 Task: Look for Airbnb options in Tianfu, China from 15th December, 2023 to 16th December, 2023 for 2 adults. Place can be entire room with 1  bedroom having 1 bed and 1 bathroom. Property type can be hotel.
Action: Mouse moved to (559, 98)
Screenshot: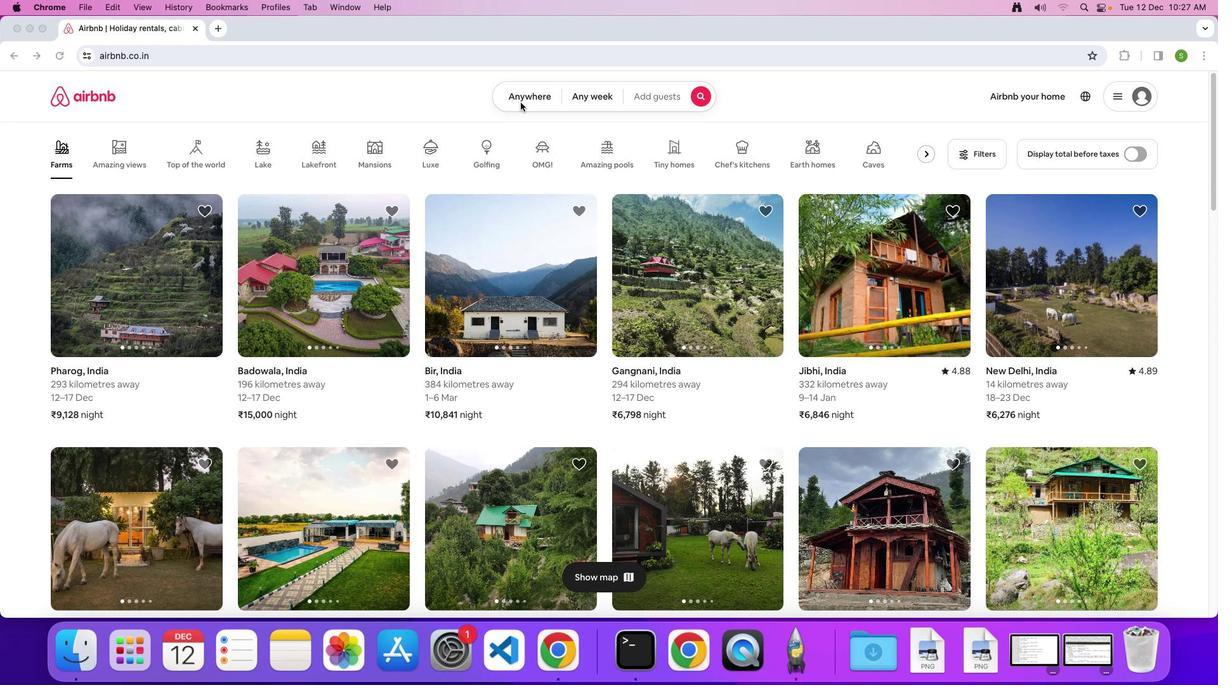 
Action: Mouse pressed left at (559, 98)
Screenshot: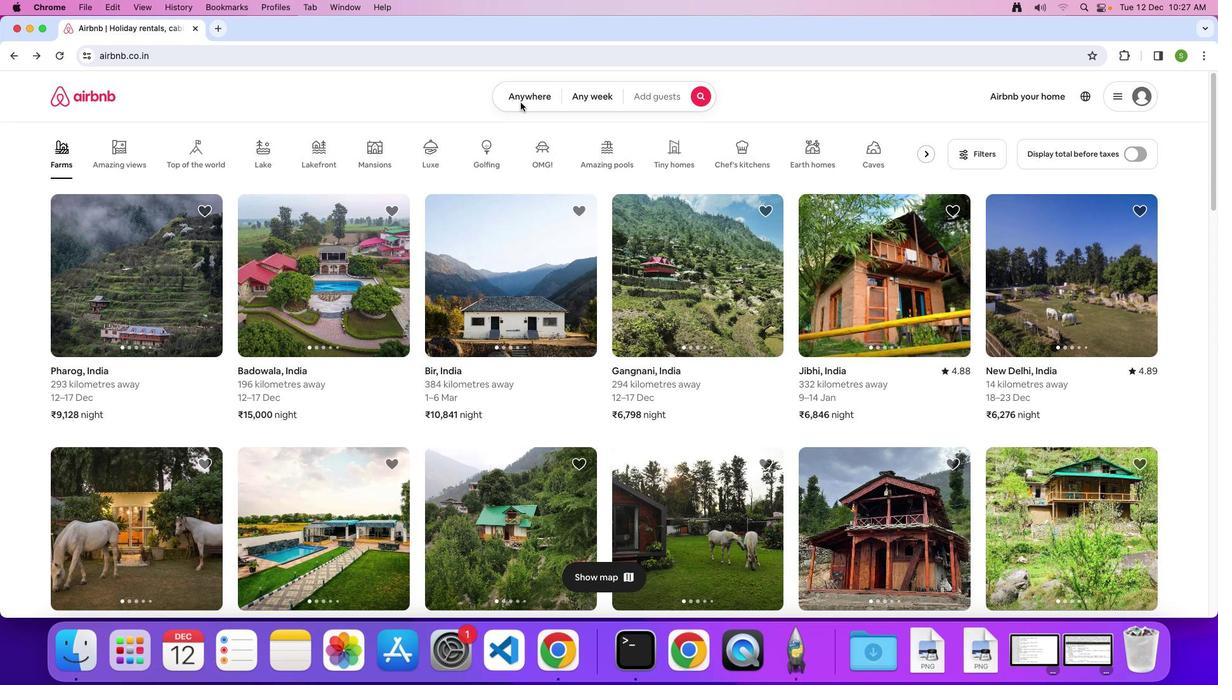 
Action: Mouse moved to (559, 98)
Screenshot: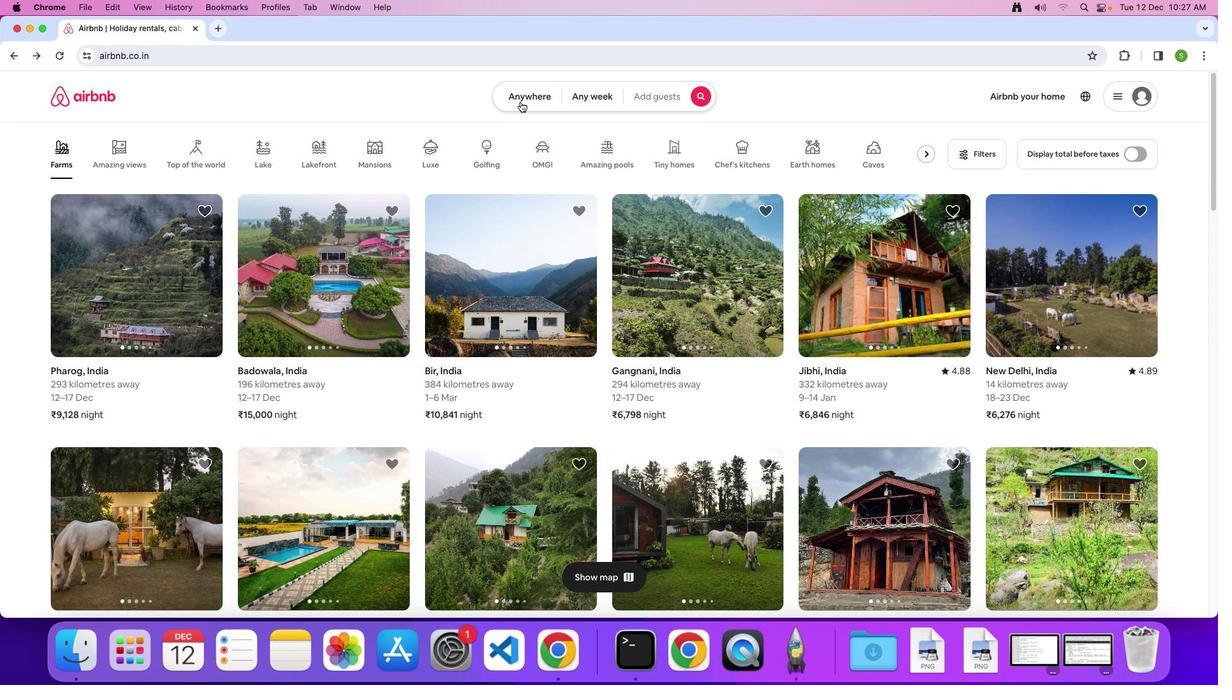 
Action: Mouse pressed left at (559, 98)
Screenshot: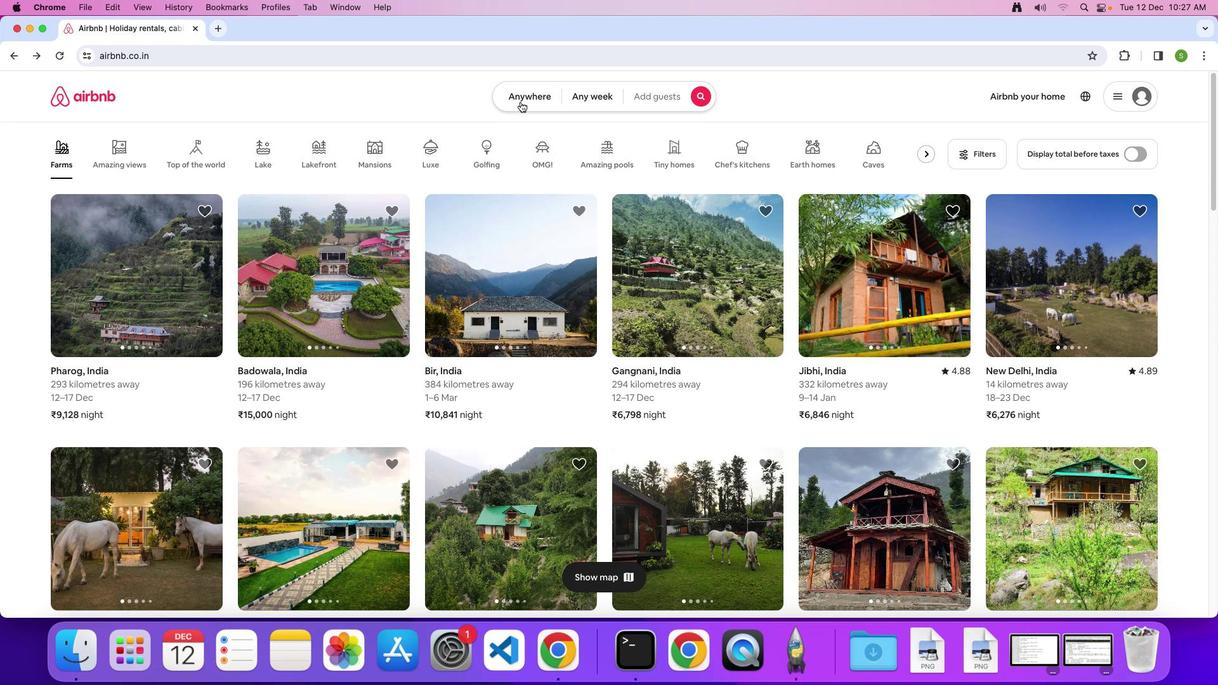 
Action: Mouse moved to (488, 149)
Screenshot: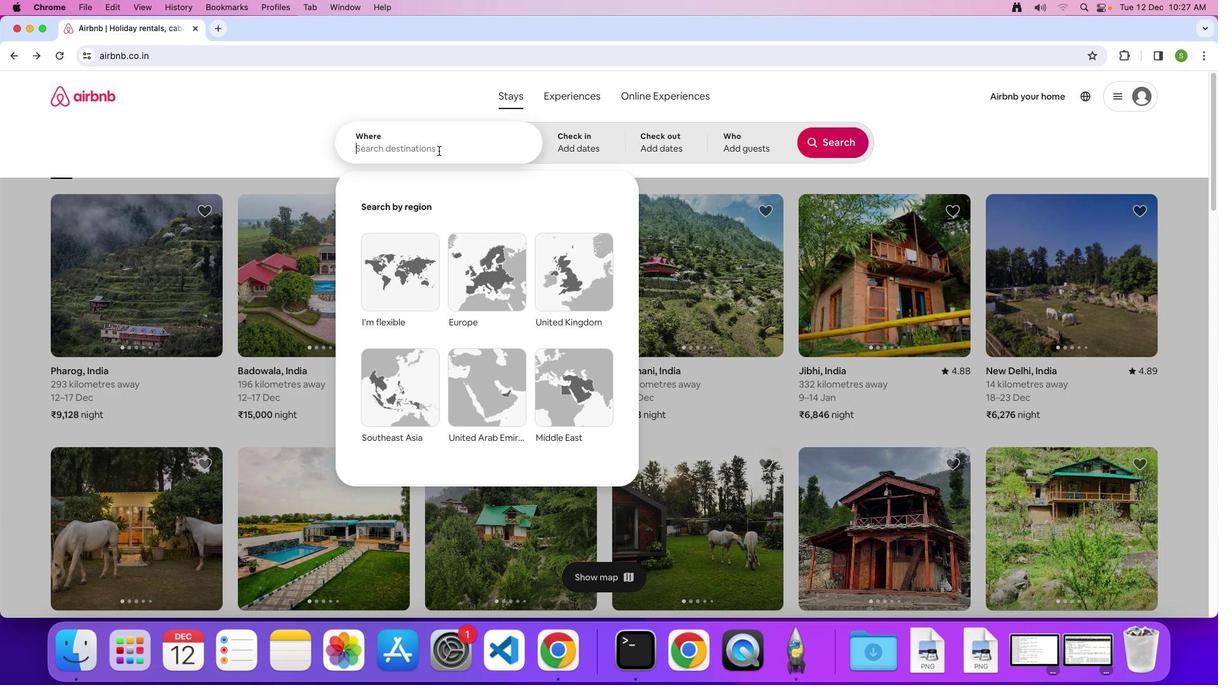 
Action: Mouse pressed left at (488, 149)
Screenshot: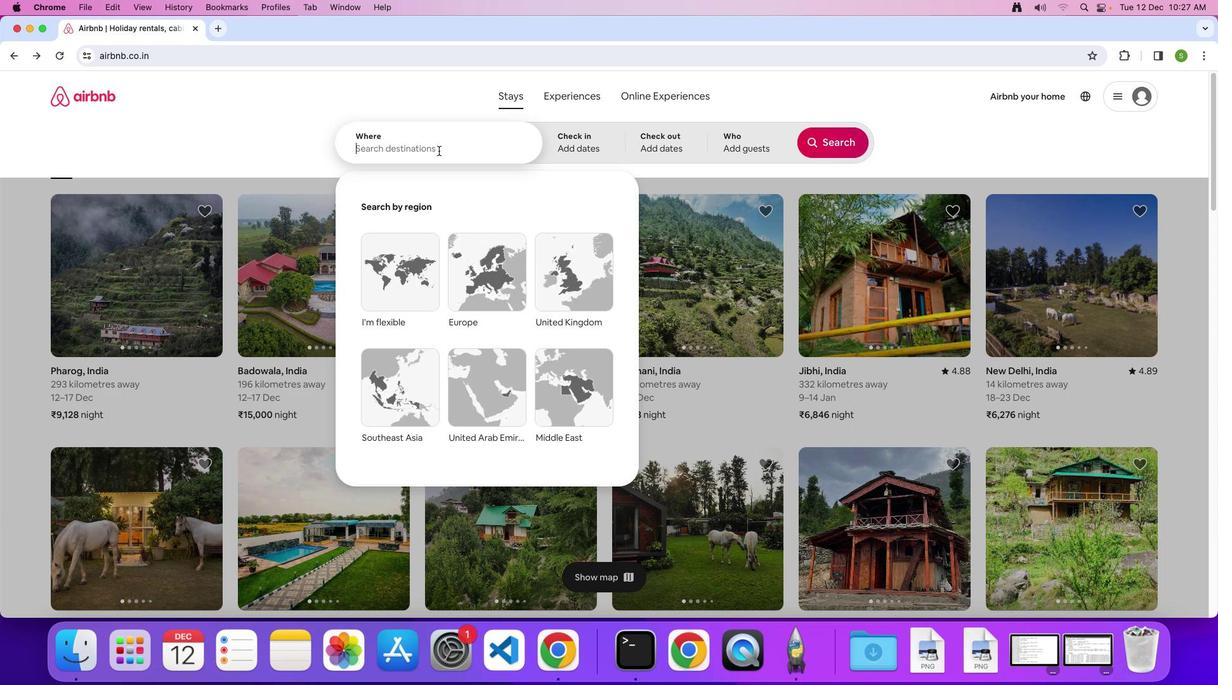 
Action: Mouse moved to (488, 149)
Screenshot: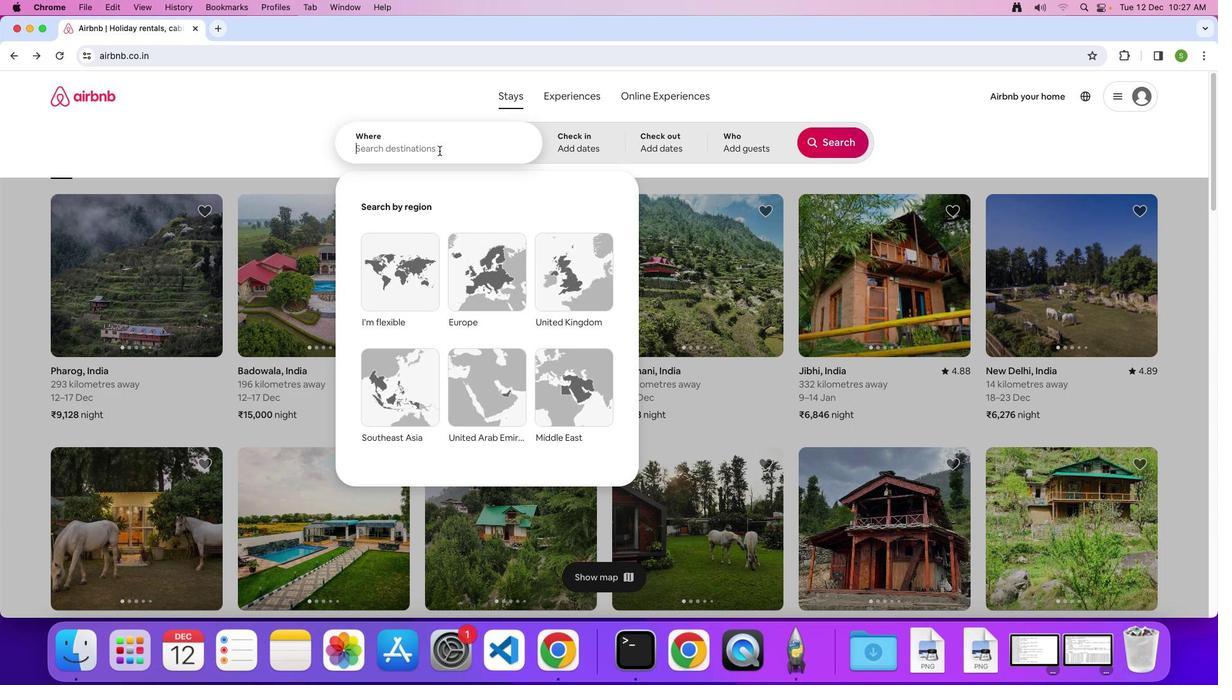 
Action: Key pressed 'T'Key.caps_lock'i''a''n''f''u'','Key.spaceKey.shift'C''h''i''n''a'Key.enter
Screenshot: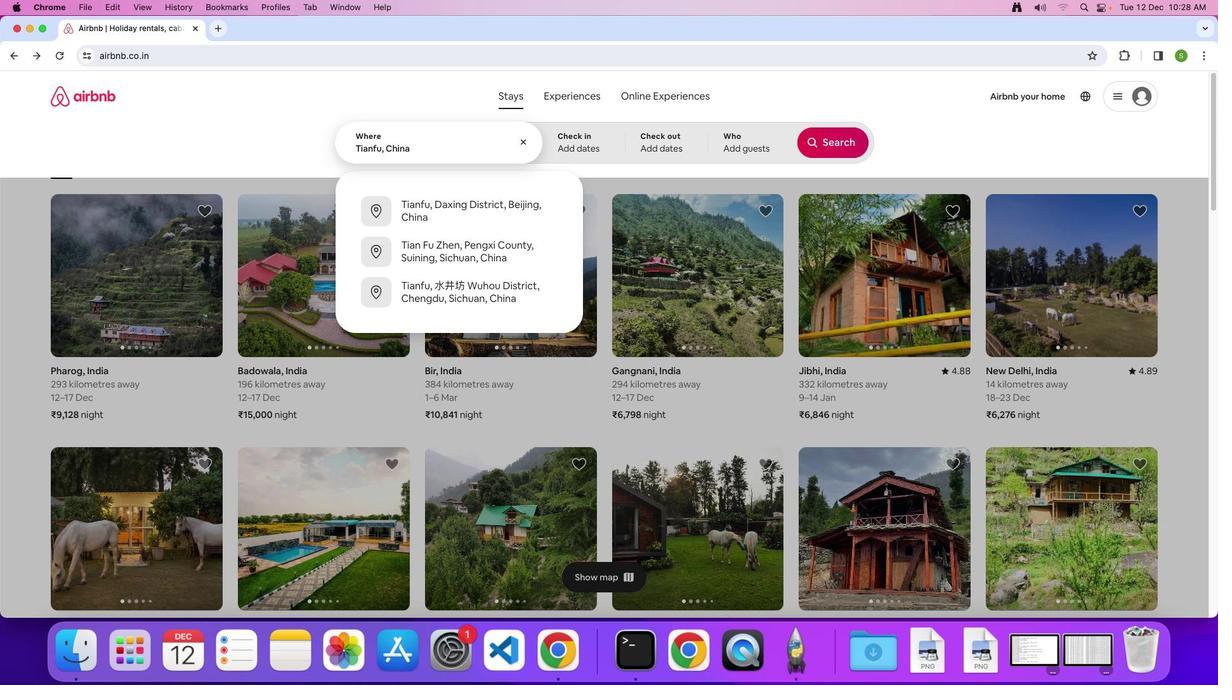 
Action: Mouse moved to (572, 377)
Screenshot: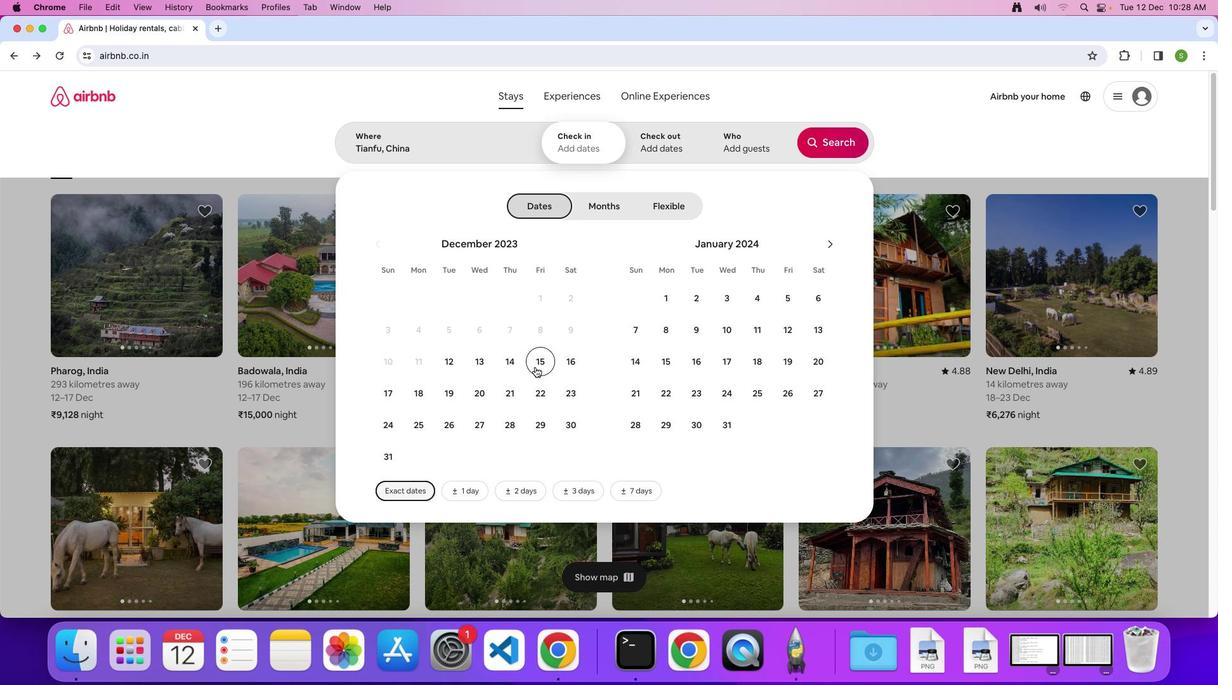 
Action: Mouse pressed left at (572, 377)
Screenshot: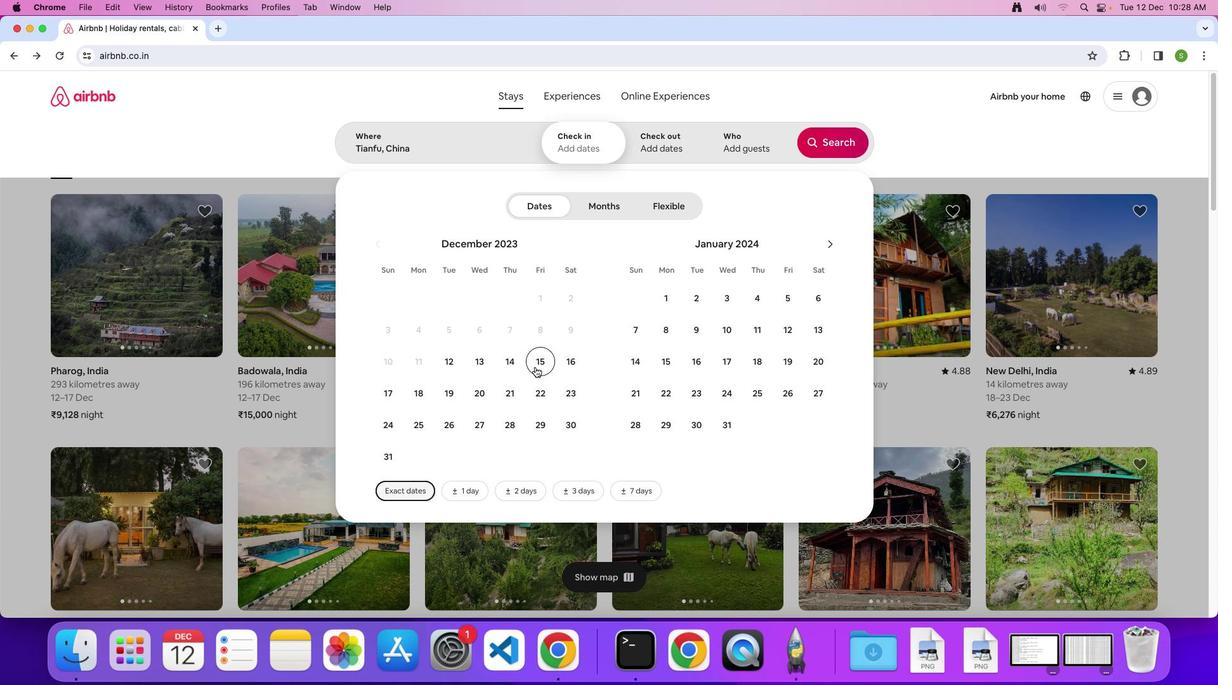
Action: Mouse moved to (604, 370)
Screenshot: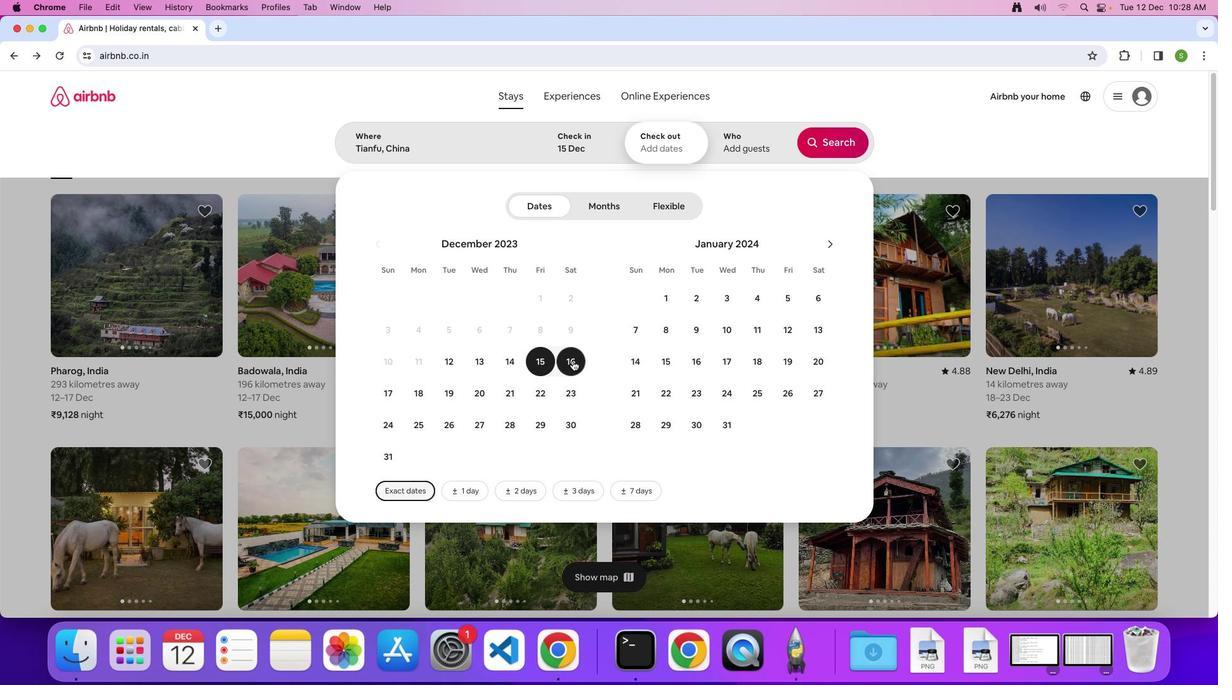 
Action: Mouse pressed left at (604, 370)
Screenshot: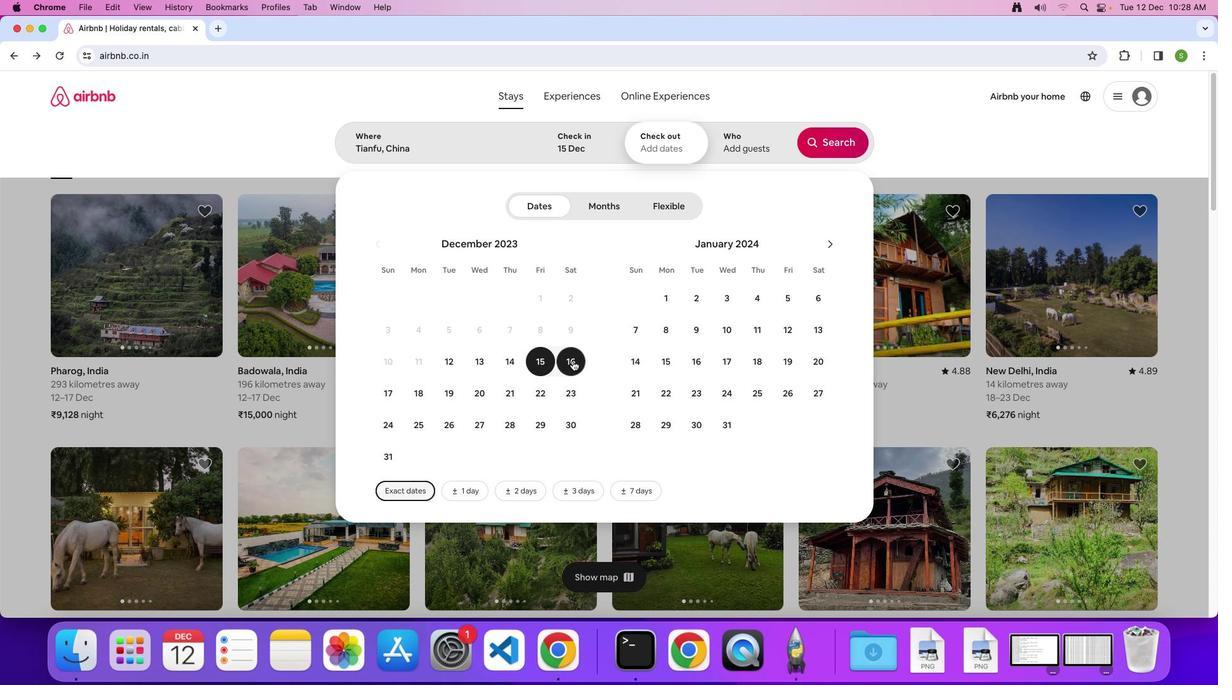 
Action: Mouse moved to (752, 146)
Screenshot: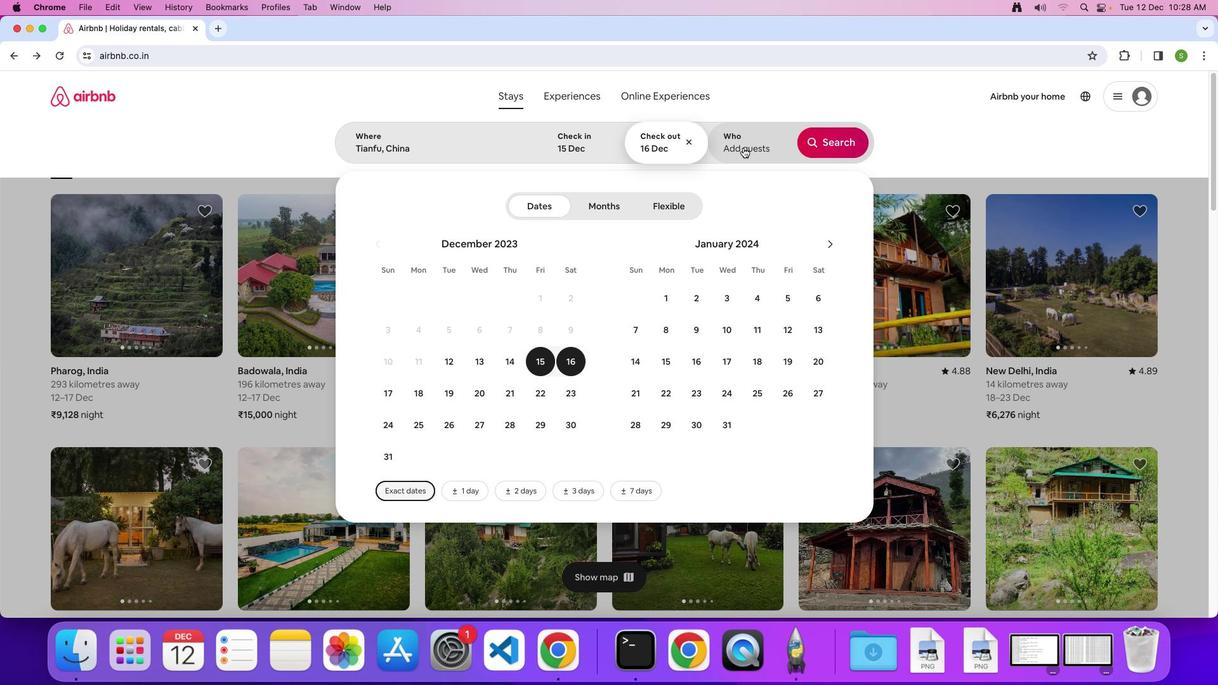 
Action: Mouse pressed left at (752, 146)
Screenshot: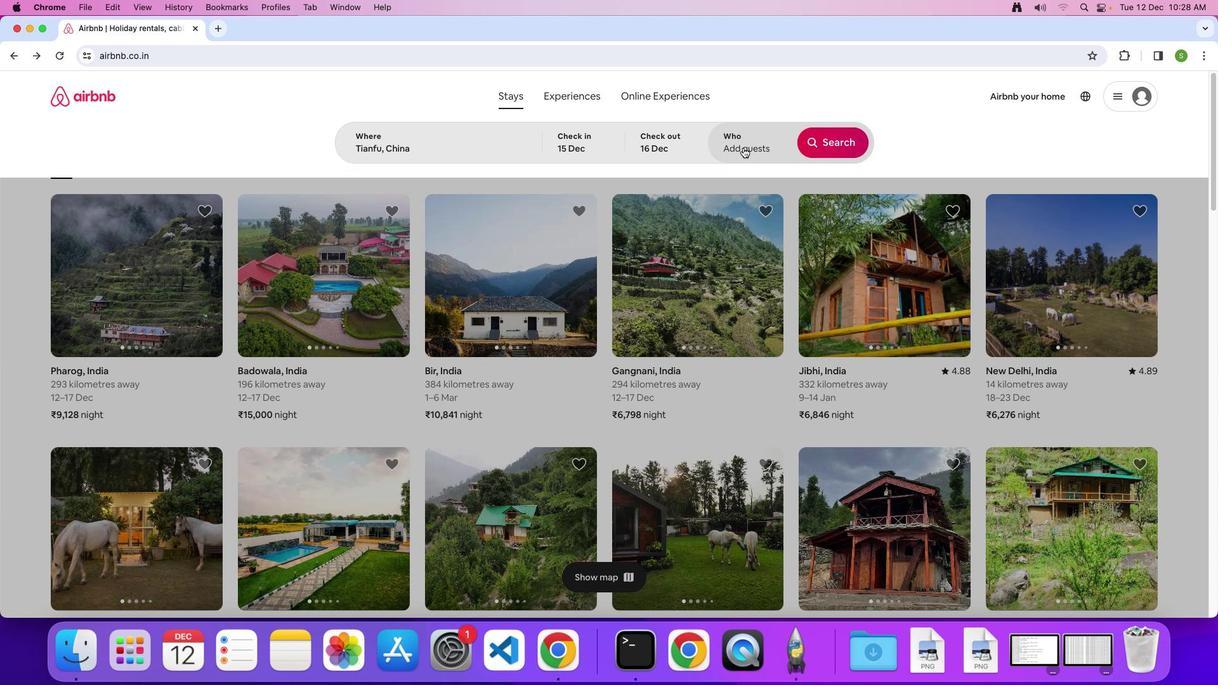 
Action: Mouse moved to (828, 210)
Screenshot: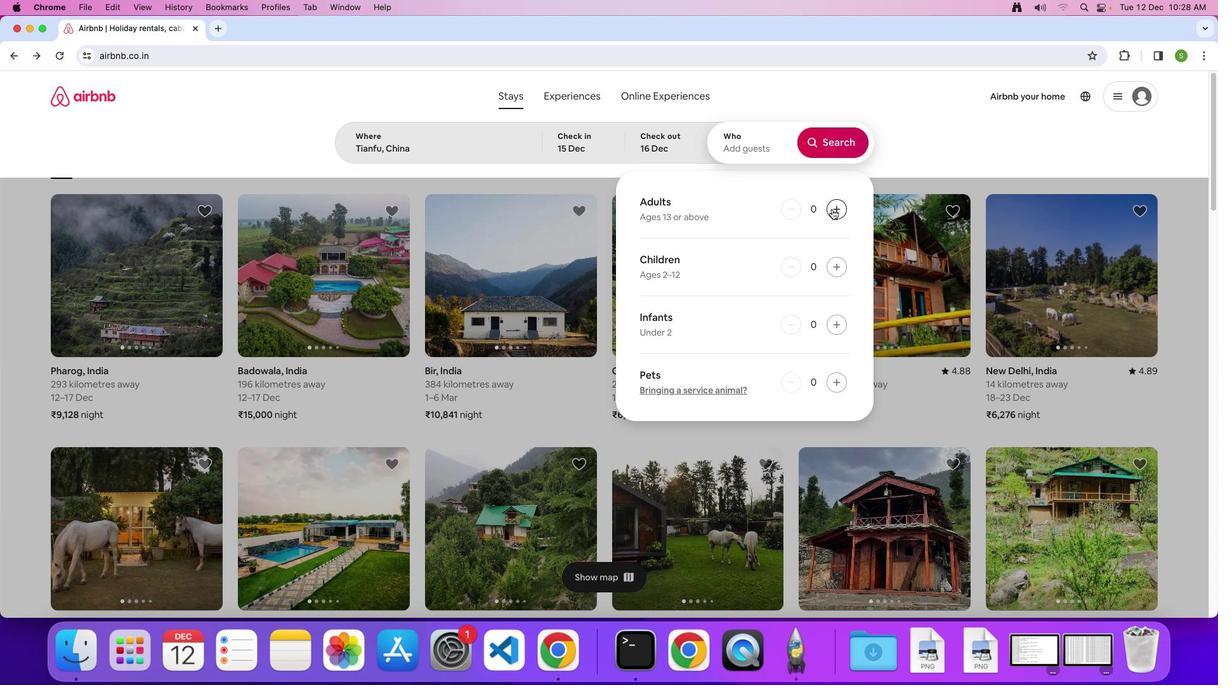 
Action: Mouse pressed left at (828, 210)
Screenshot: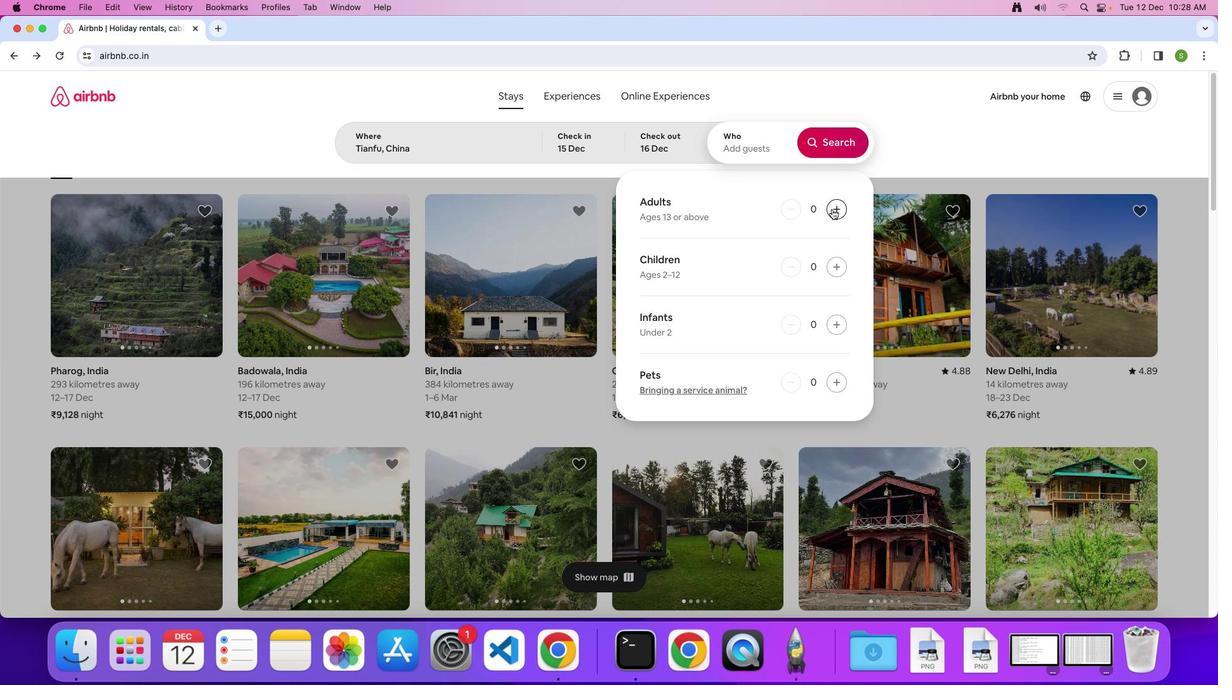 
Action: Mouse pressed left at (828, 210)
Screenshot: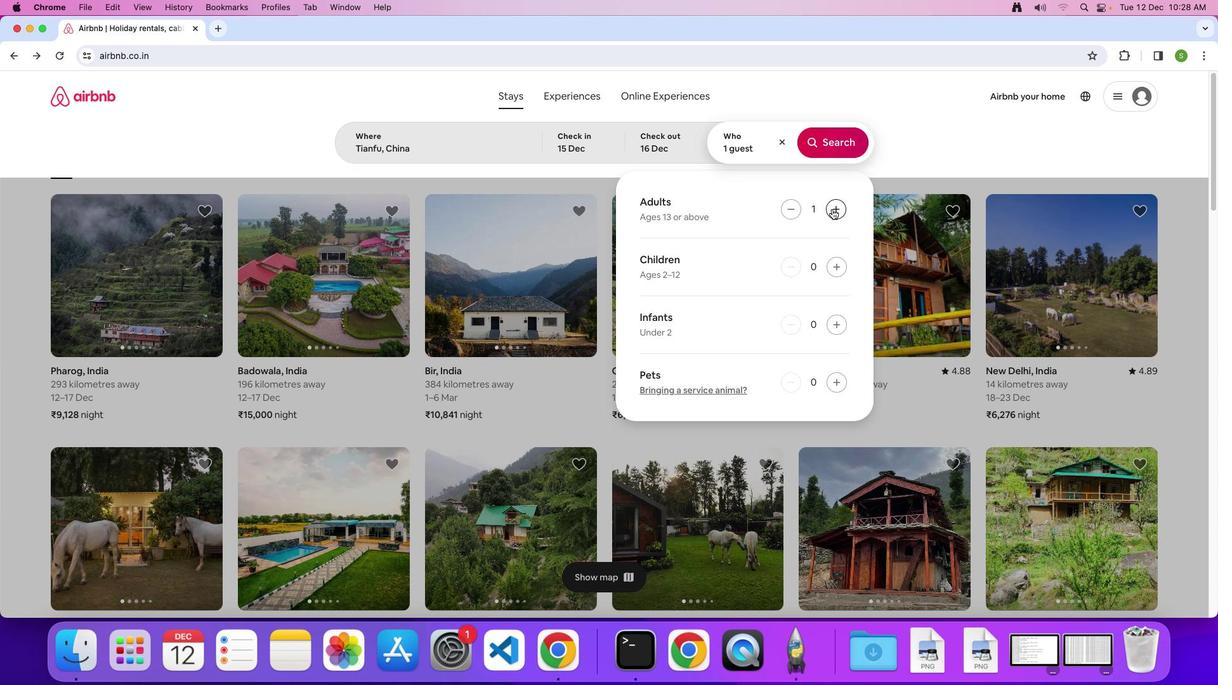 
Action: Mouse moved to (837, 146)
Screenshot: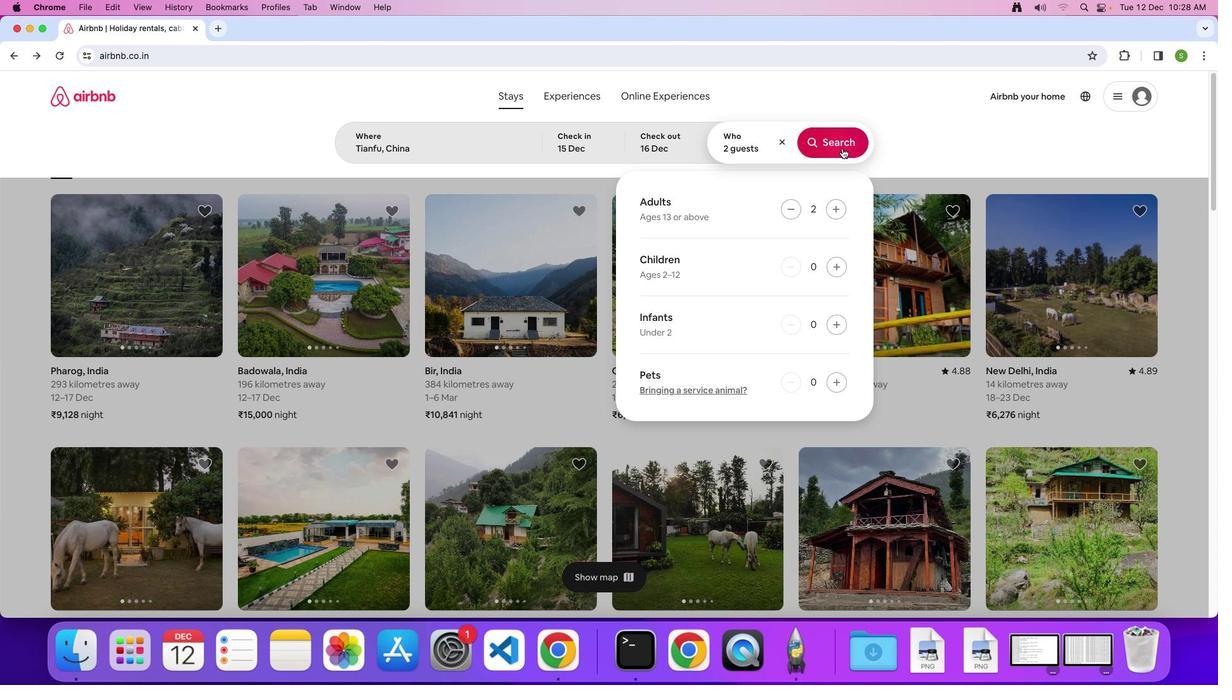 
Action: Mouse pressed left at (837, 146)
Screenshot: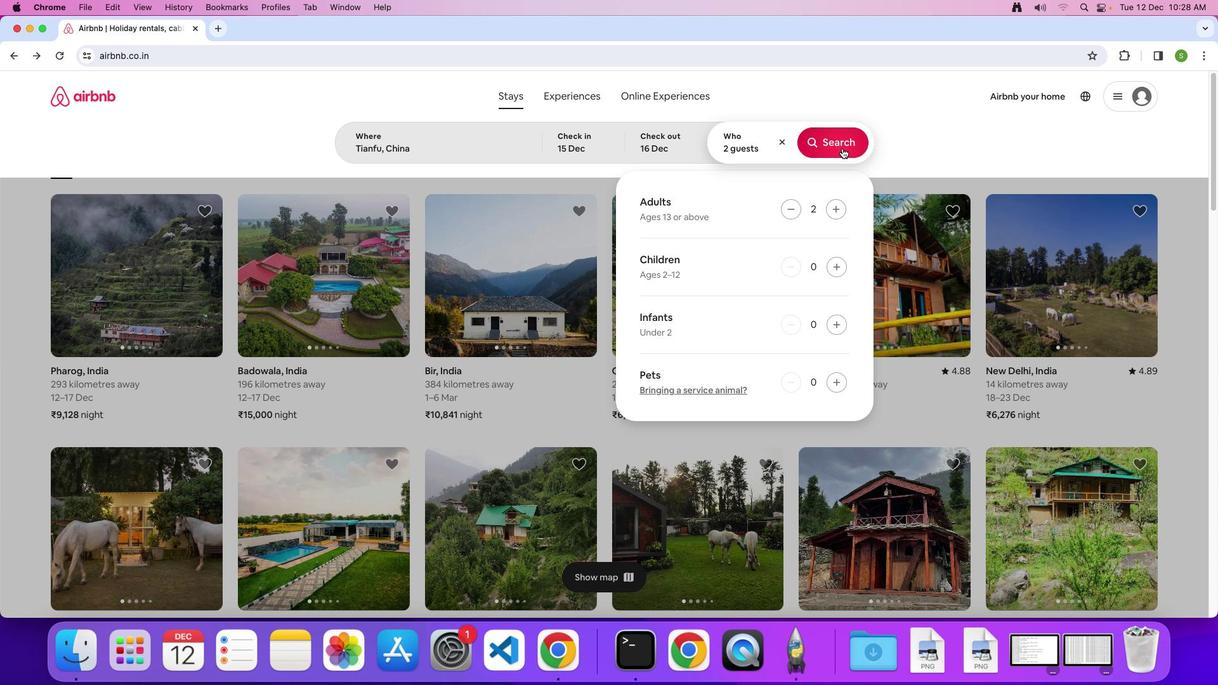 
Action: Mouse moved to (994, 151)
Screenshot: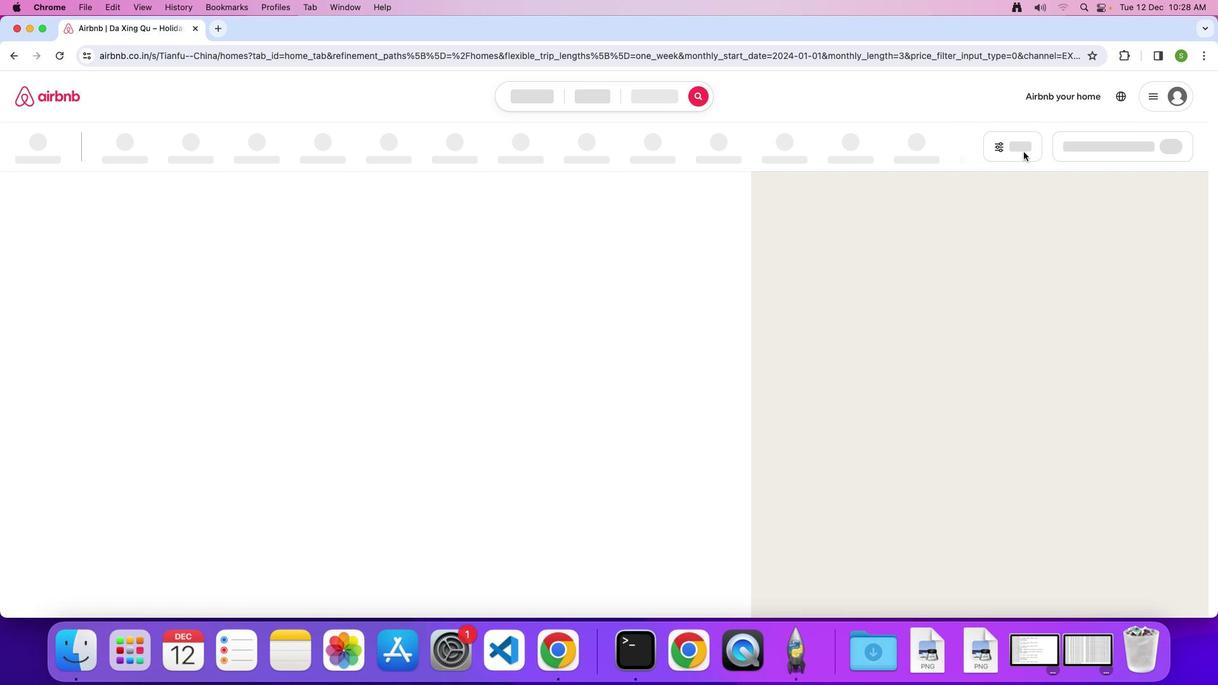 
Action: Mouse pressed left at (994, 151)
Screenshot: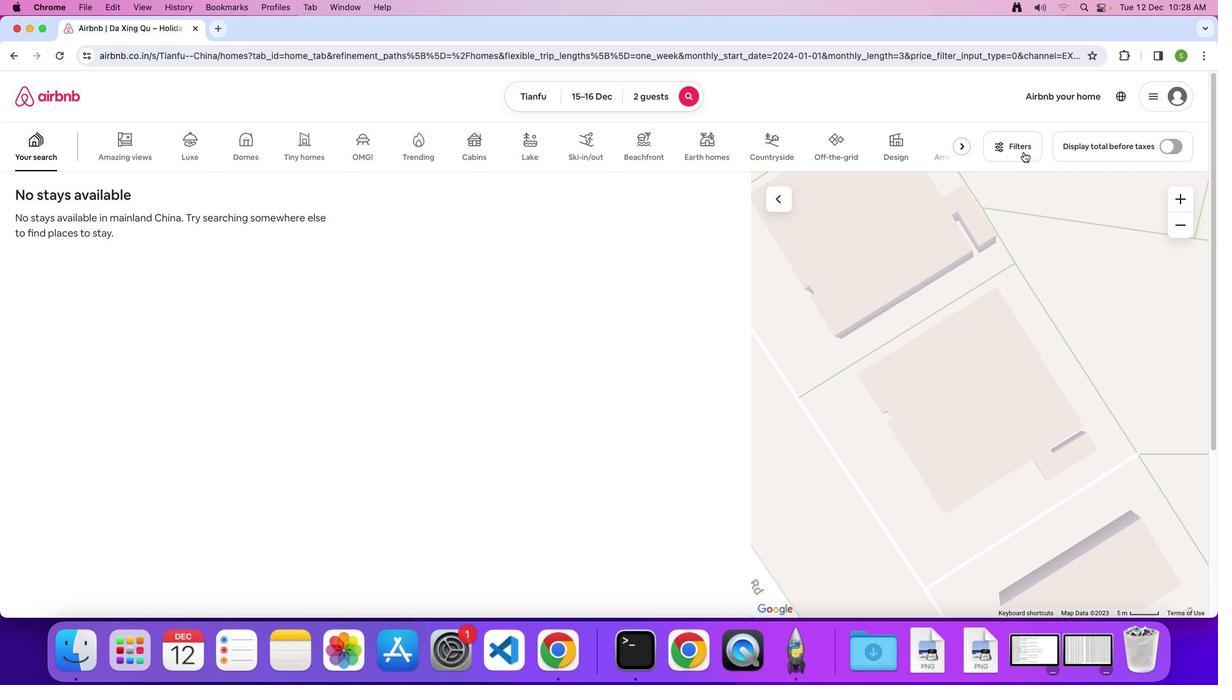 
Action: Mouse moved to (665, 363)
Screenshot: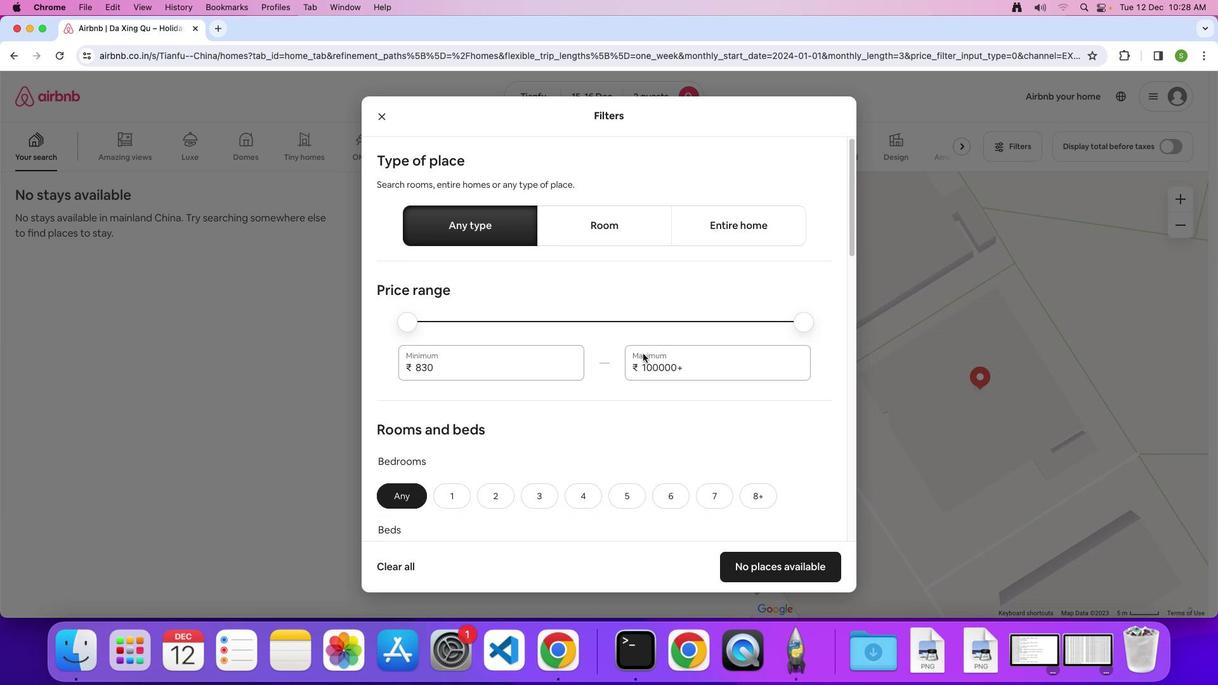 
Action: Mouse scrolled (665, 363) with delta (109, -8)
Screenshot: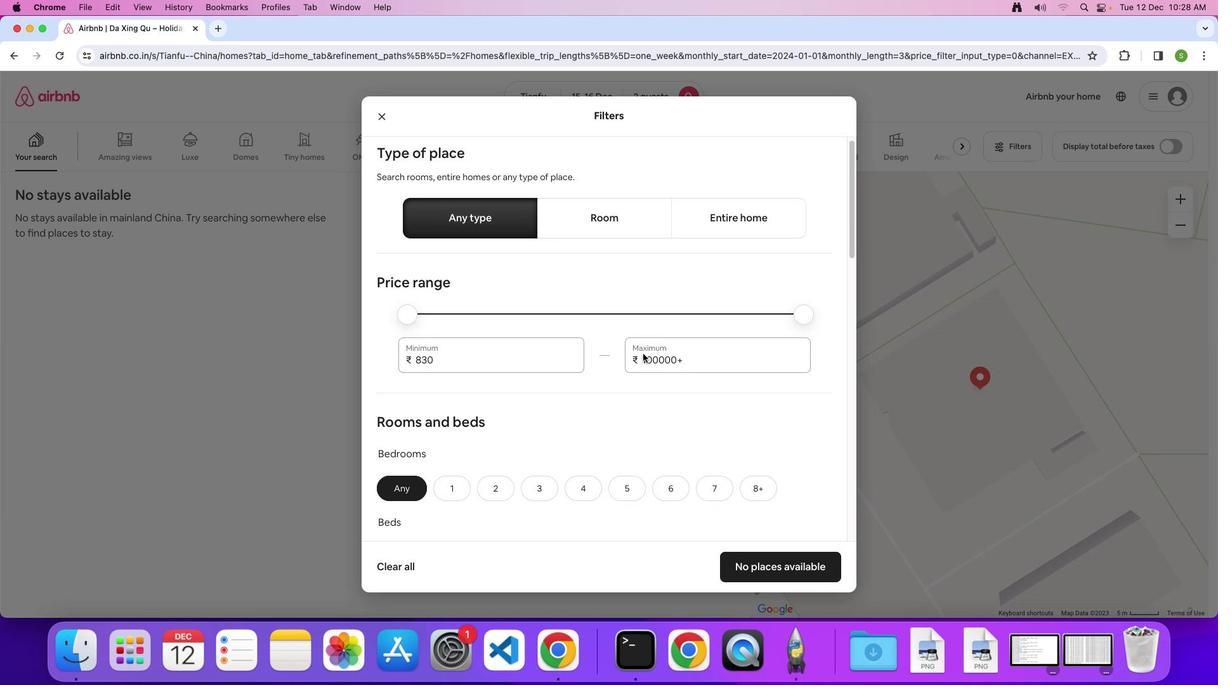 
Action: Mouse scrolled (665, 363) with delta (109, -8)
Screenshot: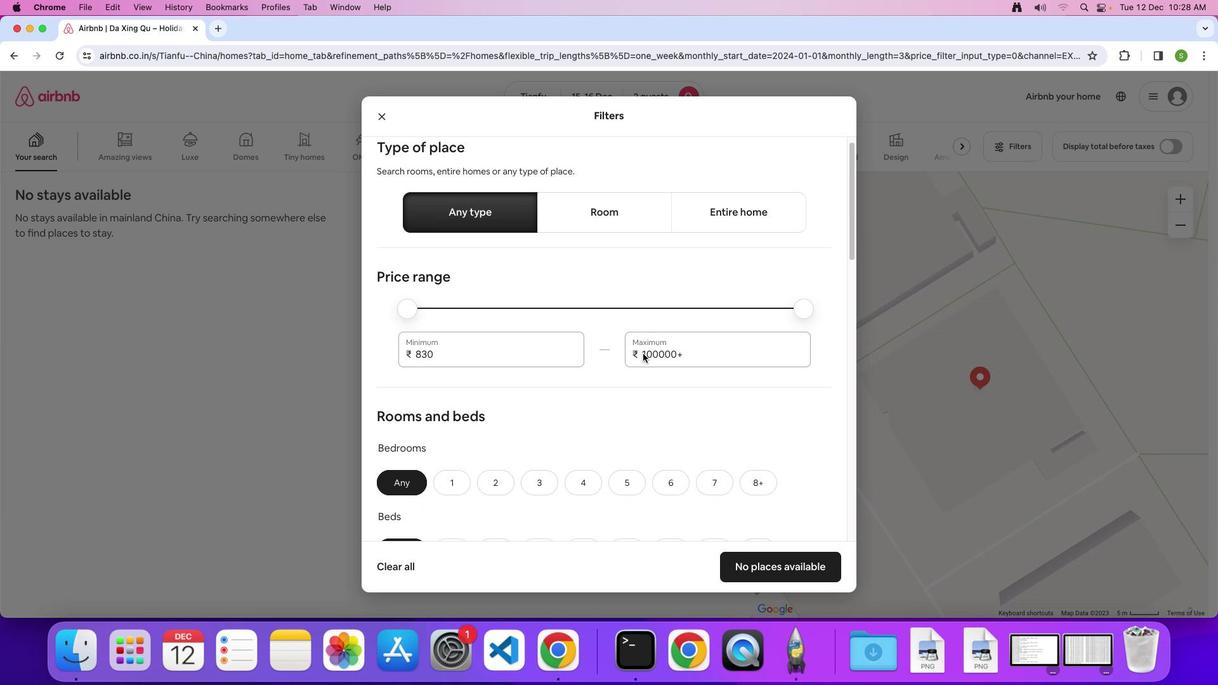
Action: Mouse scrolled (665, 363) with delta (109, -8)
Screenshot: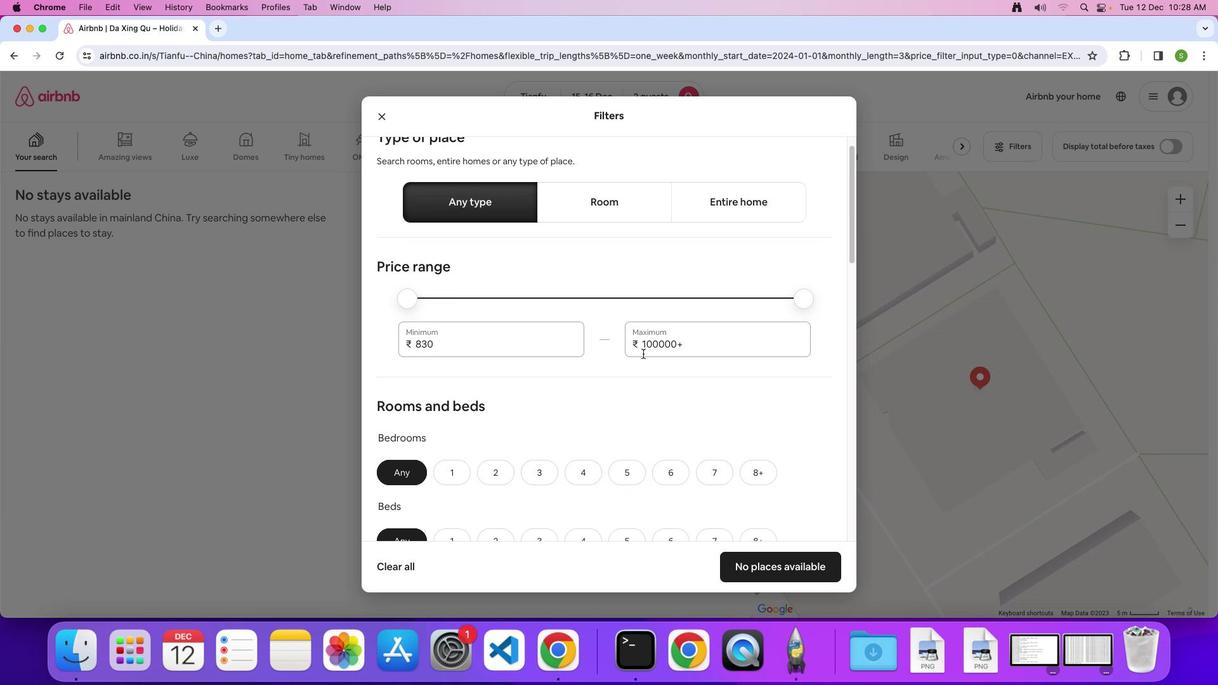 
Action: Mouse scrolled (665, 363) with delta (109, -8)
Screenshot: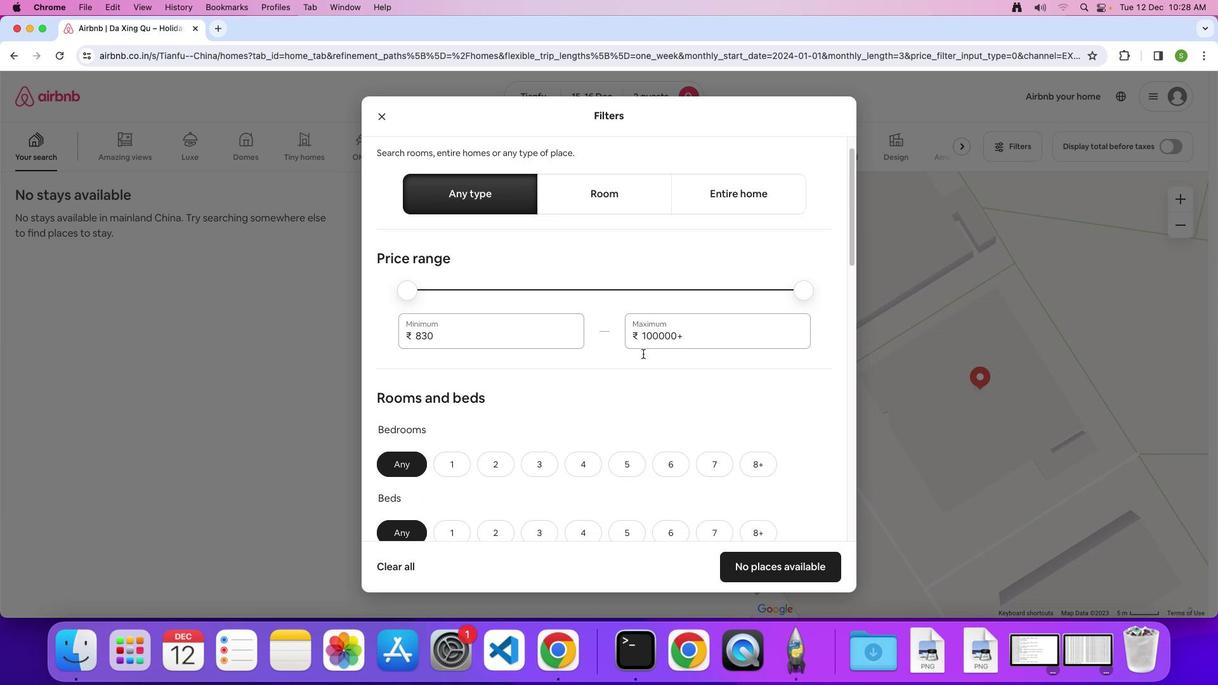 
Action: Mouse scrolled (665, 363) with delta (109, -8)
Screenshot: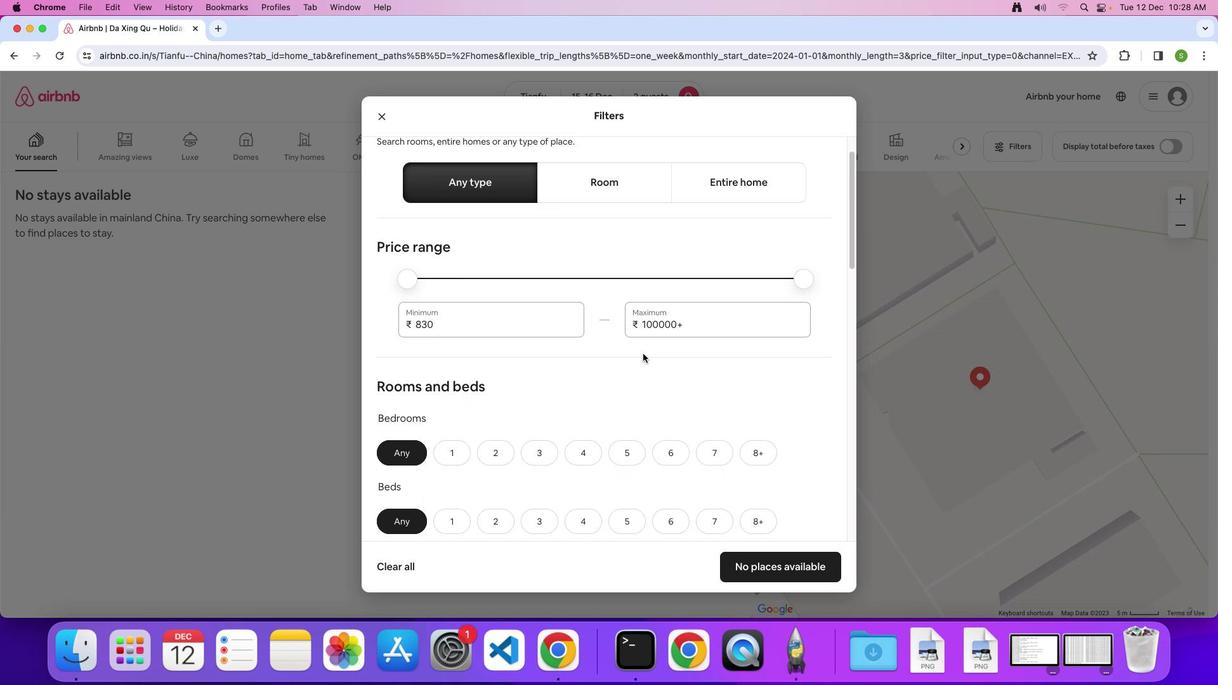 
Action: Mouse scrolled (665, 363) with delta (109, -8)
Screenshot: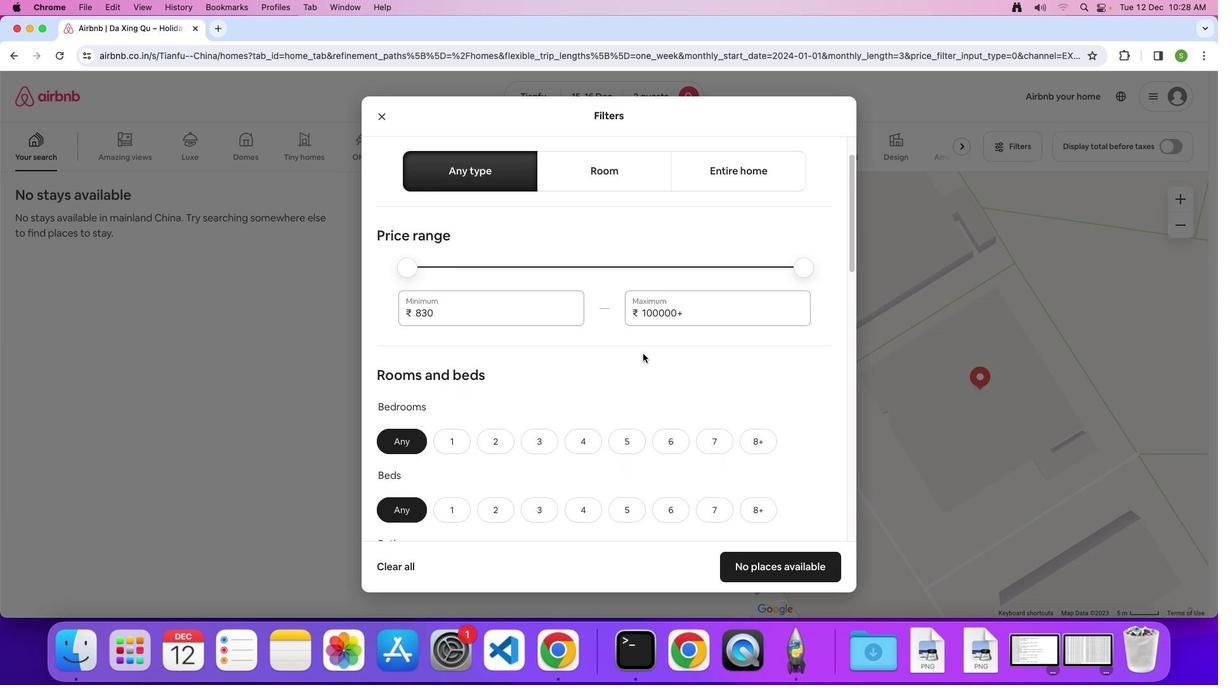 
Action: Mouse scrolled (665, 363) with delta (109, -8)
Screenshot: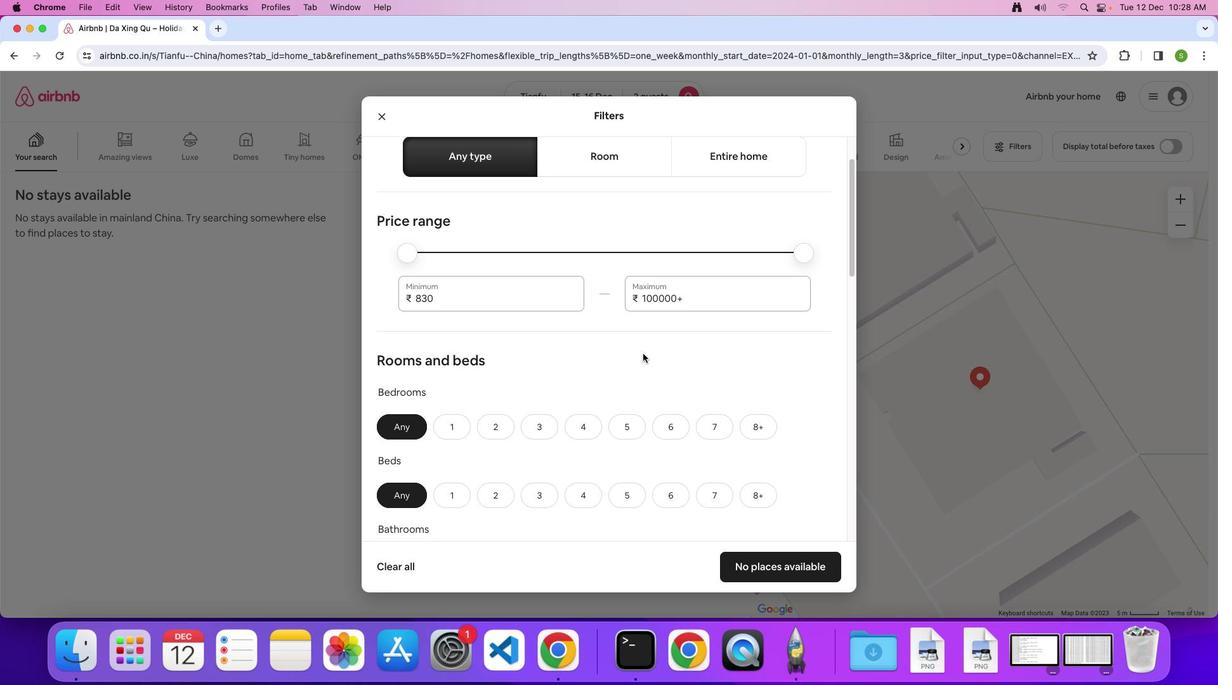 
Action: Mouse scrolled (665, 363) with delta (109, -8)
Screenshot: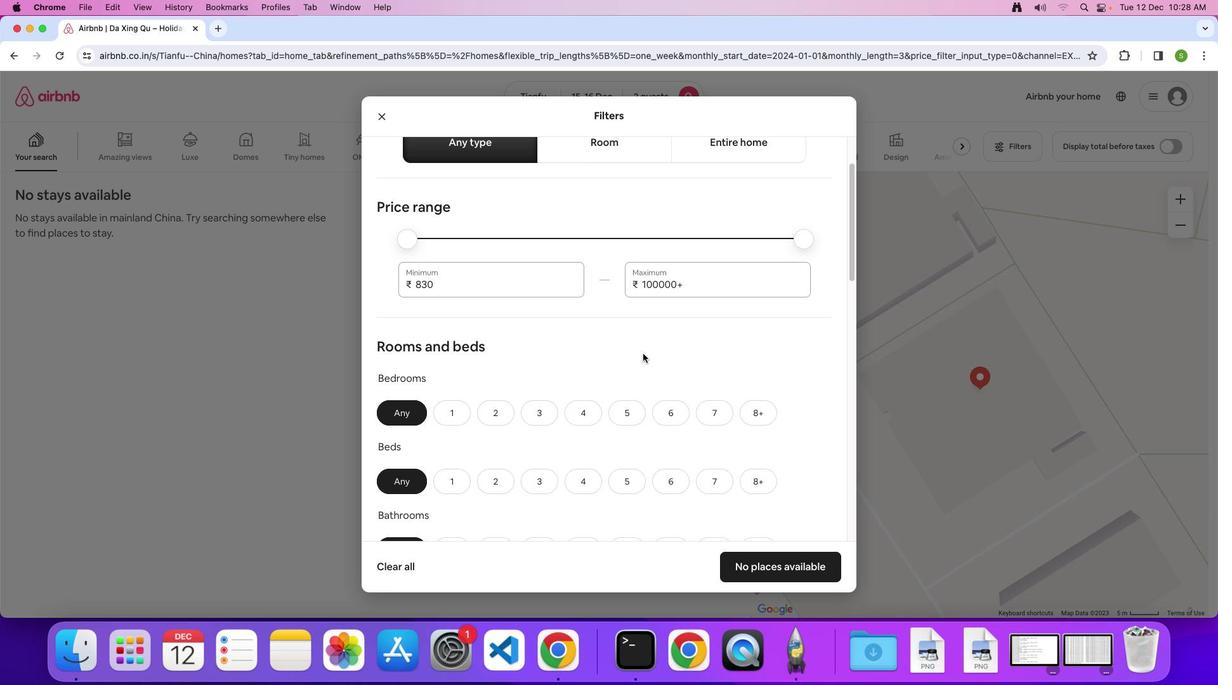 
Action: Mouse scrolled (665, 363) with delta (109, -8)
Screenshot: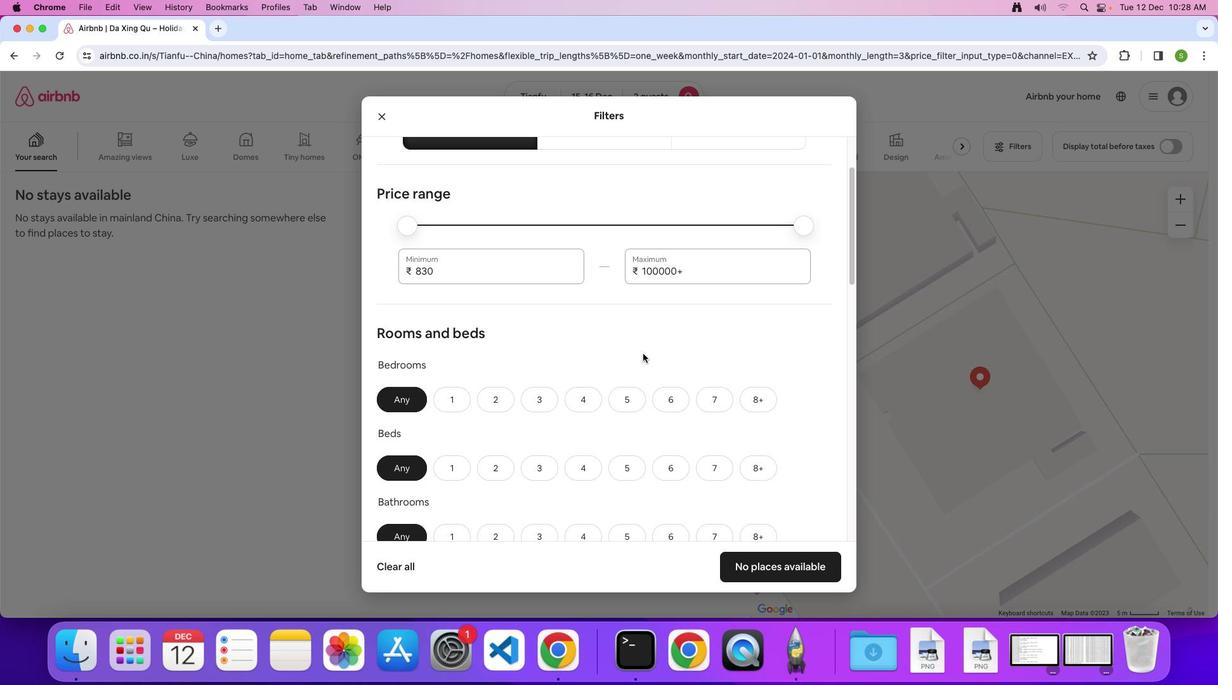 
Action: Mouse scrolled (665, 363) with delta (109, -8)
Screenshot: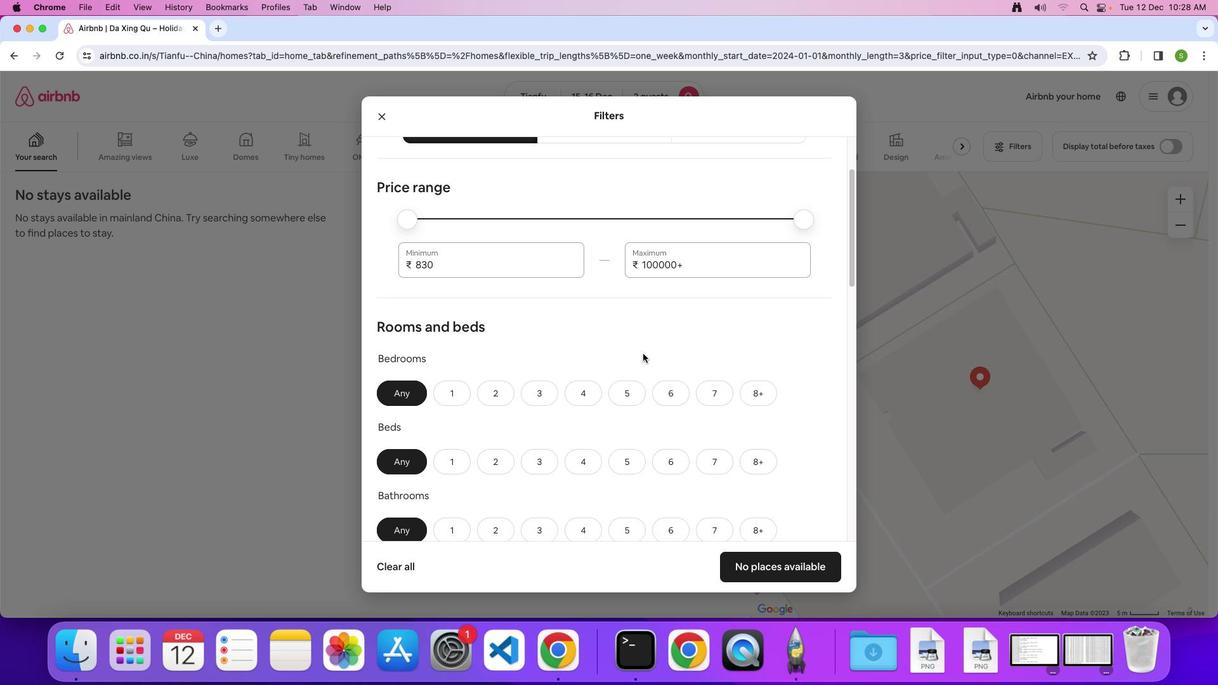
Action: Mouse scrolled (665, 363) with delta (109, -8)
Screenshot: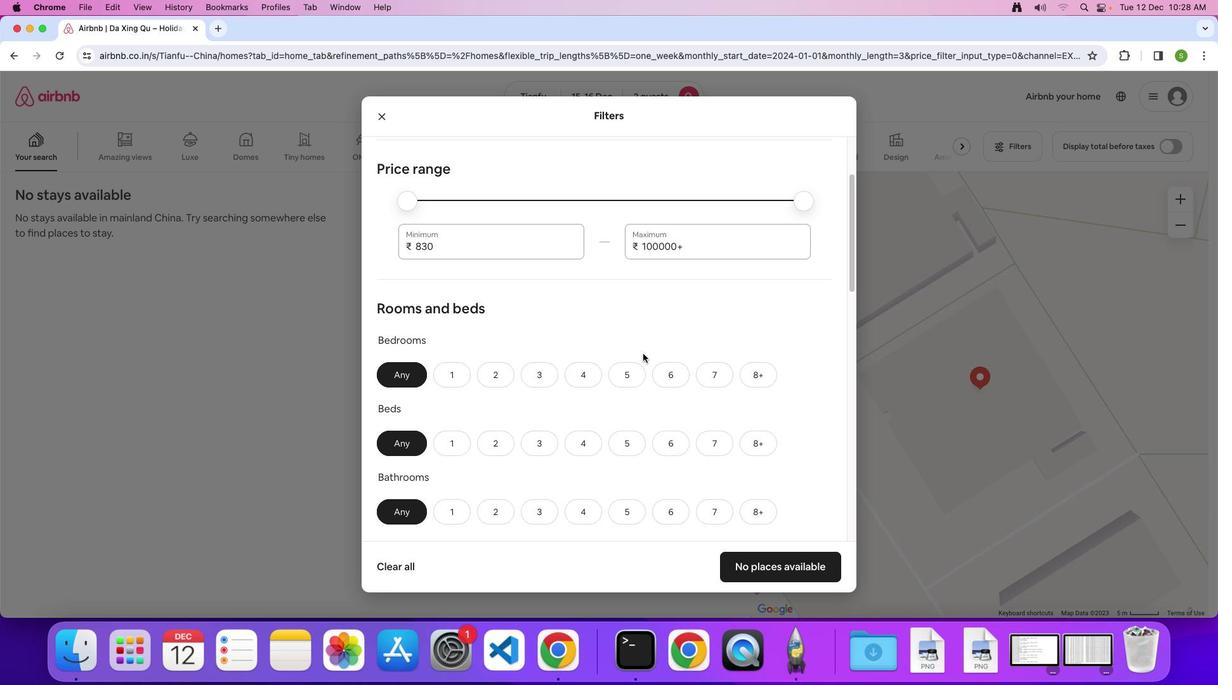 
Action: Mouse scrolled (665, 363) with delta (109, -8)
Screenshot: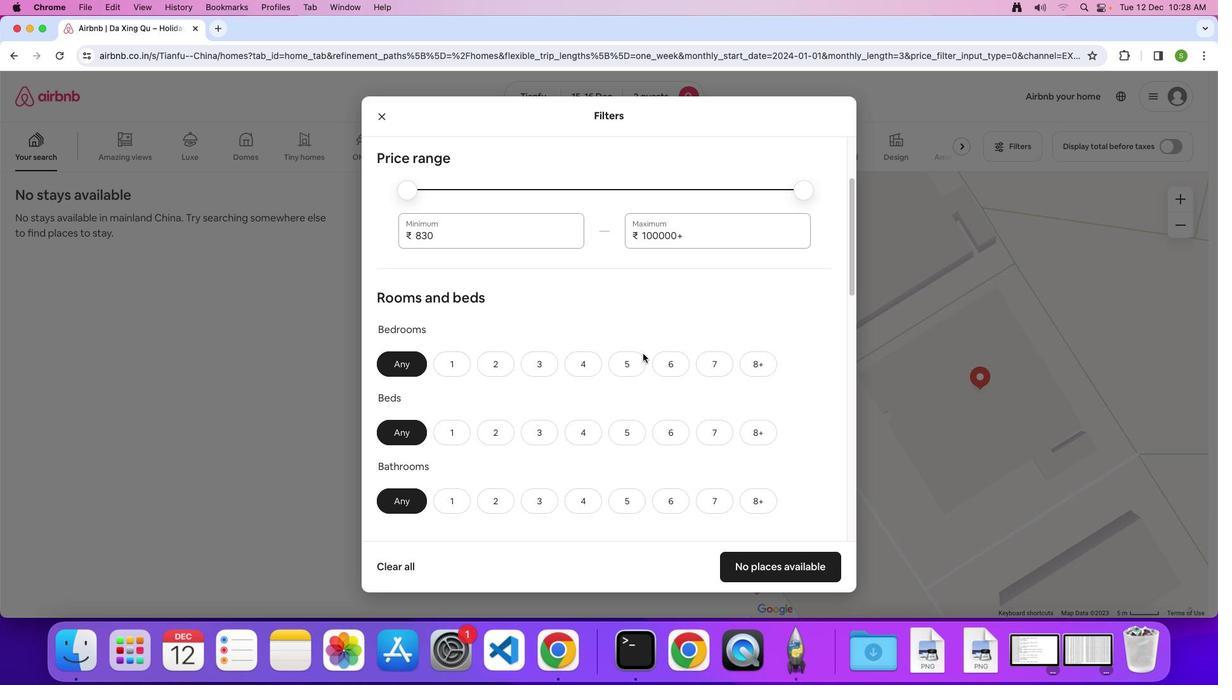 
Action: Mouse scrolled (665, 363) with delta (109, -9)
Screenshot: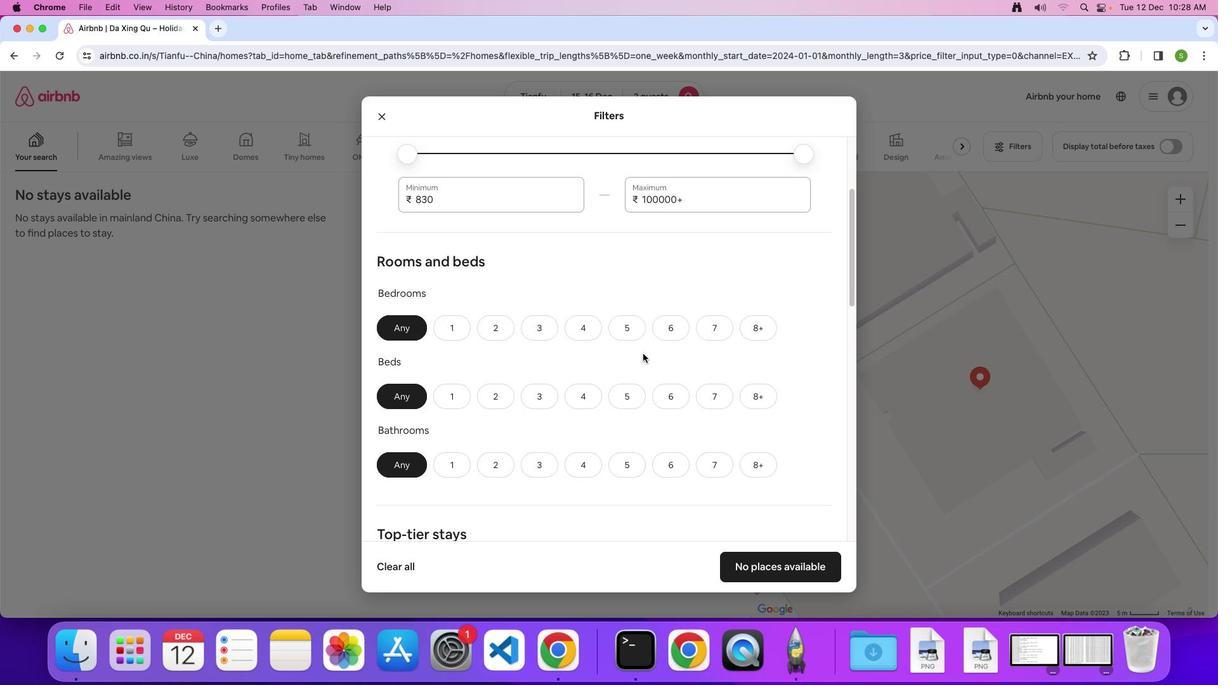 
Action: Mouse scrolled (665, 363) with delta (109, -8)
Screenshot: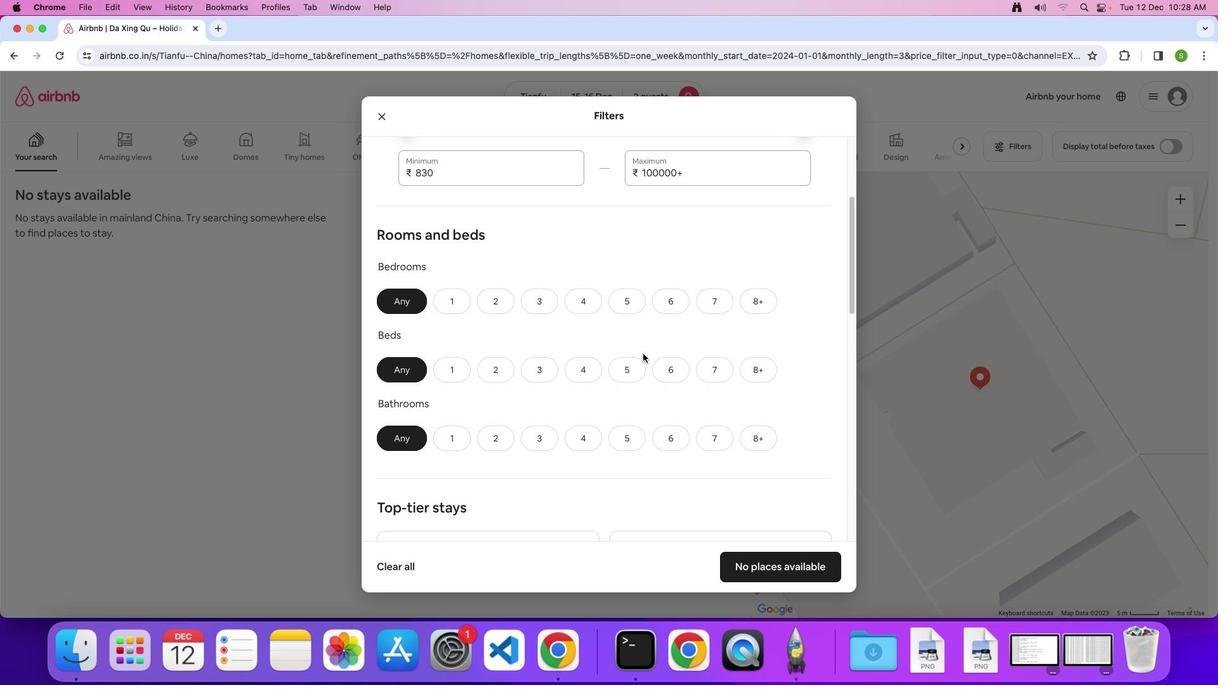 
Action: Mouse scrolled (665, 363) with delta (109, -8)
Screenshot: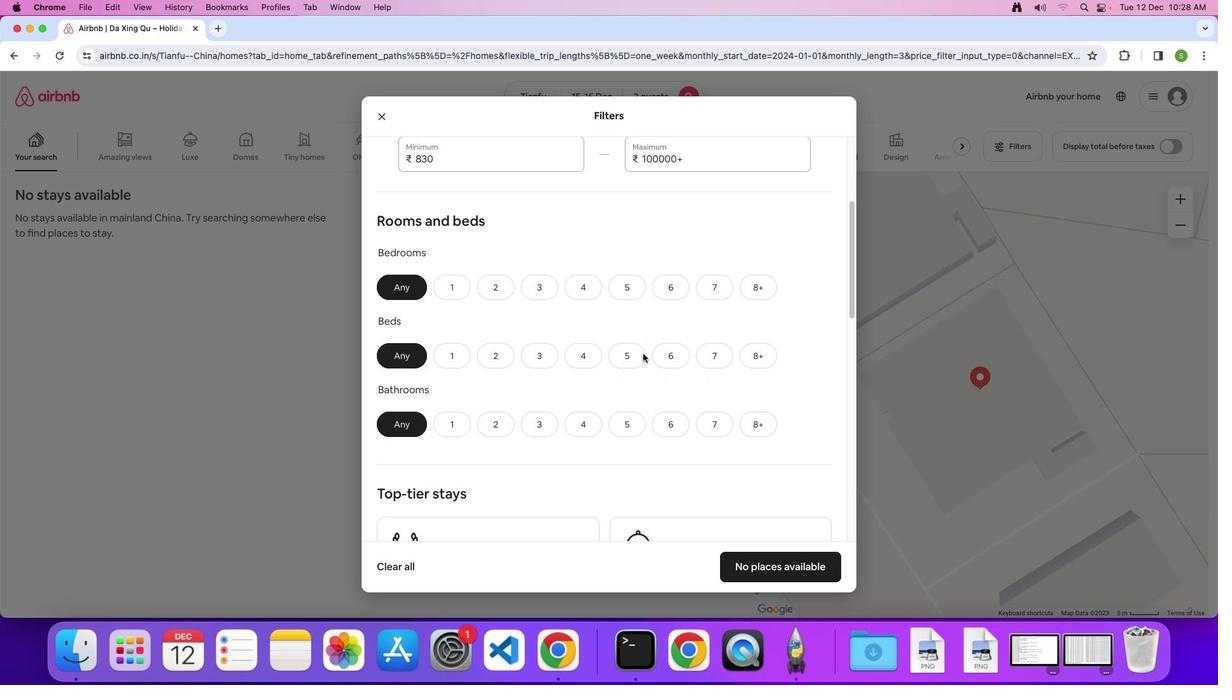 
Action: Mouse moved to (510, 298)
Screenshot: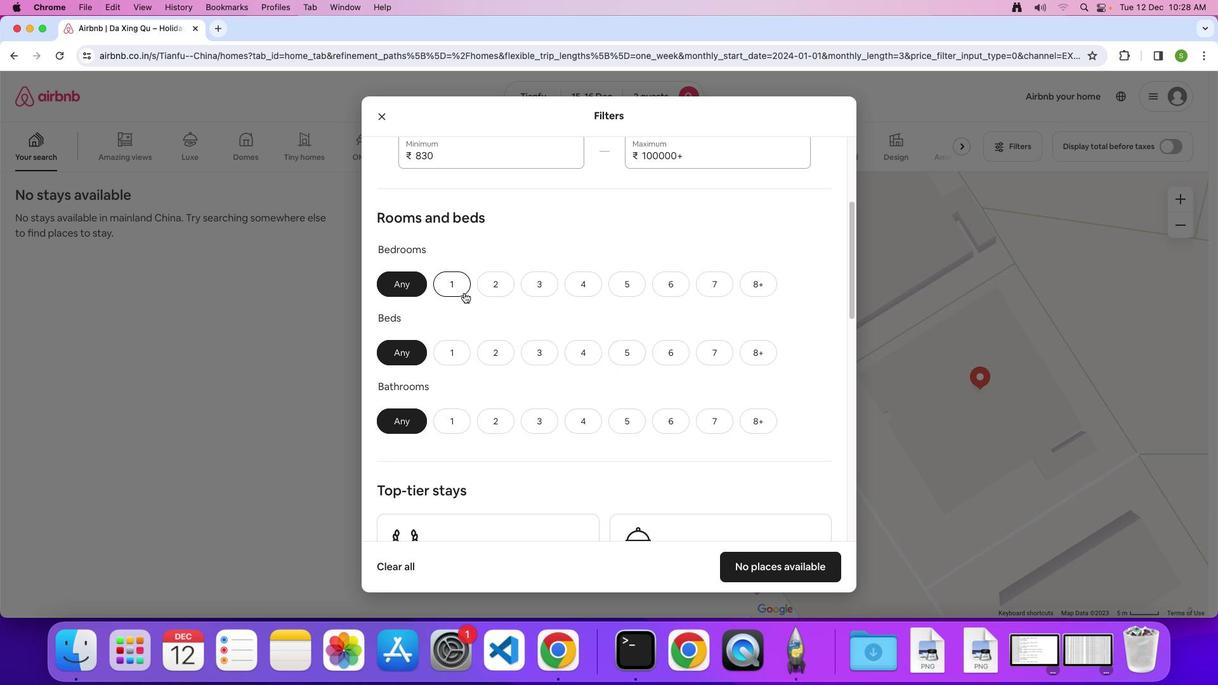 
Action: Mouse pressed left at (510, 298)
Screenshot: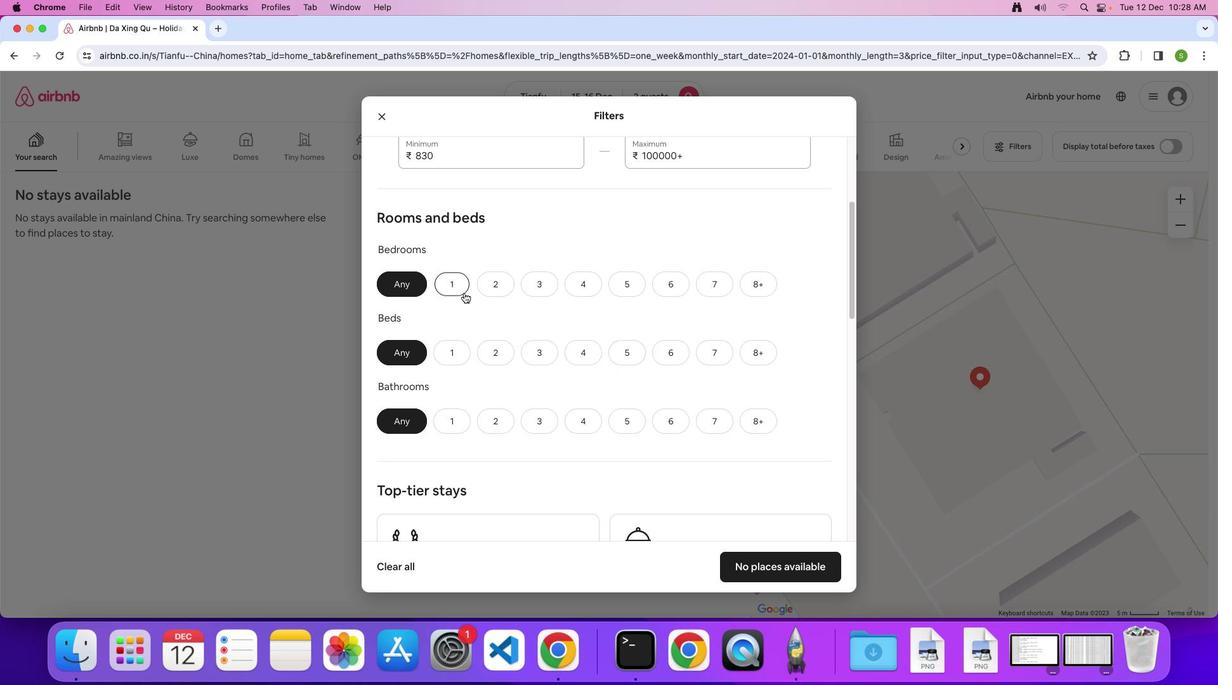 
Action: Mouse moved to (494, 366)
Screenshot: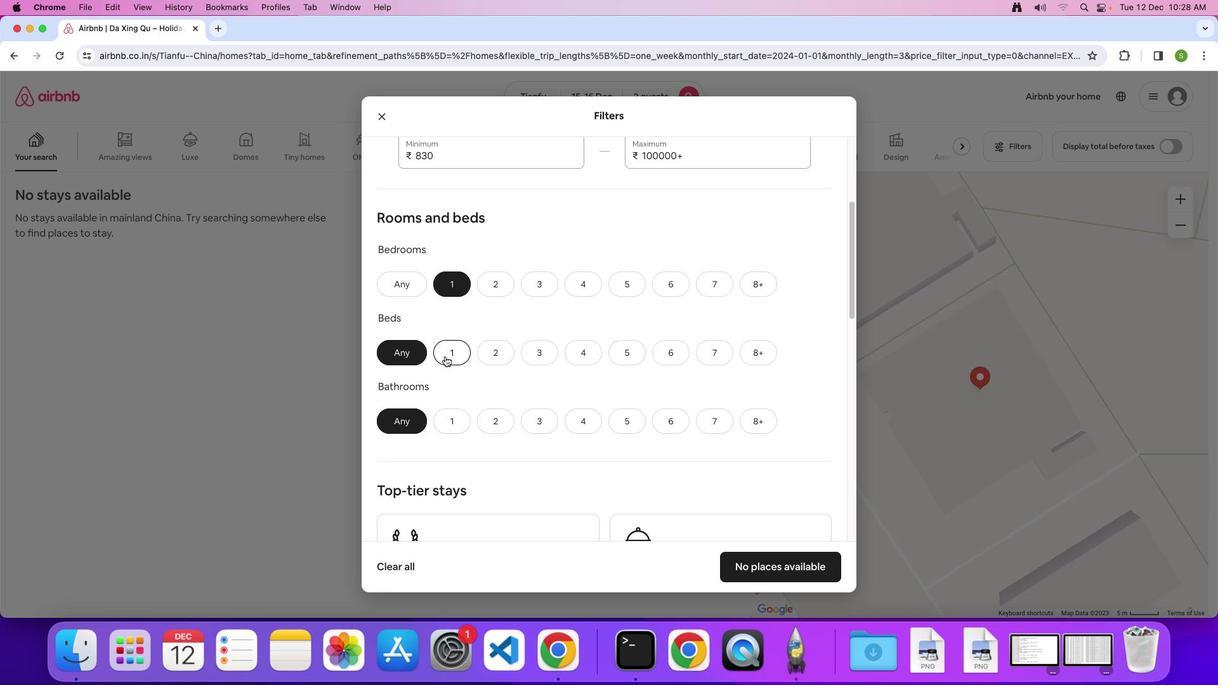 
Action: Mouse pressed left at (494, 366)
Screenshot: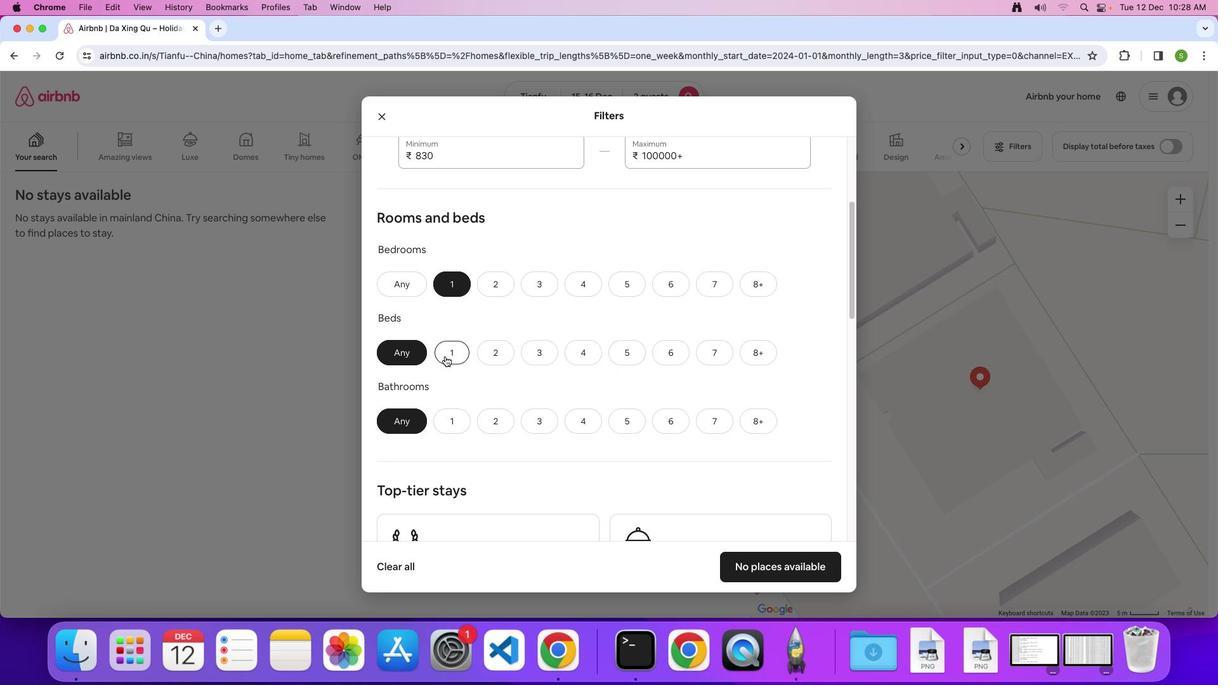 
Action: Mouse moved to (493, 441)
Screenshot: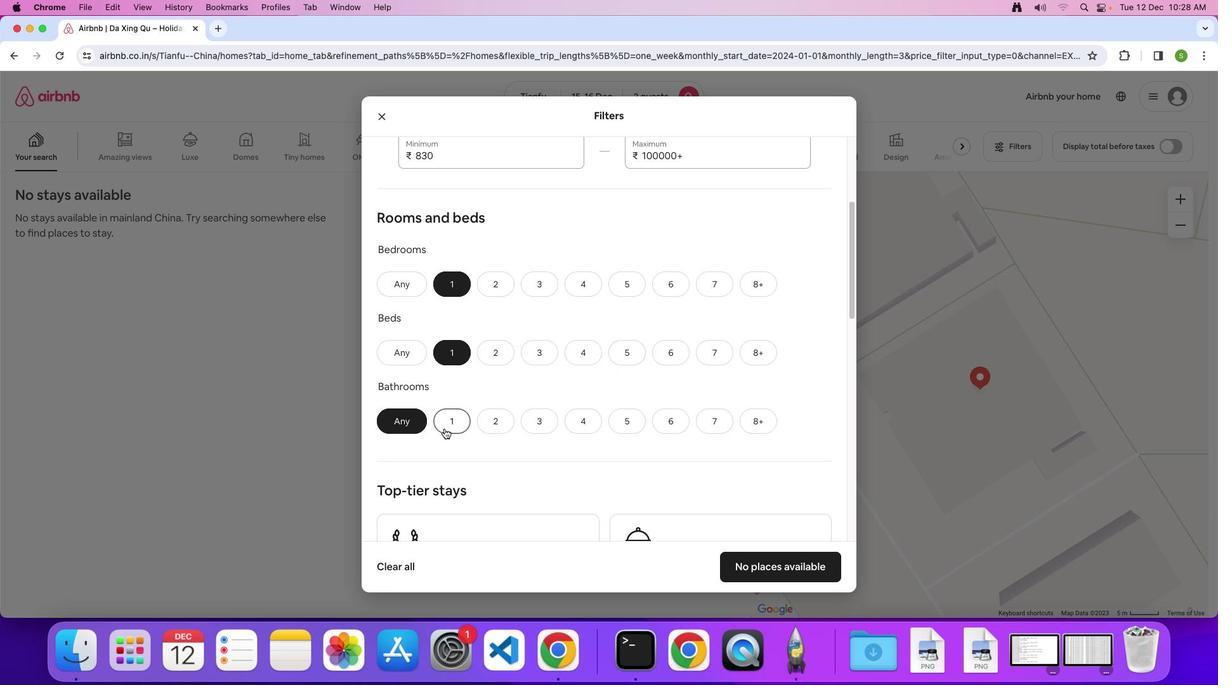 
Action: Mouse pressed left at (493, 441)
Screenshot: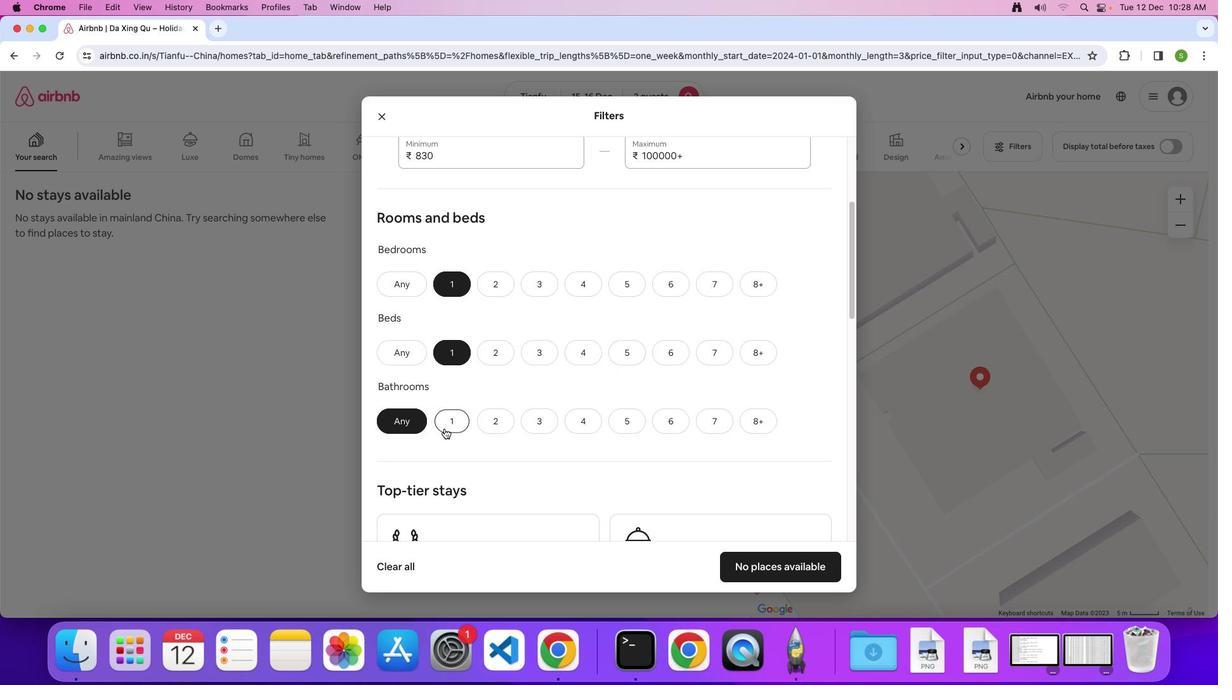 
Action: Mouse moved to (661, 366)
Screenshot: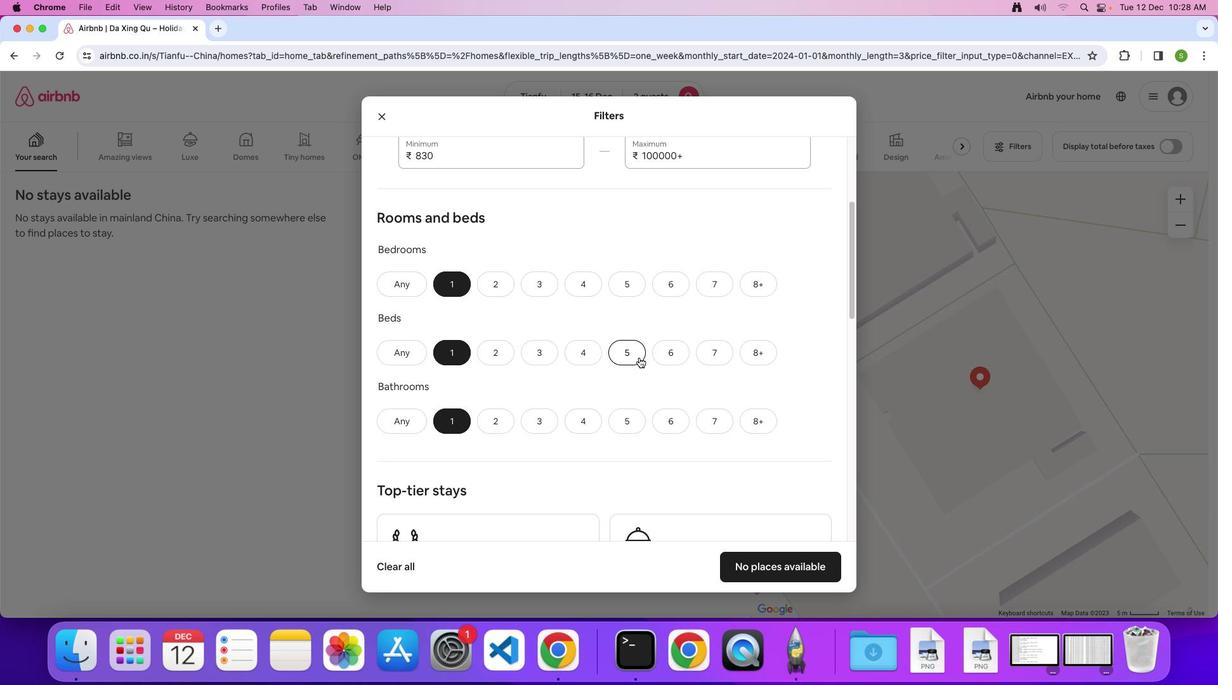 
Action: Mouse scrolled (661, 366) with delta (109, -8)
Screenshot: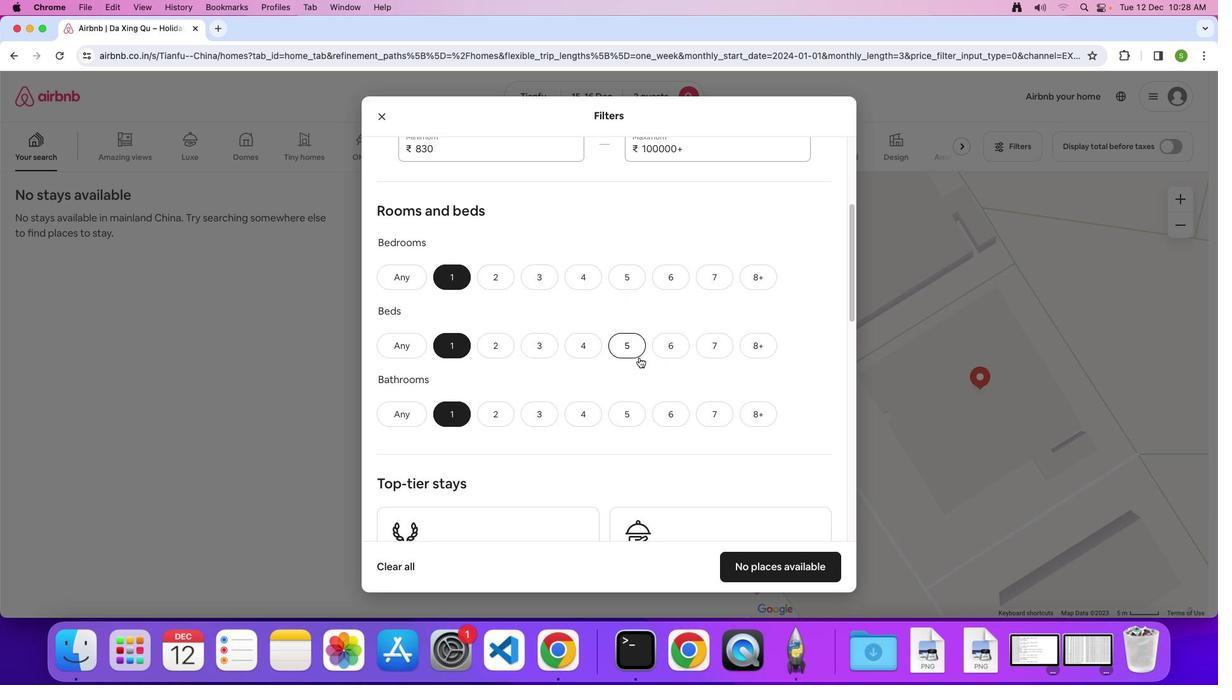 
Action: Mouse scrolled (661, 366) with delta (109, -8)
Screenshot: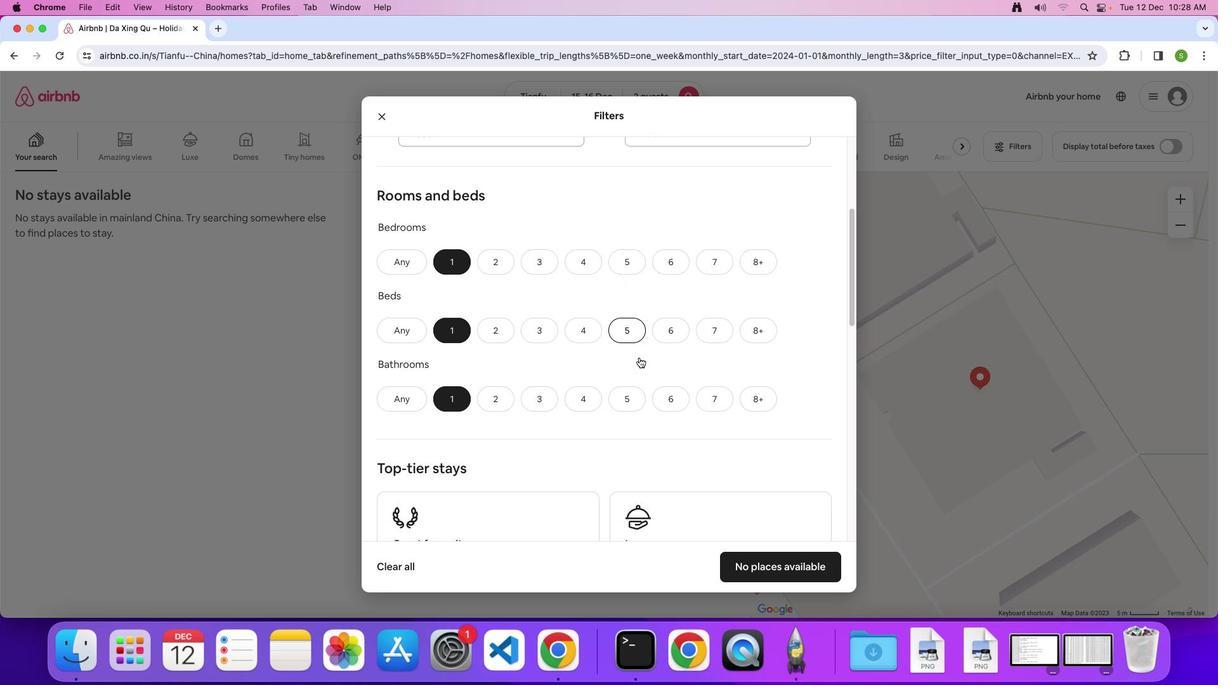 
Action: Mouse scrolled (661, 366) with delta (109, -8)
Screenshot: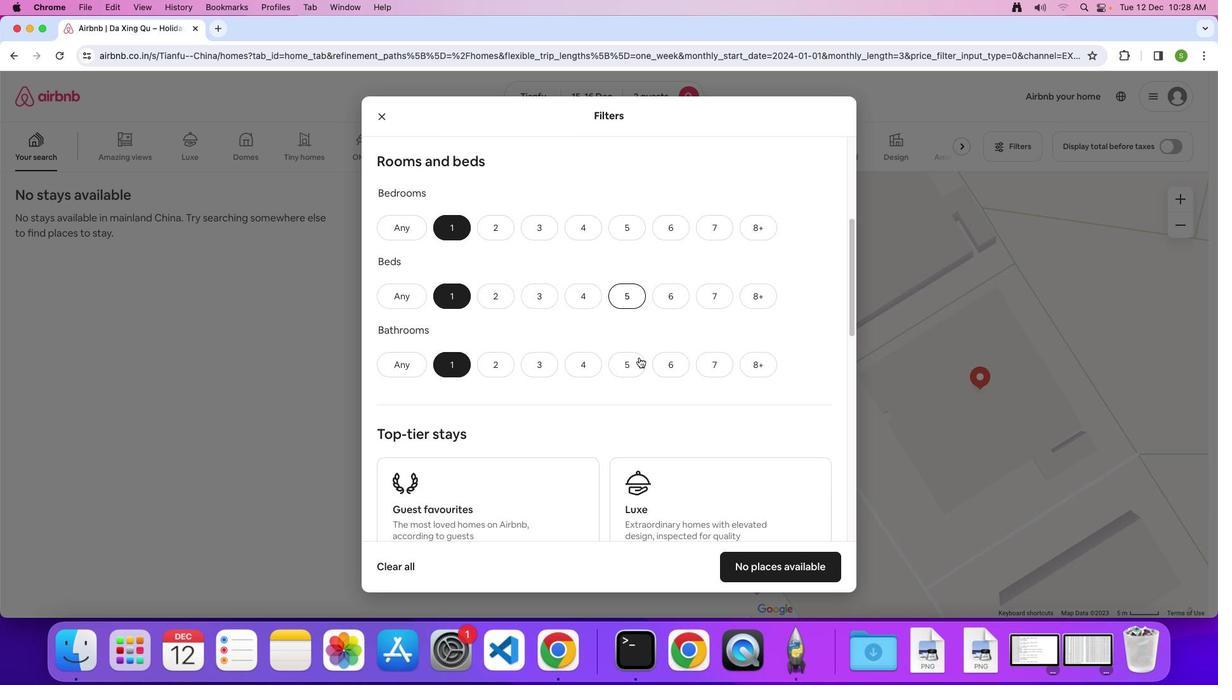 
Action: Mouse scrolled (661, 366) with delta (109, -8)
Screenshot: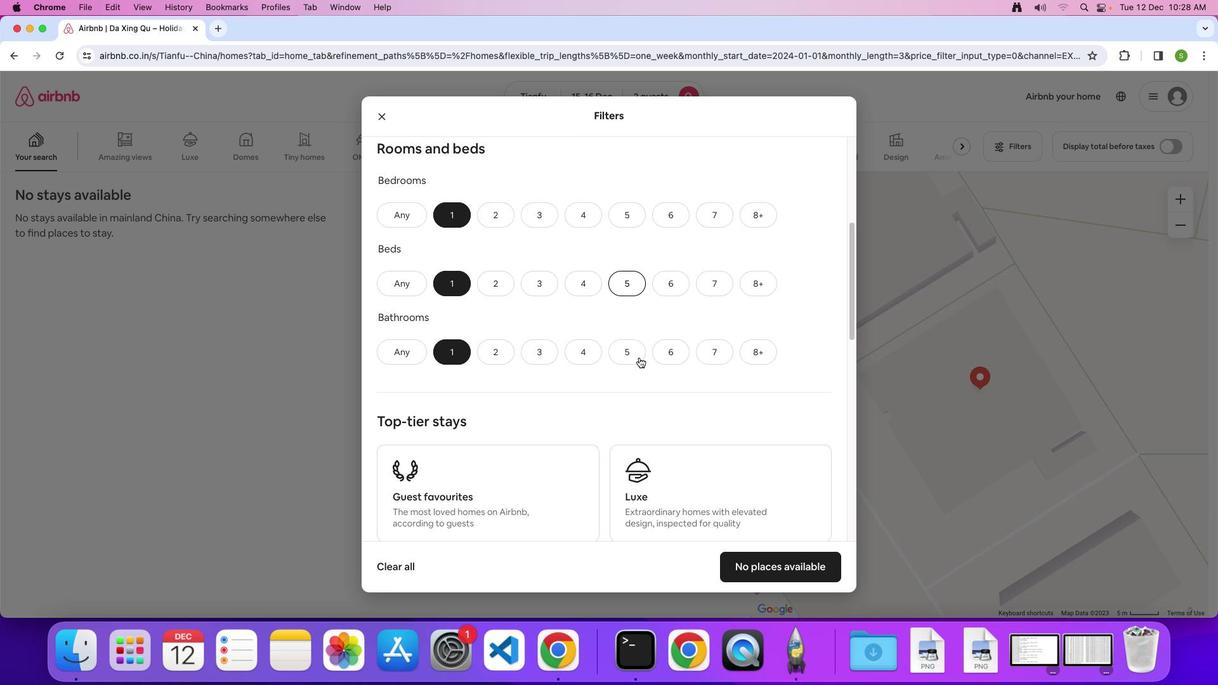 
Action: Mouse scrolled (661, 366) with delta (109, -8)
Screenshot: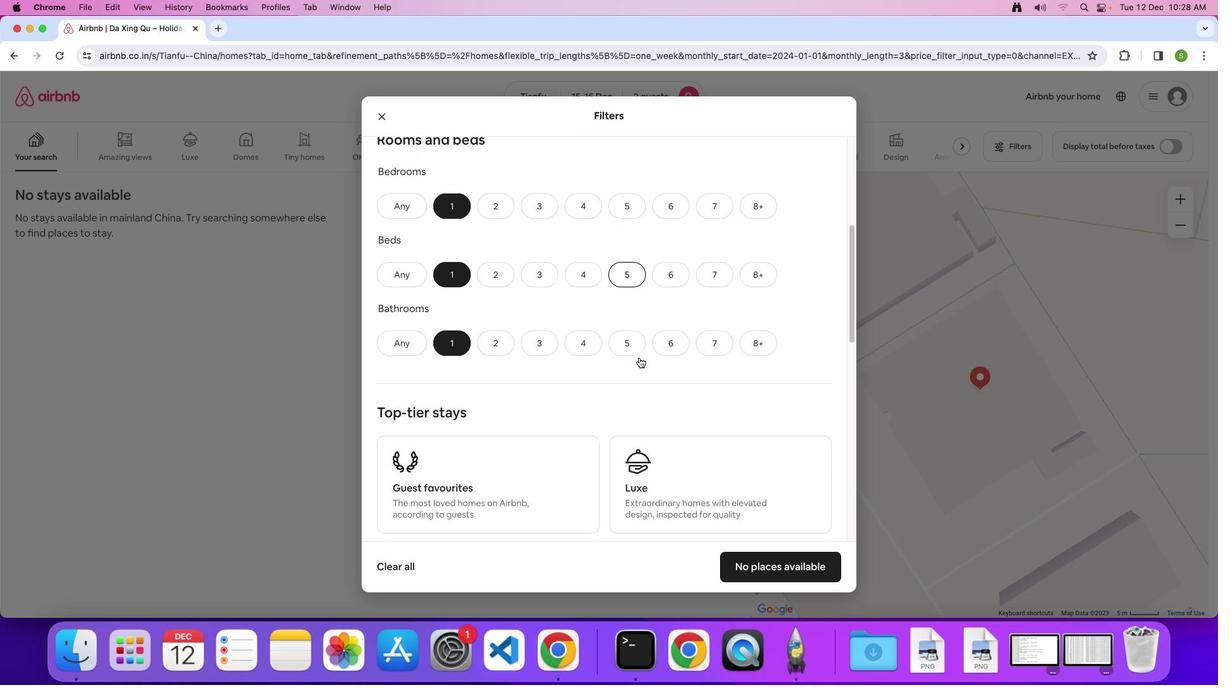 
Action: Mouse scrolled (661, 366) with delta (109, -8)
Screenshot: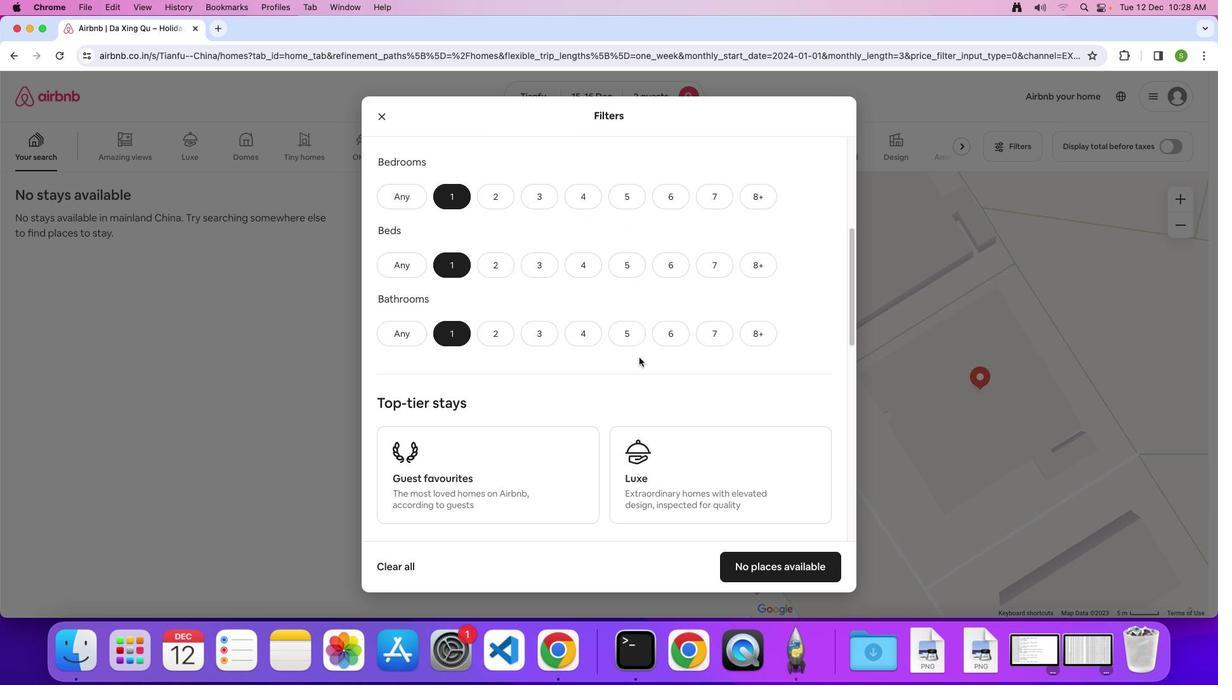 
Action: Mouse scrolled (661, 366) with delta (109, -8)
Screenshot: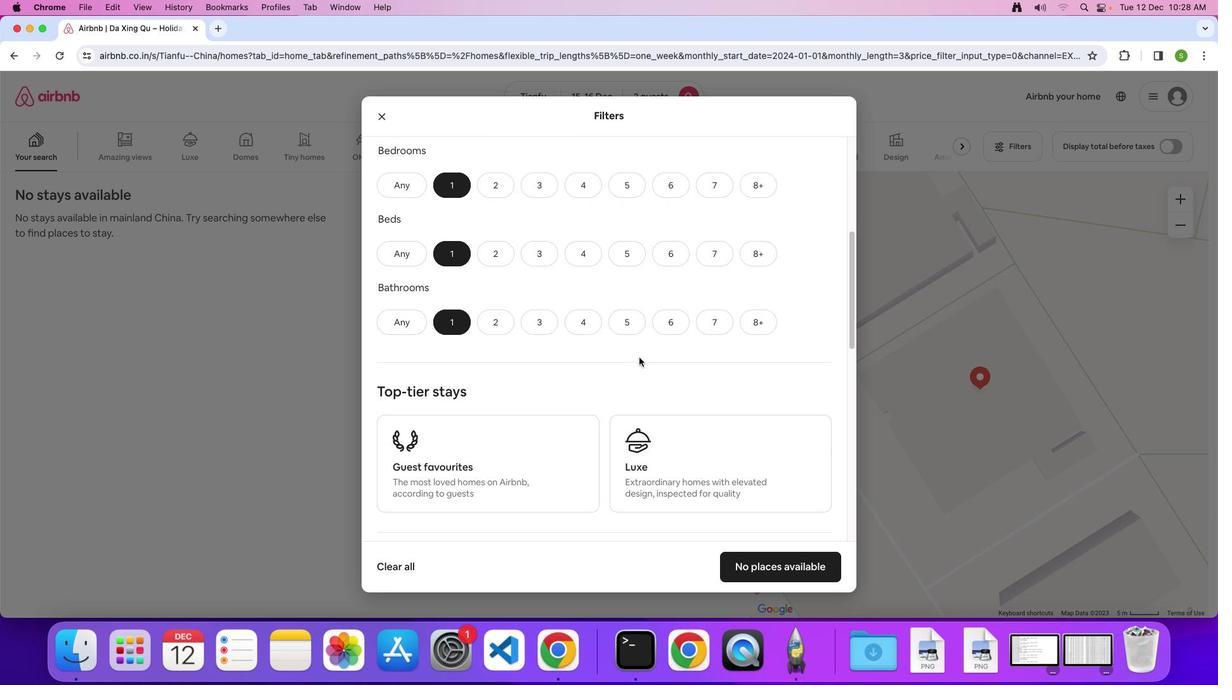
Action: Mouse scrolled (661, 366) with delta (109, -8)
Screenshot: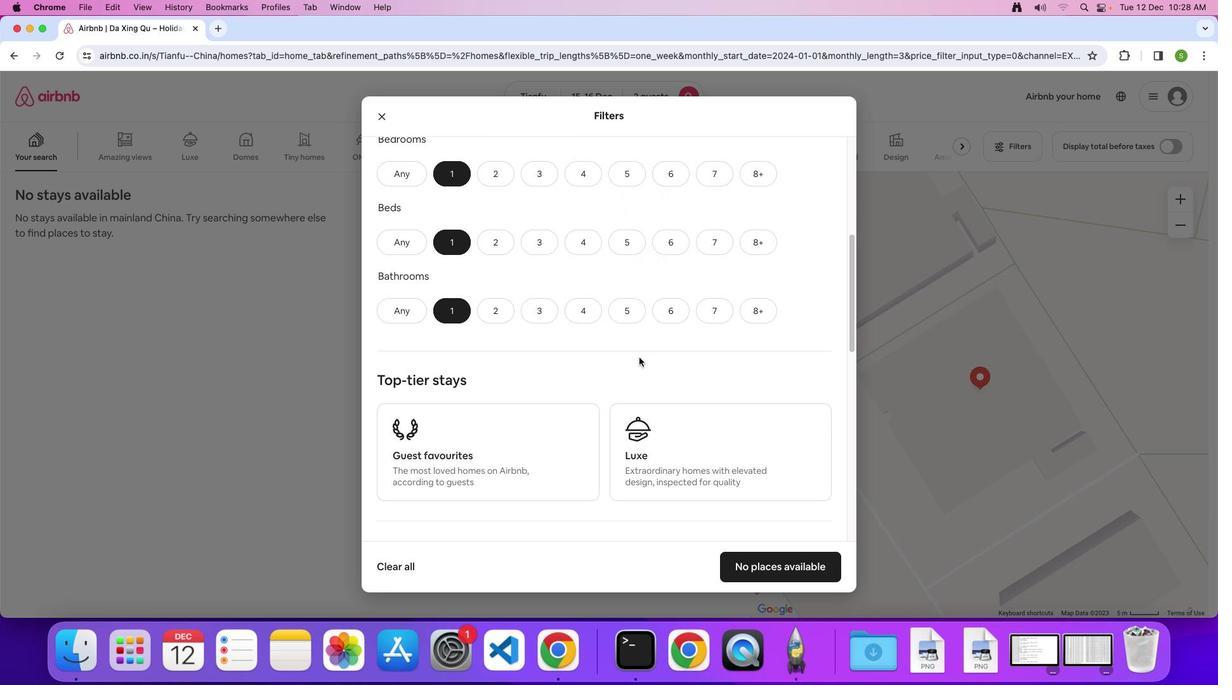 
Action: Mouse scrolled (661, 366) with delta (109, -8)
Screenshot: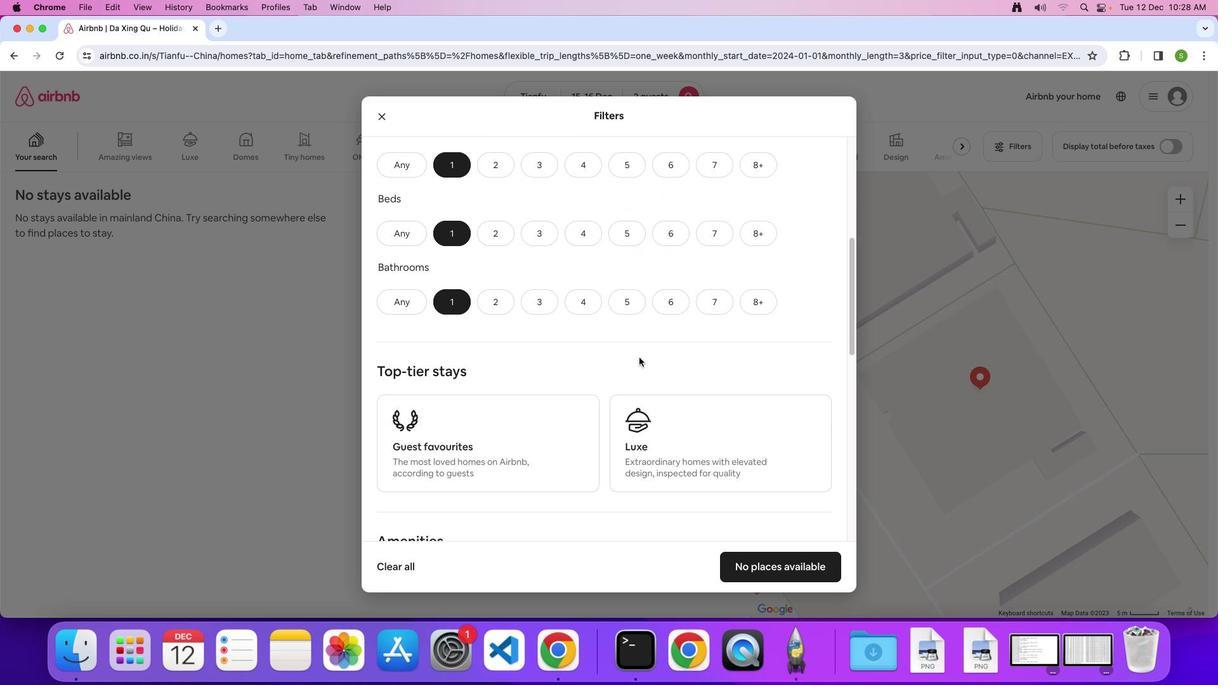 
Action: Mouse scrolled (661, 366) with delta (109, -8)
Screenshot: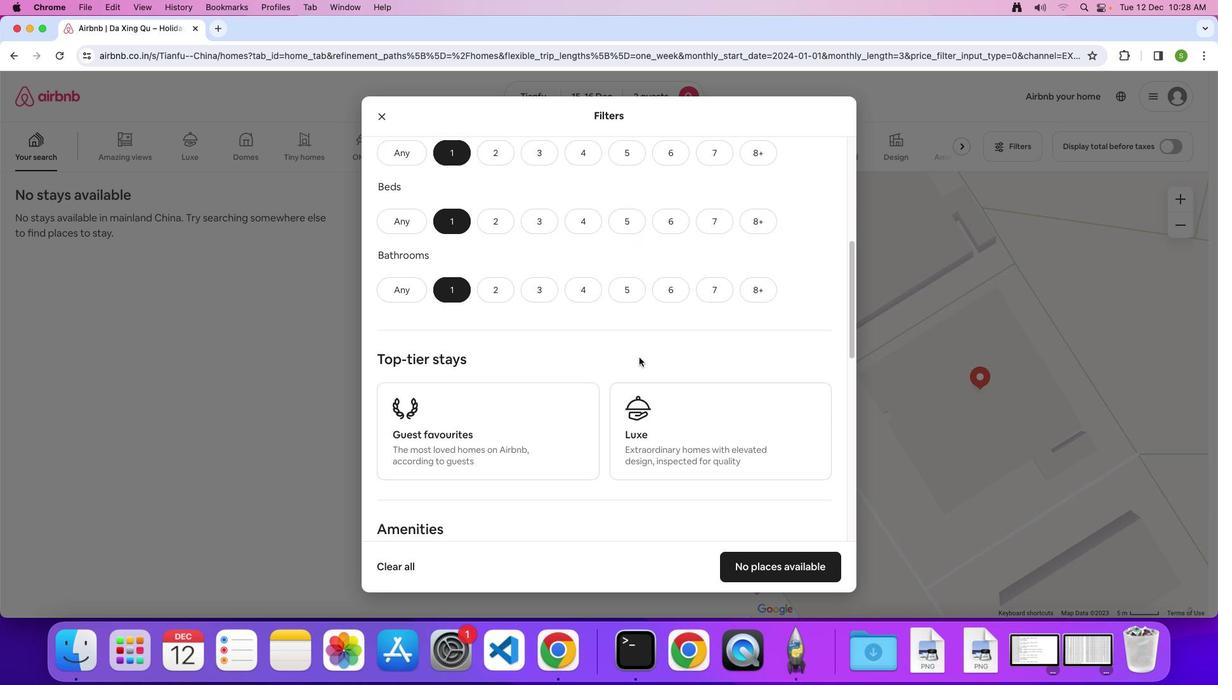 
Action: Mouse scrolled (661, 366) with delta (109, -8)
Screenshot: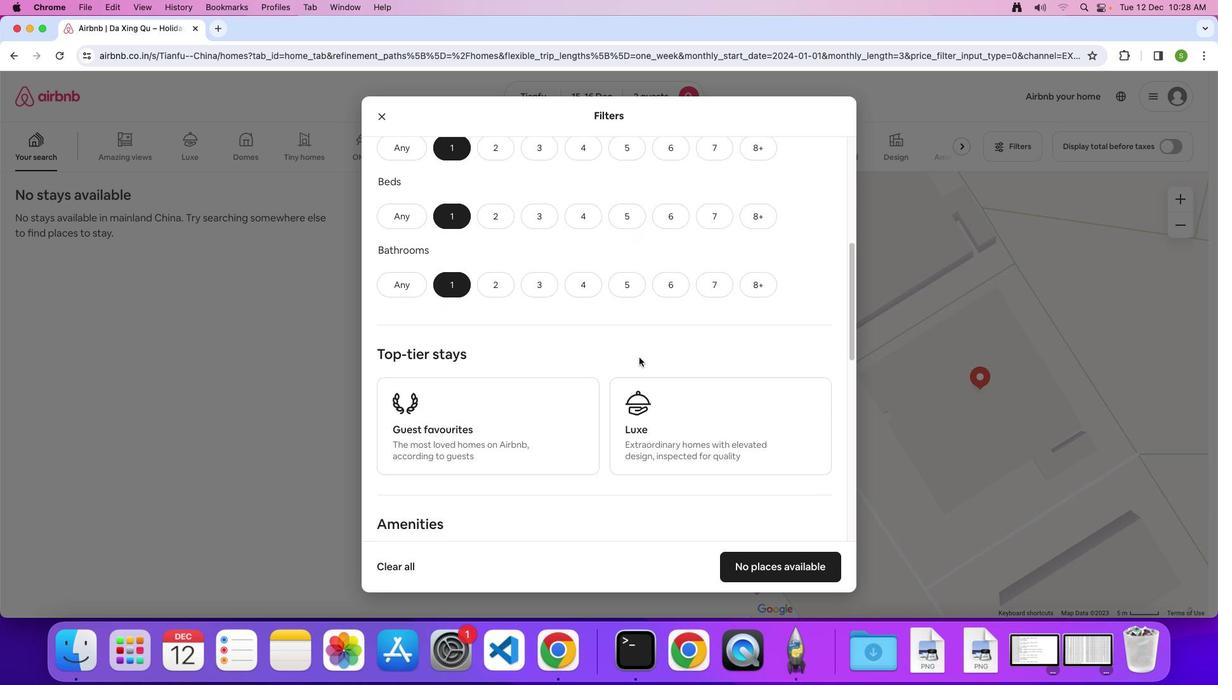 
Action: Mouse scrolled (661, 366) with delta (109, -8)
Screenshot: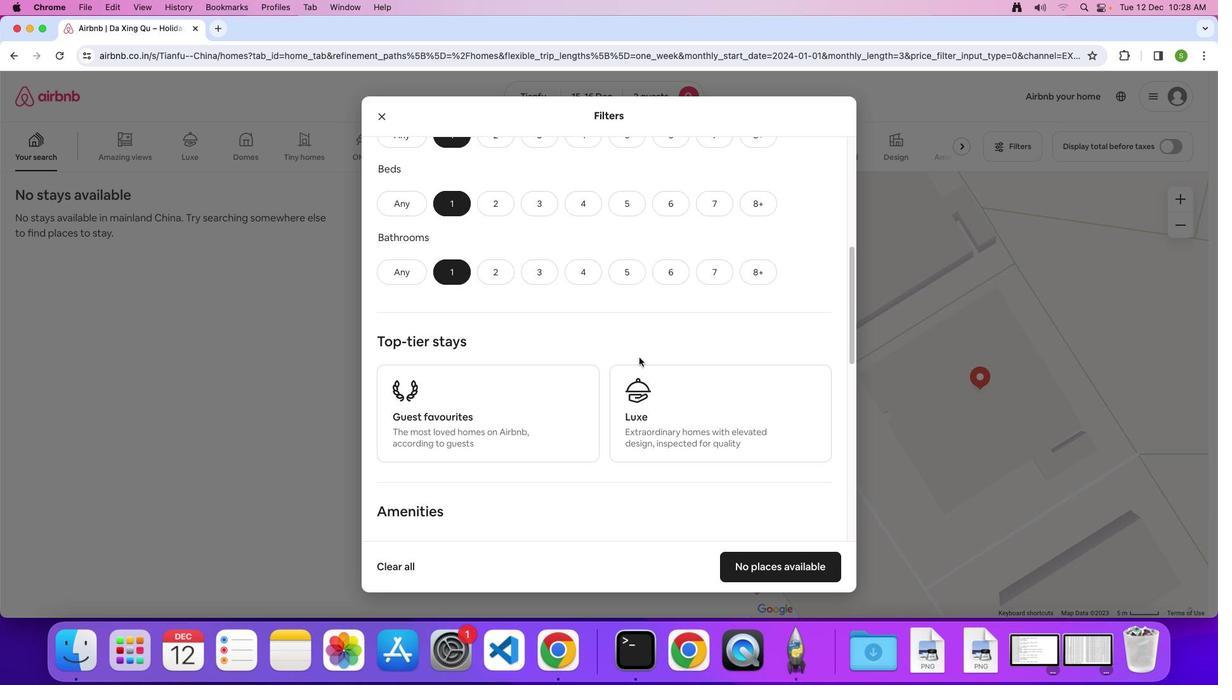 
Action: Mouse scrolled (661, 366) with delta (109, -8)
Screenshot: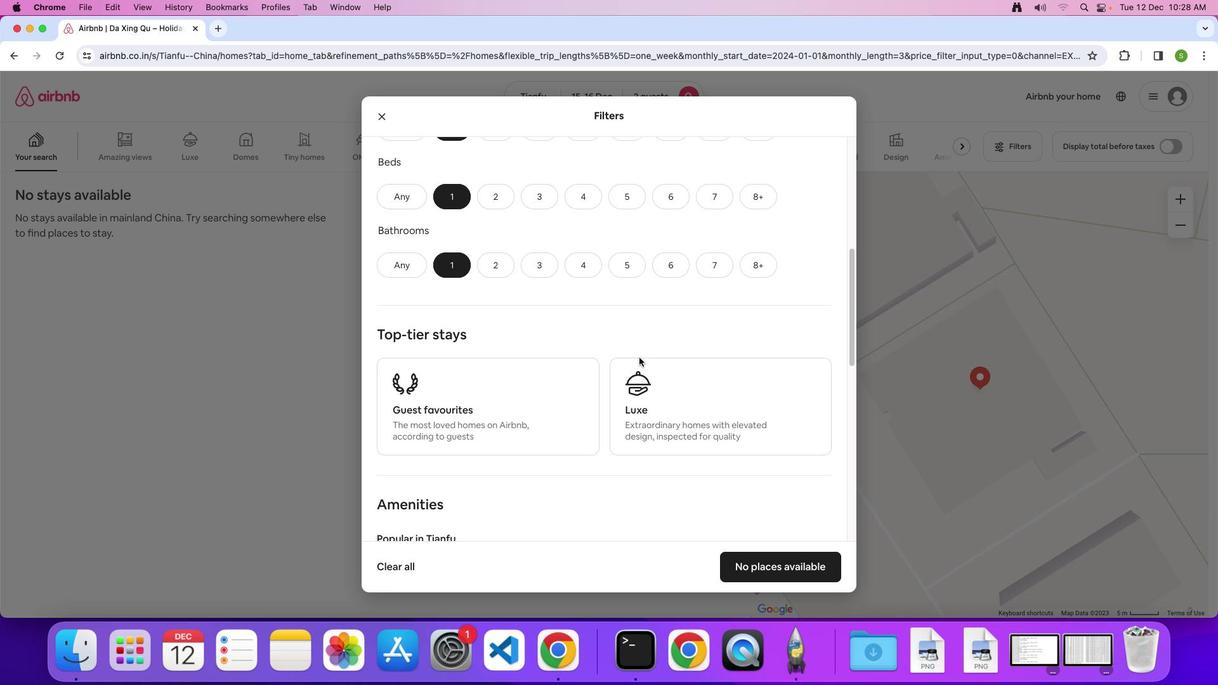 
Action: Mouse scrolled (661, 366) with delta (109, -8)
Screenshot: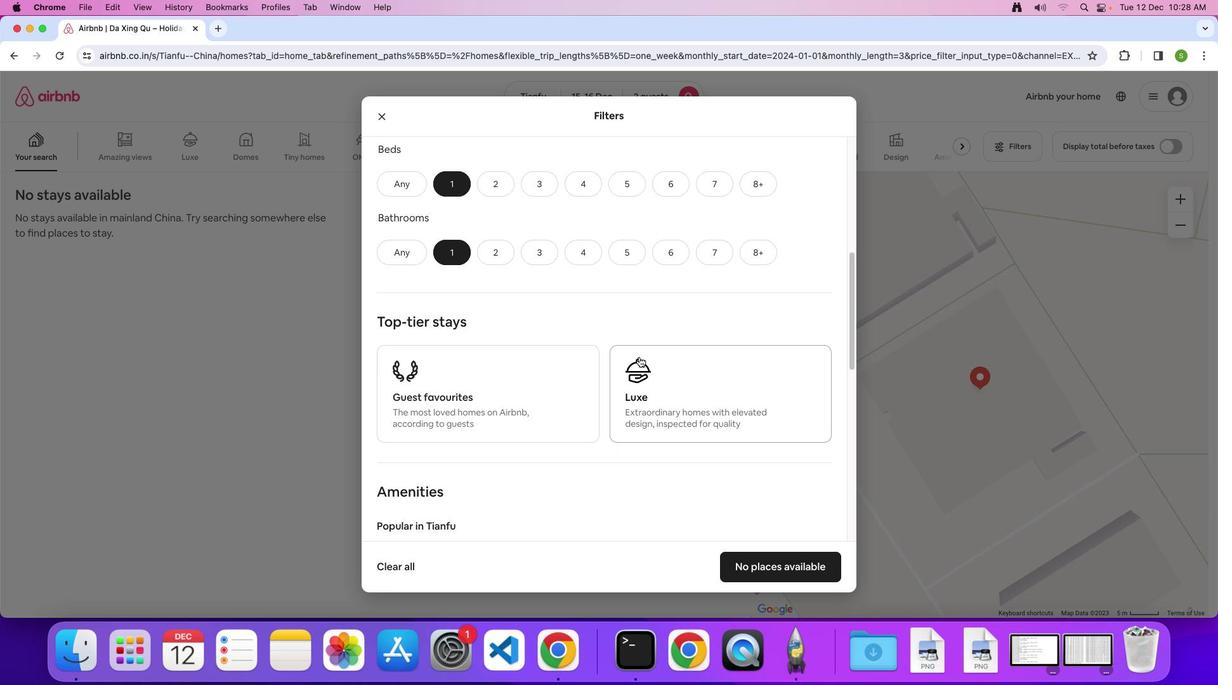 
Action: Mouse scrolled (661, 366) with delta (109, -8)
Screenshot: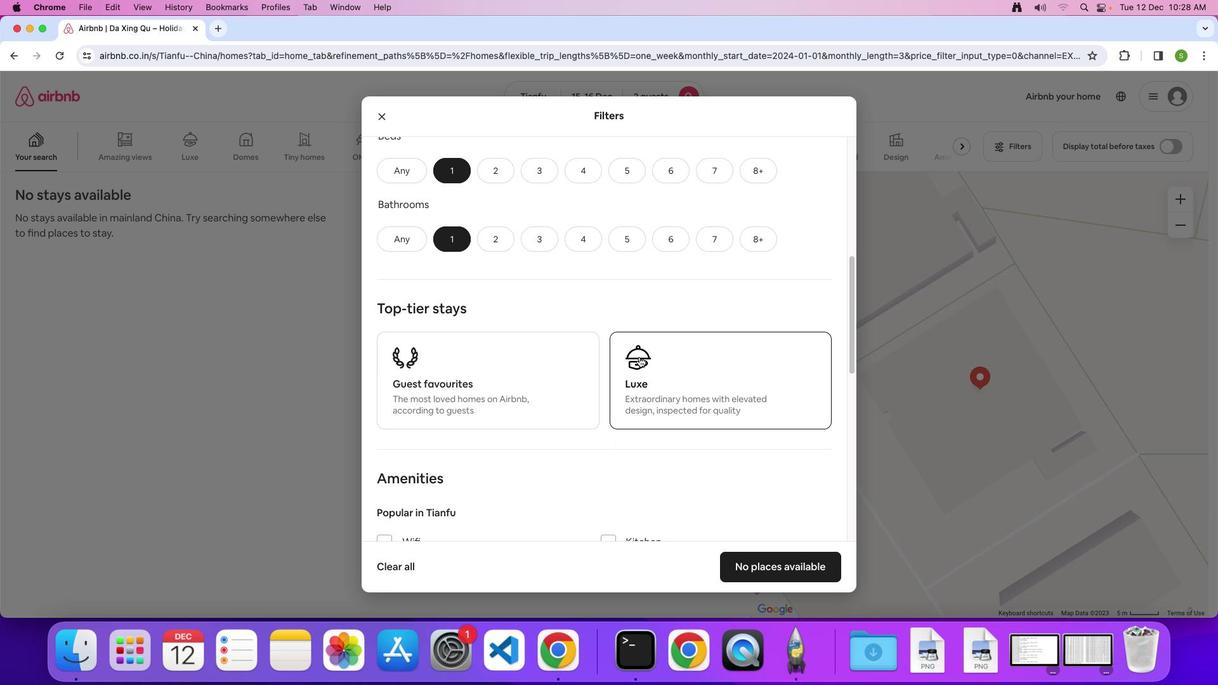 
Action: Mouse moved to (661, 366)
Screenshot: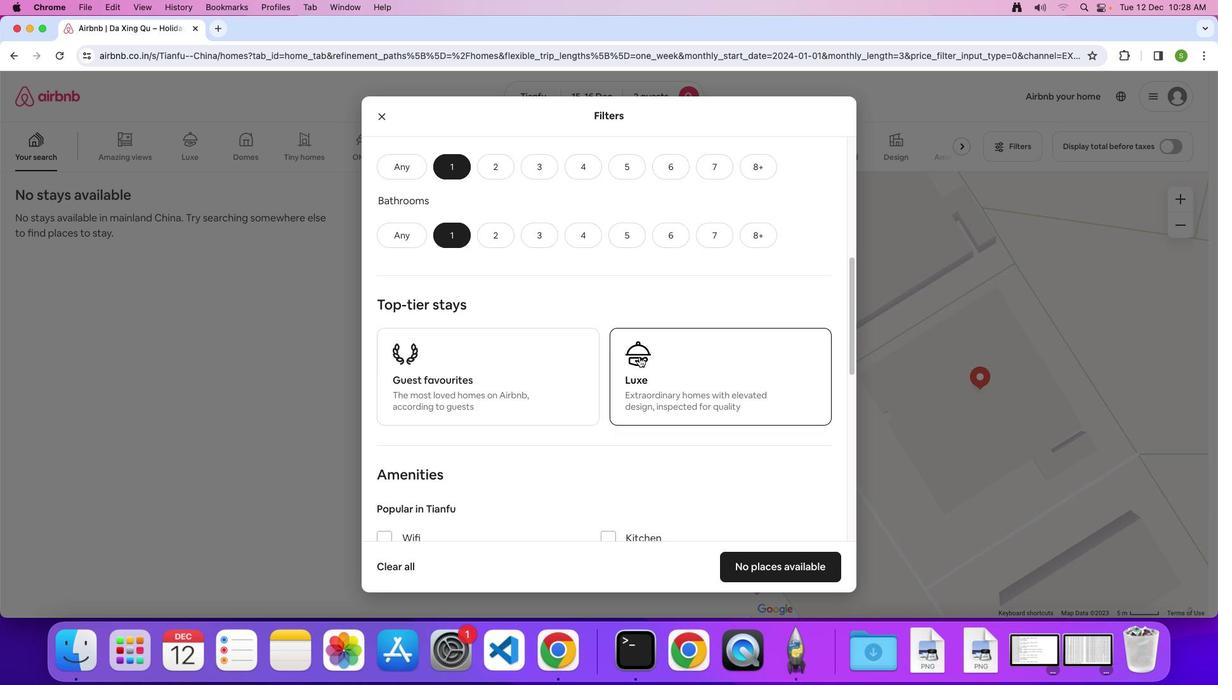 
Action: Mouse scrolled (661, 366) with delta (109, -8)
Screenshot: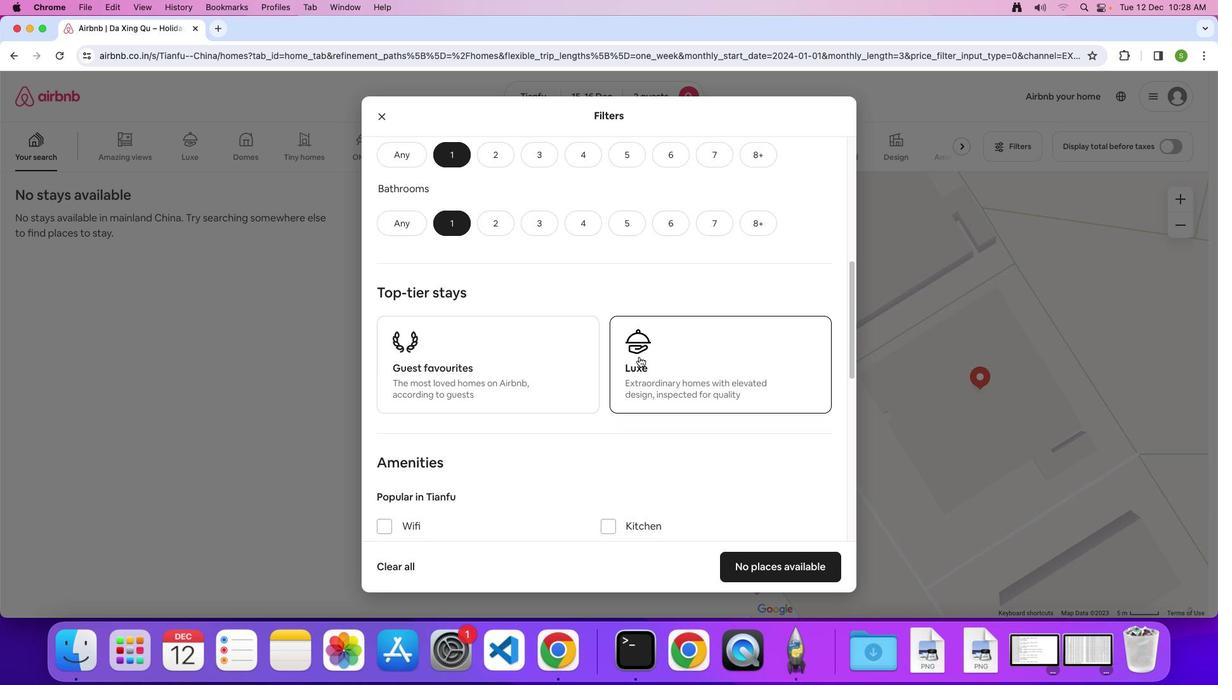 
Action: Mouse scrolled (661, 366) with delta (109, -8)
Screenshot: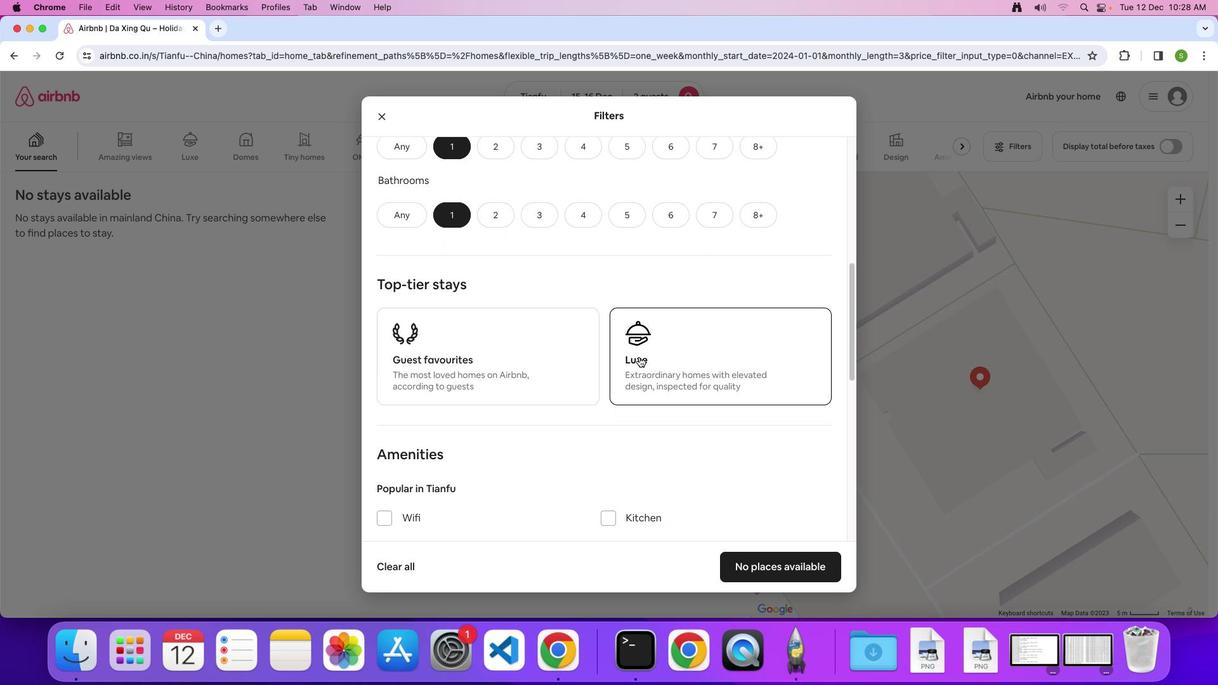 
Action: Mouse scrolled (661, 366) with delta (109, -8)
Screenshot: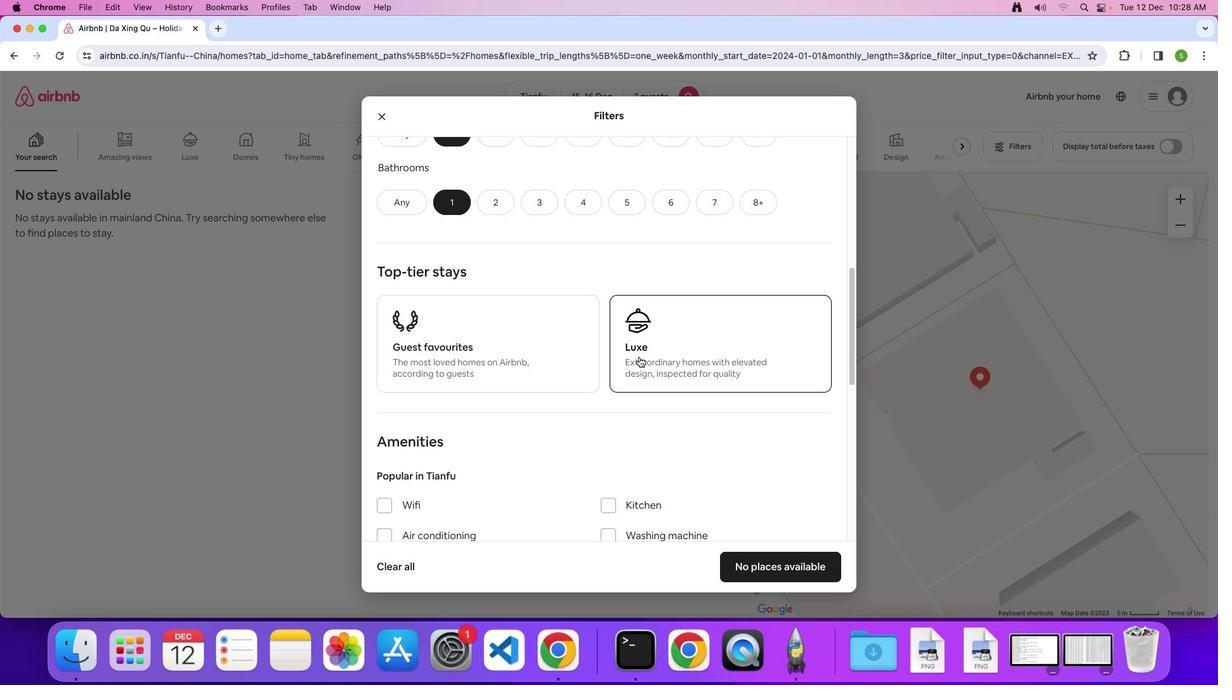 
Action: Mouse scrolled (661, 366) with delta (109, -8)
Screenshot: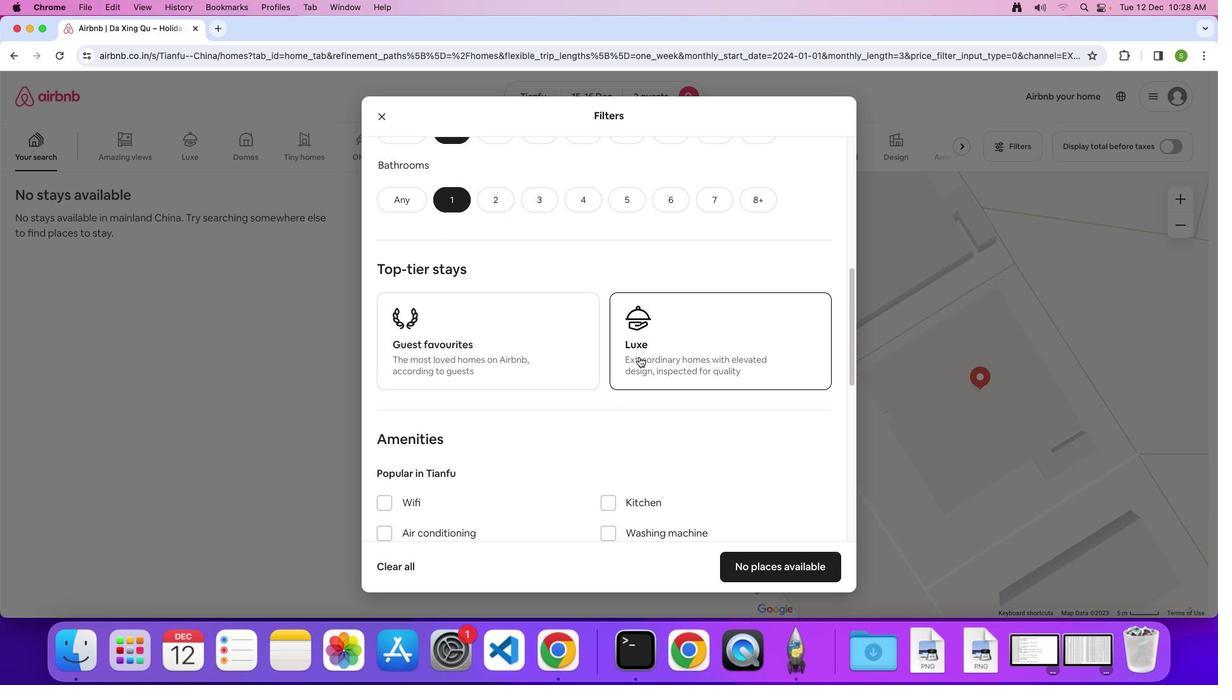 
Action: Mouse scrolled (661, 366) with delta (109, -8)
Screenshot: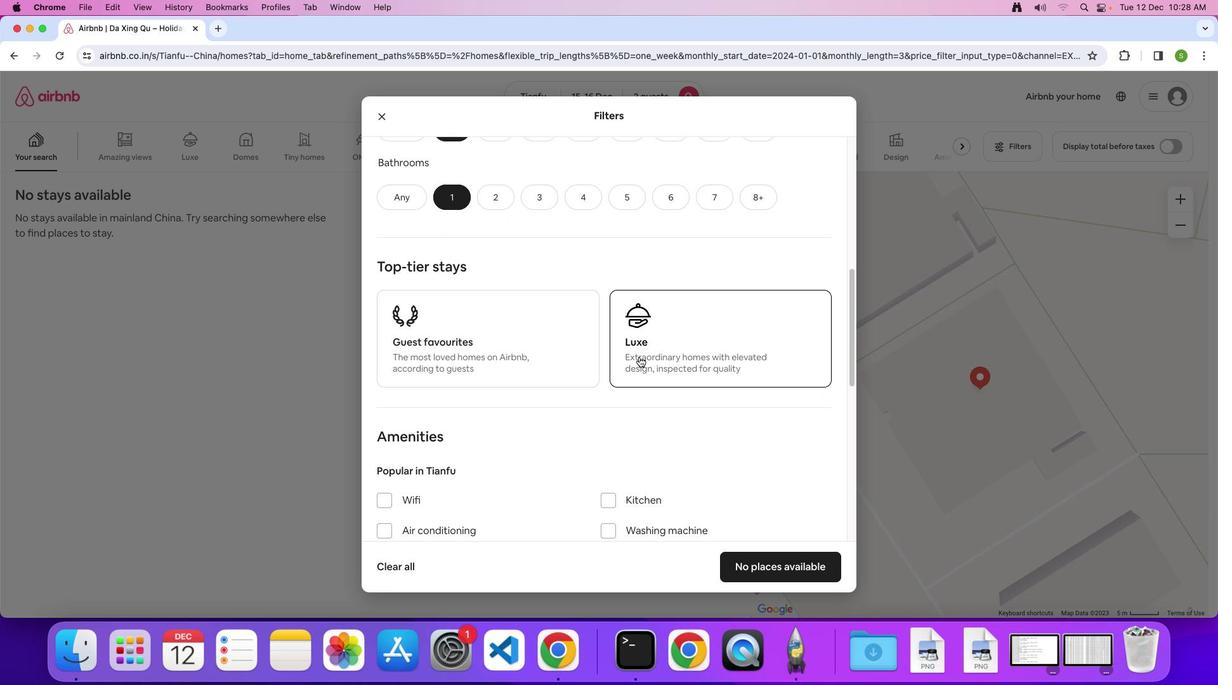 
Action: Mouse scrolled (661, 366) with delta (109, -8)
Screenshot: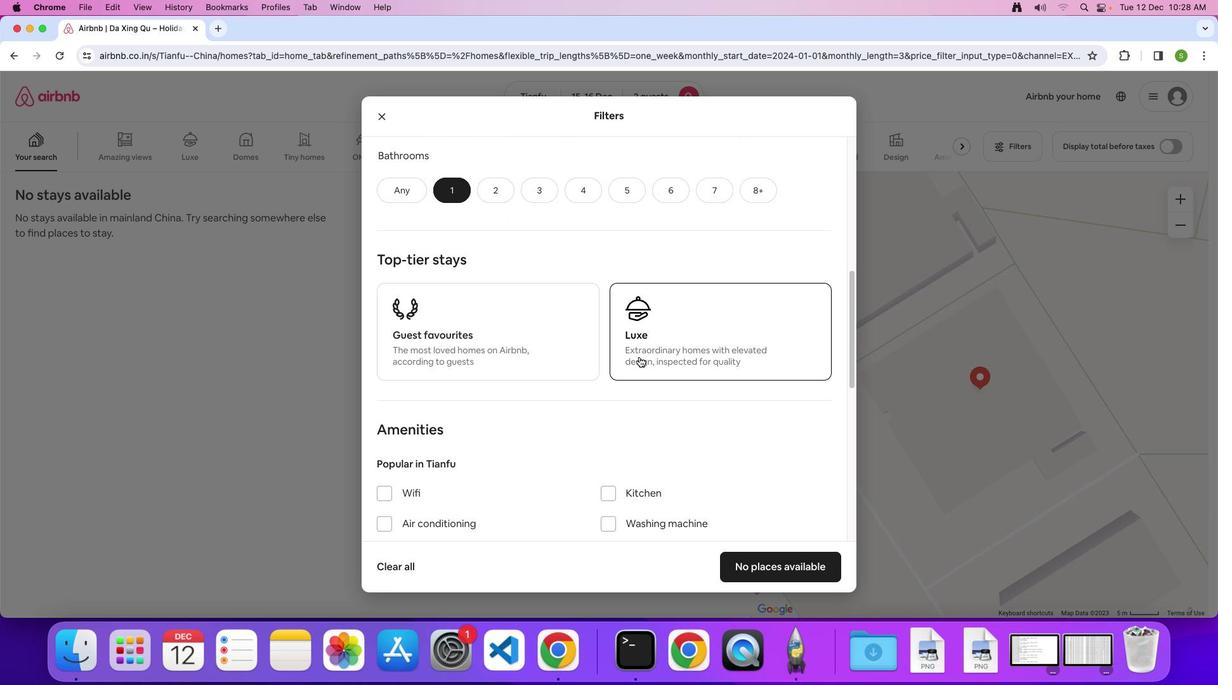 
Action: Mouse scrolled (661, 366) with delta (109, -8)
Screenshot: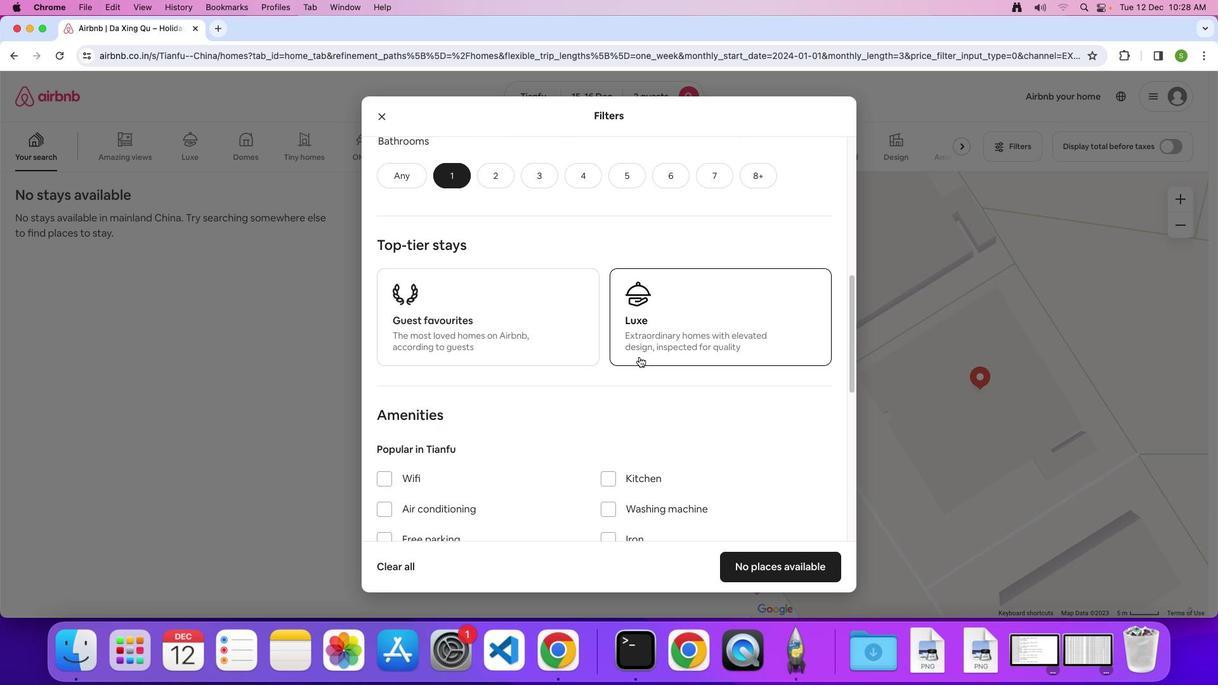 
Action: Mouse scrolled (661, 366) with delta (109, -8)
Screenshot: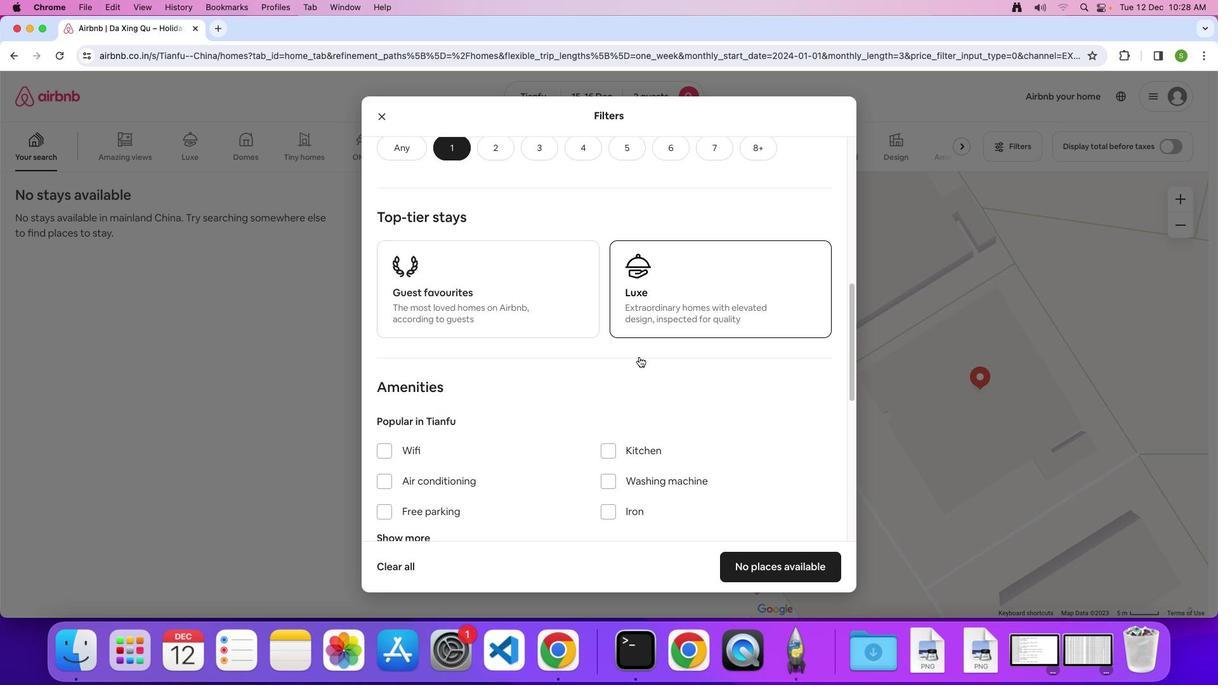 
Action: Mouse scrolled (661, 366) with delta (109, -8)
Screenshot: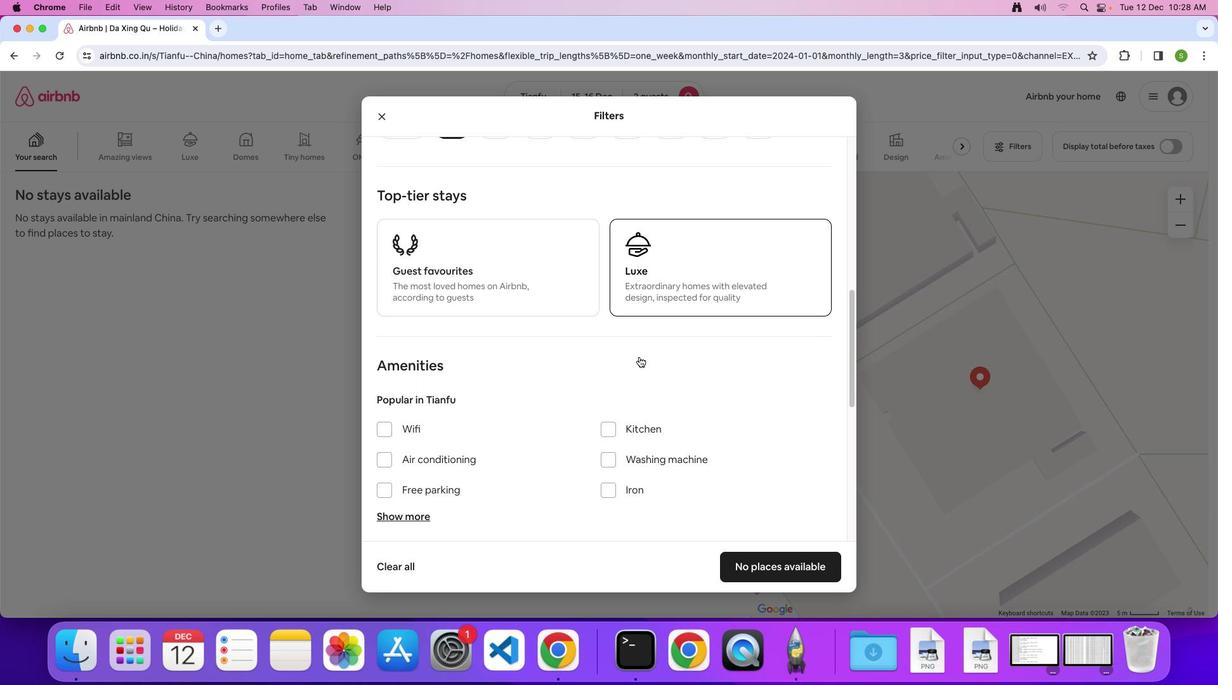 
Action: Mouse scrolled (661, 366) with delta (109, -8)
Screenshot: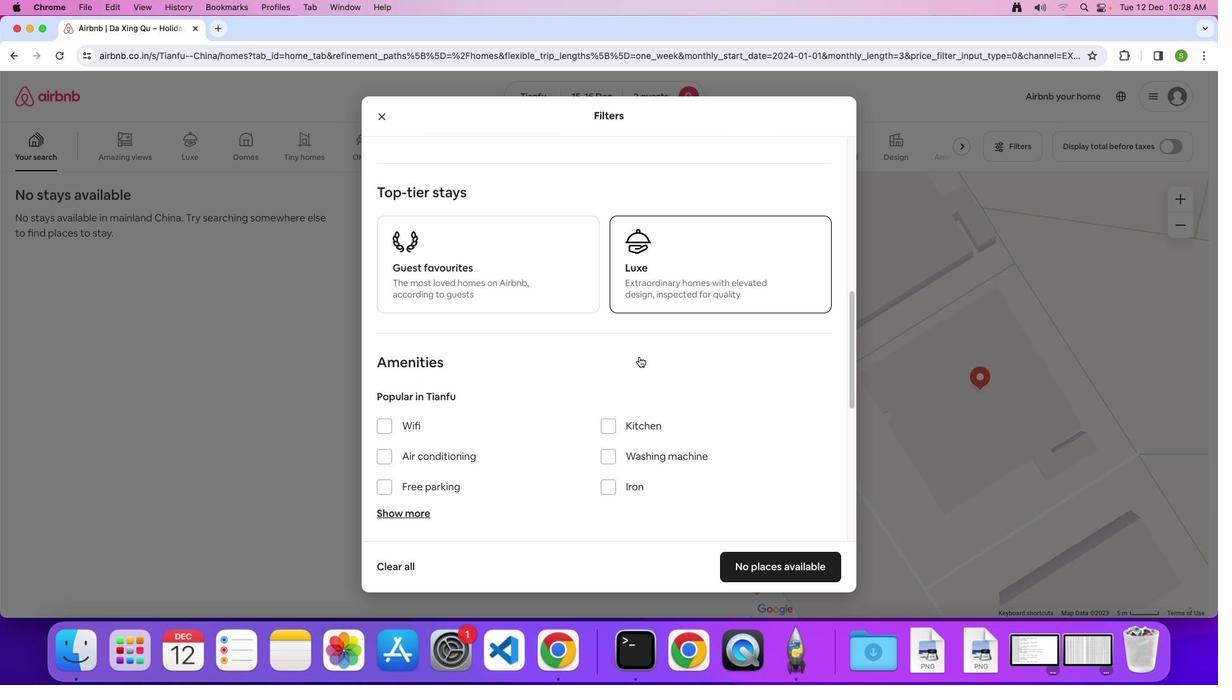 
Action: Mouse scrolled (661, 366) with delta (109, -8)
Screenshot: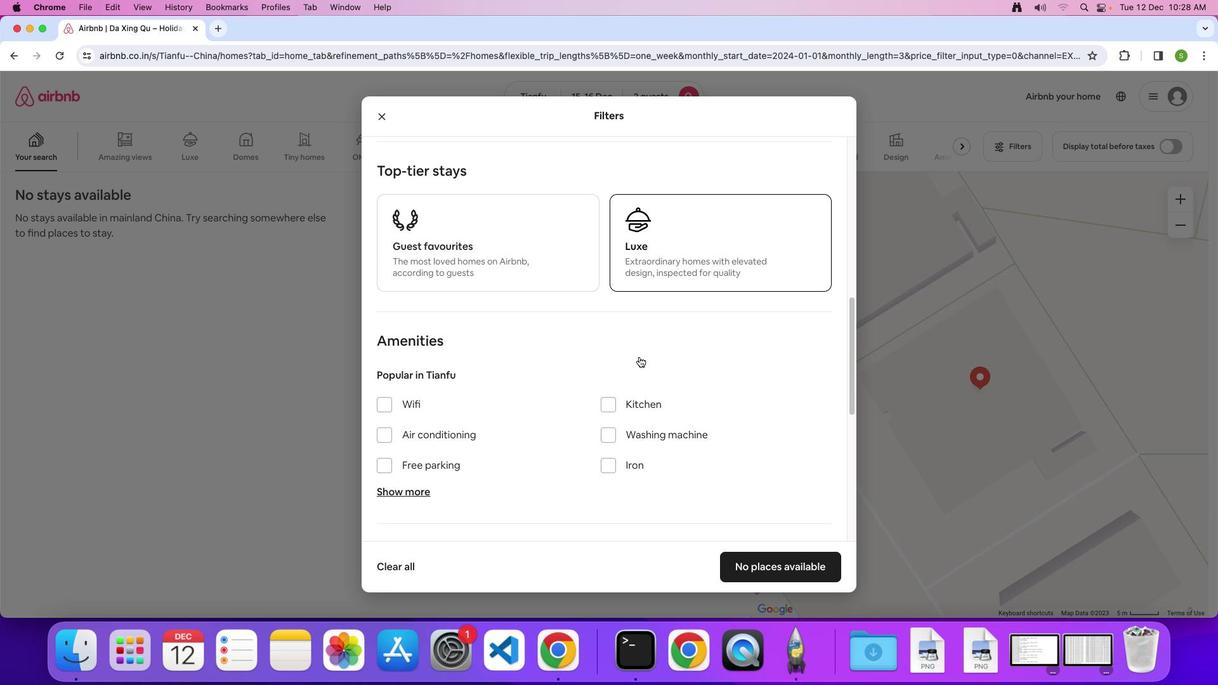 
Action: Mouse scrolled (661, 366) with delta (109, -8)
Screenshot: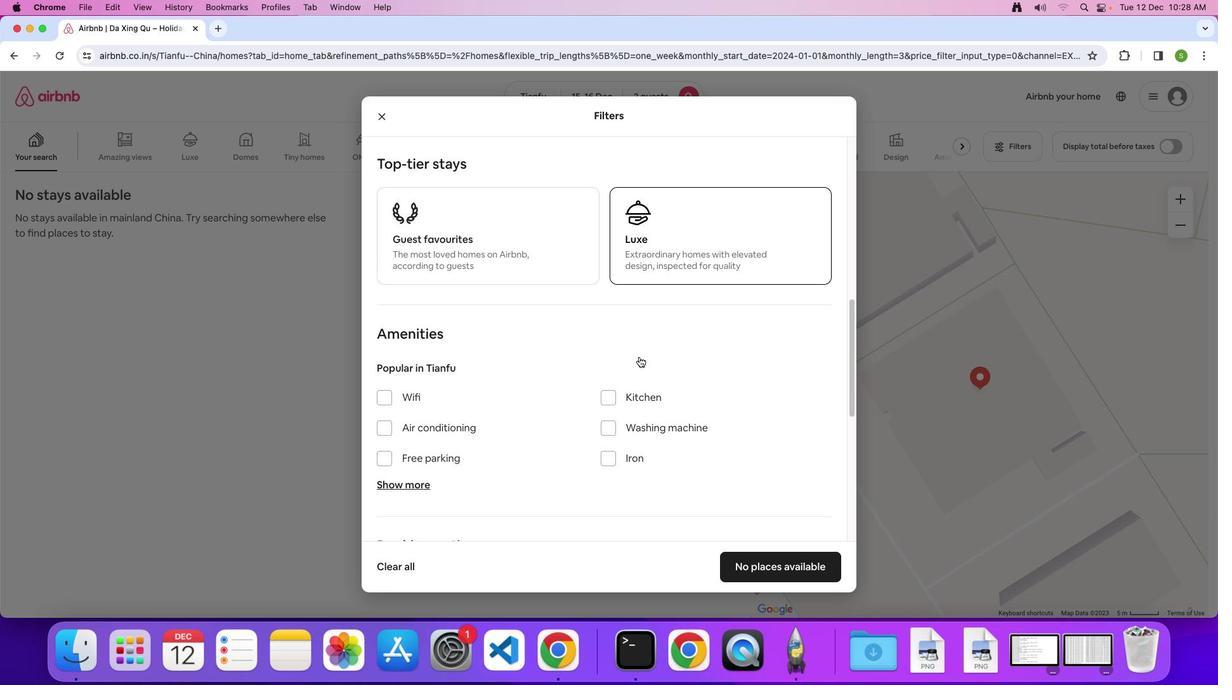 
Action: Mouse scrolled (661, 366) with delta (109, -8)
Screenshot: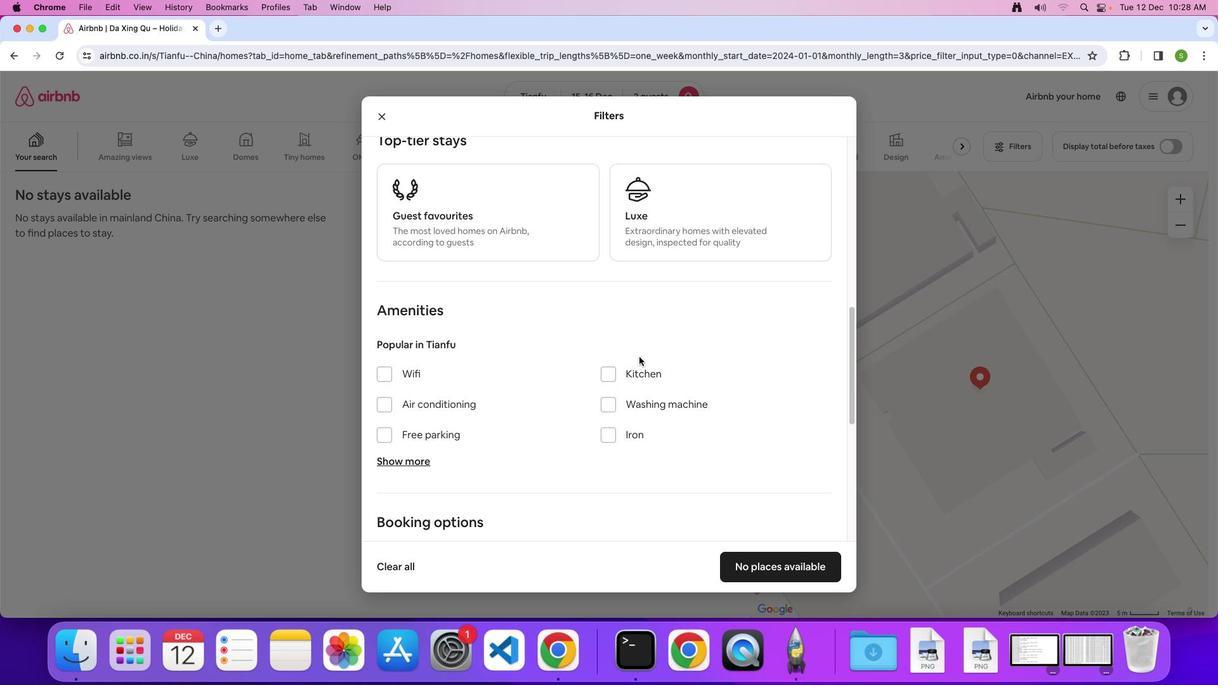 
Action: Mouse scrolled (661, 366) with delta (109, -8)
Screenshot: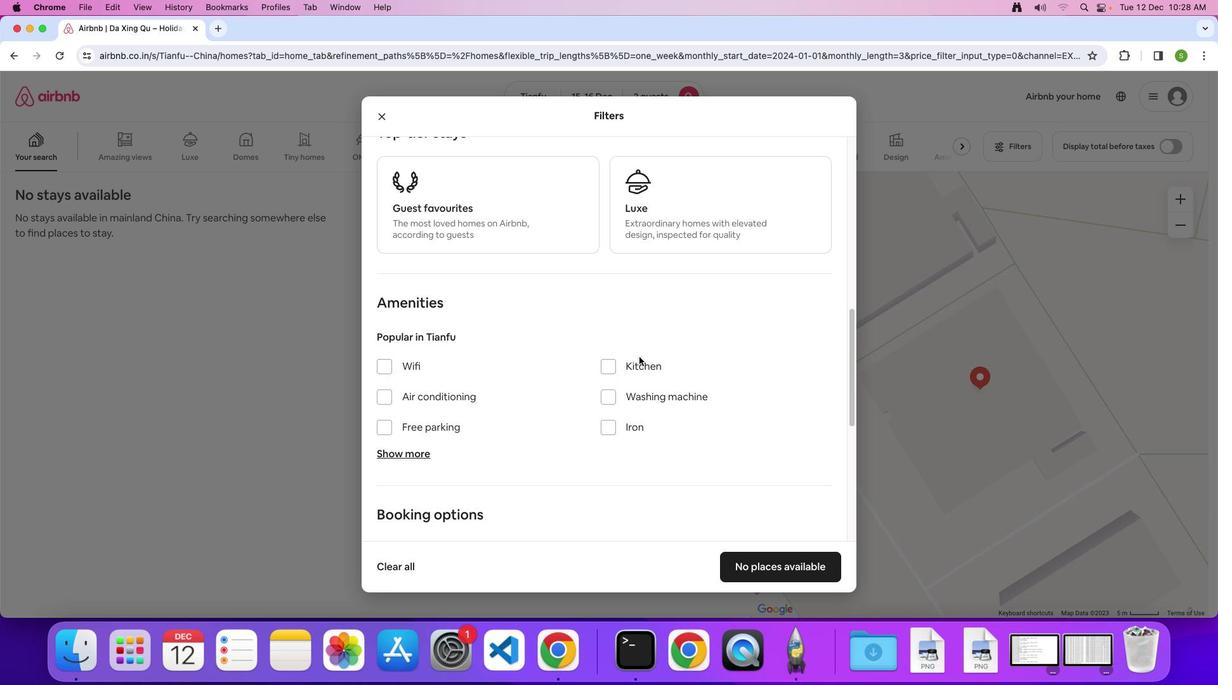
Action: Mouse scrolled (661, 366) with delta (109, -9)
Screenshot: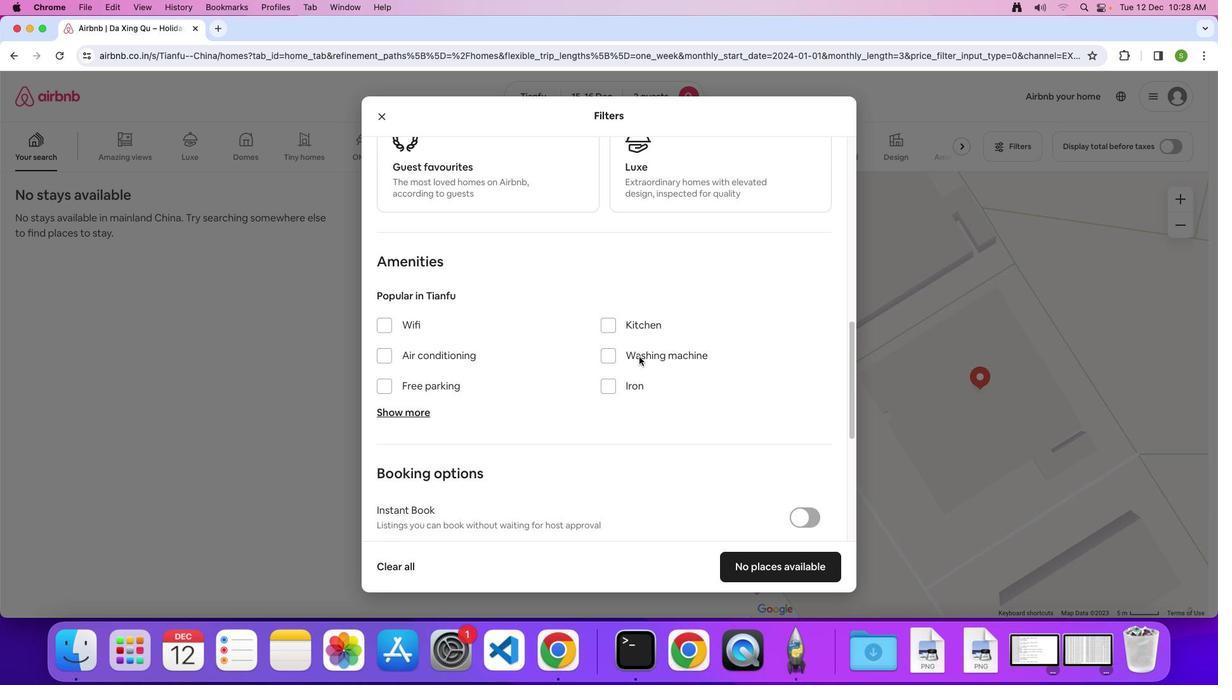 
Action: Mouse scrolled (661, 366) with delta (109, -8)
Screenshot: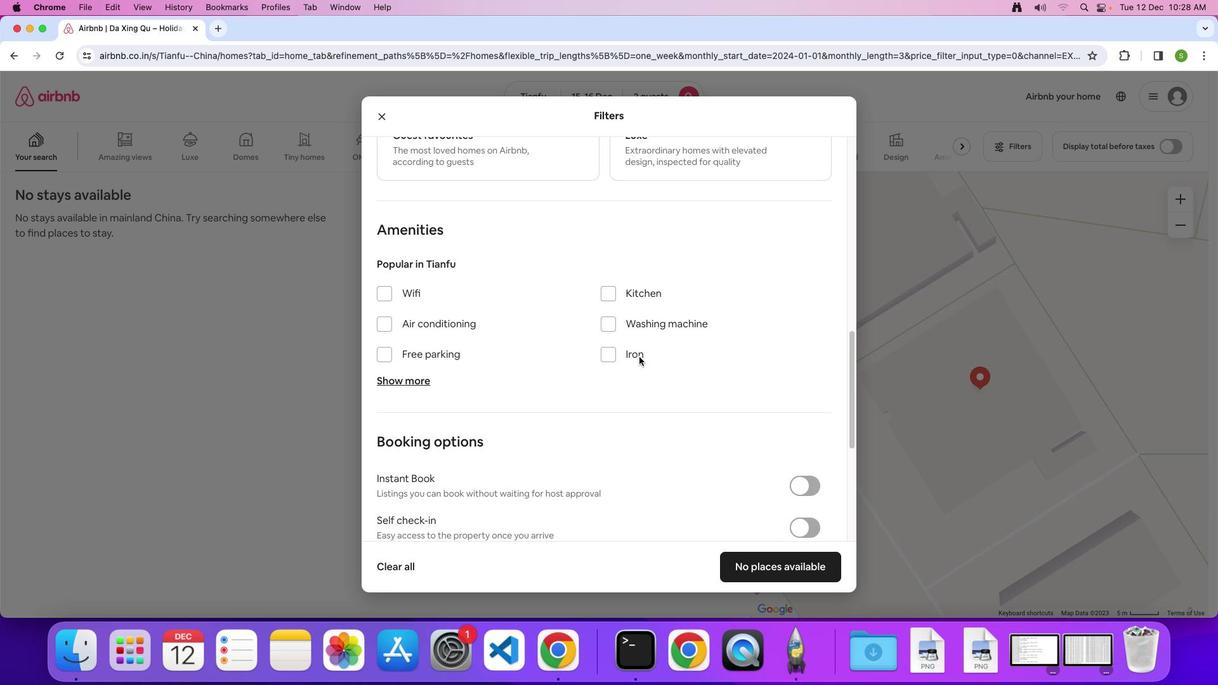 
Action: Mouse scrolled (661, 366) with delta (109, -8)
Screenshot: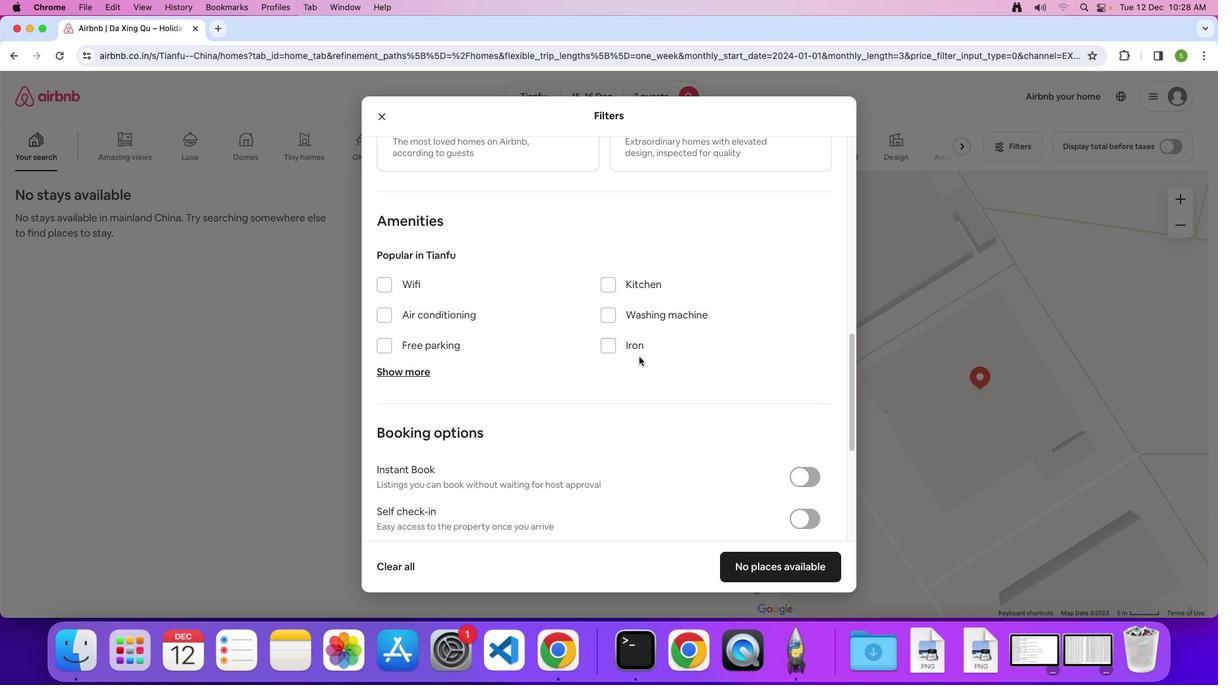 
Action: Mouse scrolled (661, 366) with delta (109, -8)
Screenshot: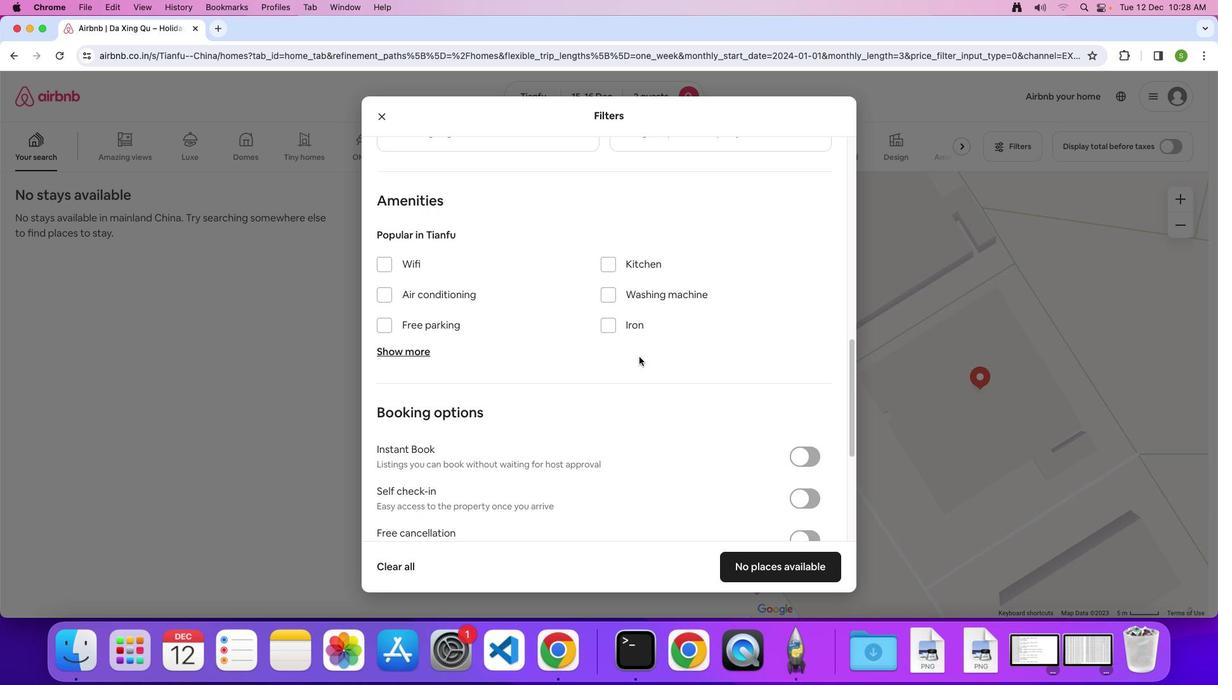 
Action: Mouse scrolled (661, 366) with delta (109, -8)
Screenshot: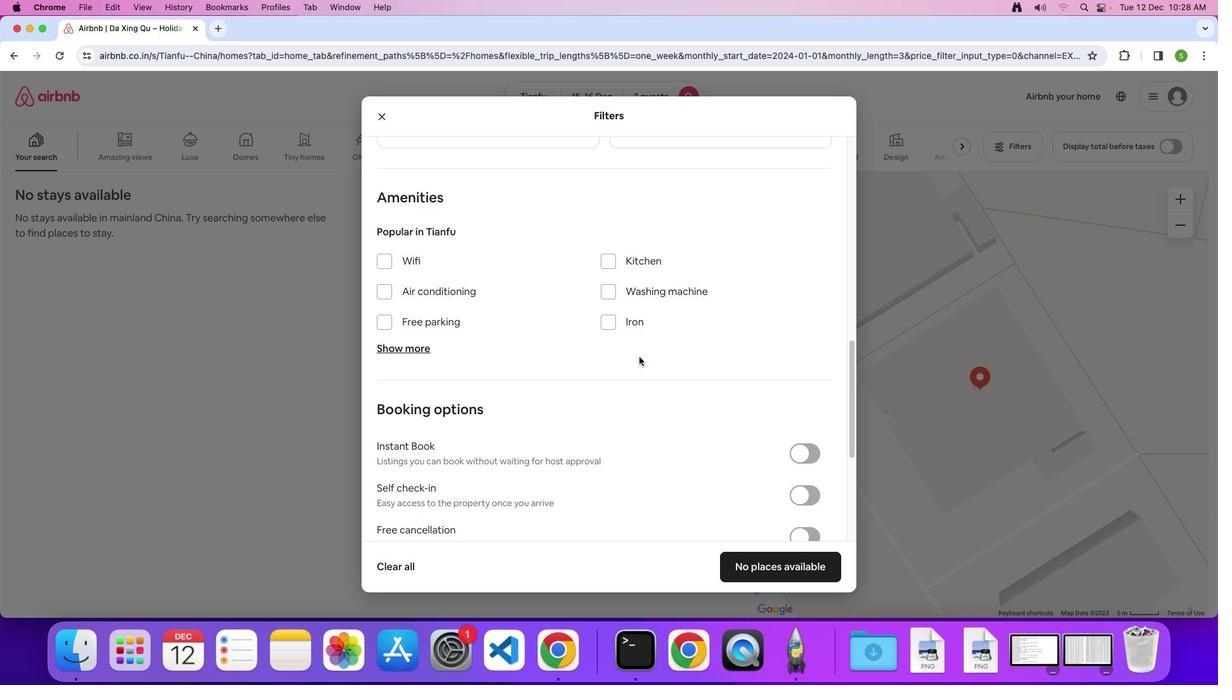 
Action: Mouse scrolled (661, 366) with delta (109, -8)
Screenshot: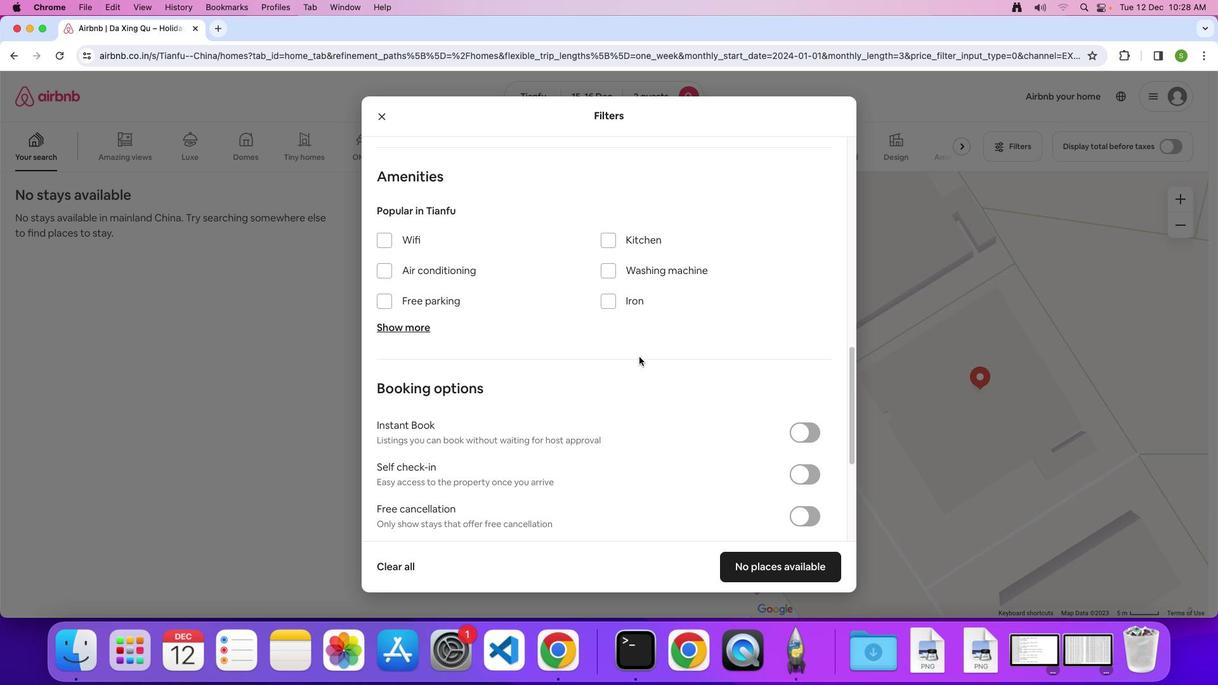 
Action: Mouse scrolled (661, 366) with delta (109, -8)
Screenshot: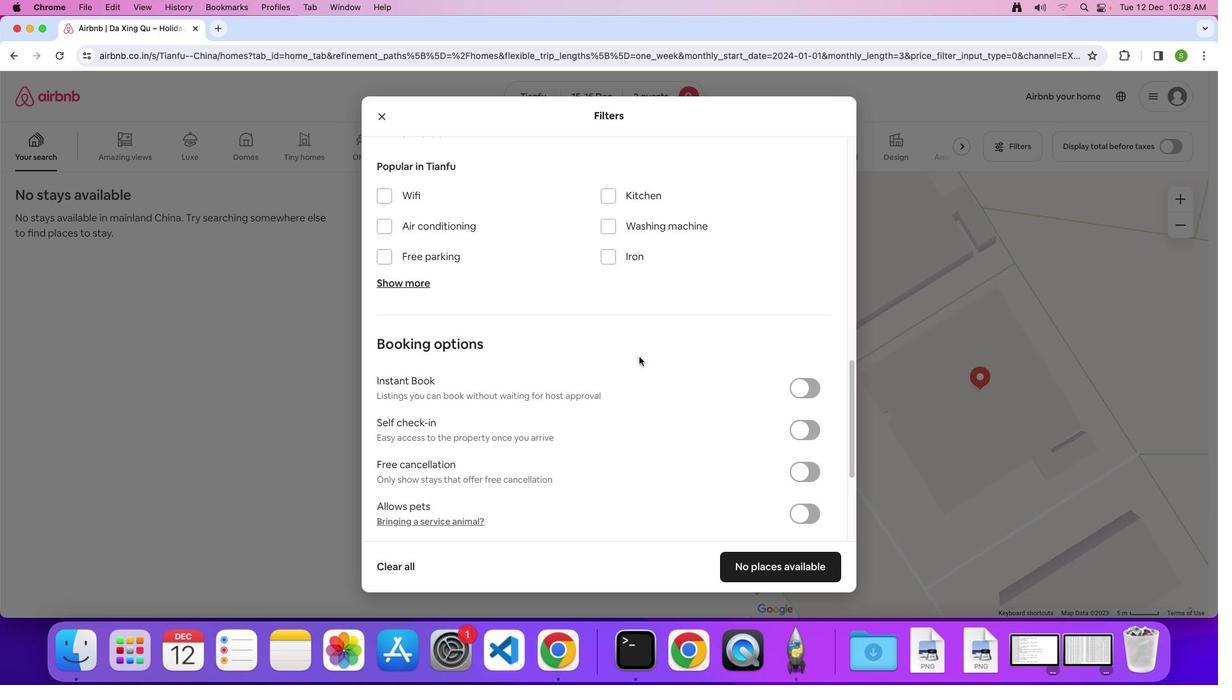 
Action: Mouse scrolled (661, 366) with delta (109, -10)
Screenshot: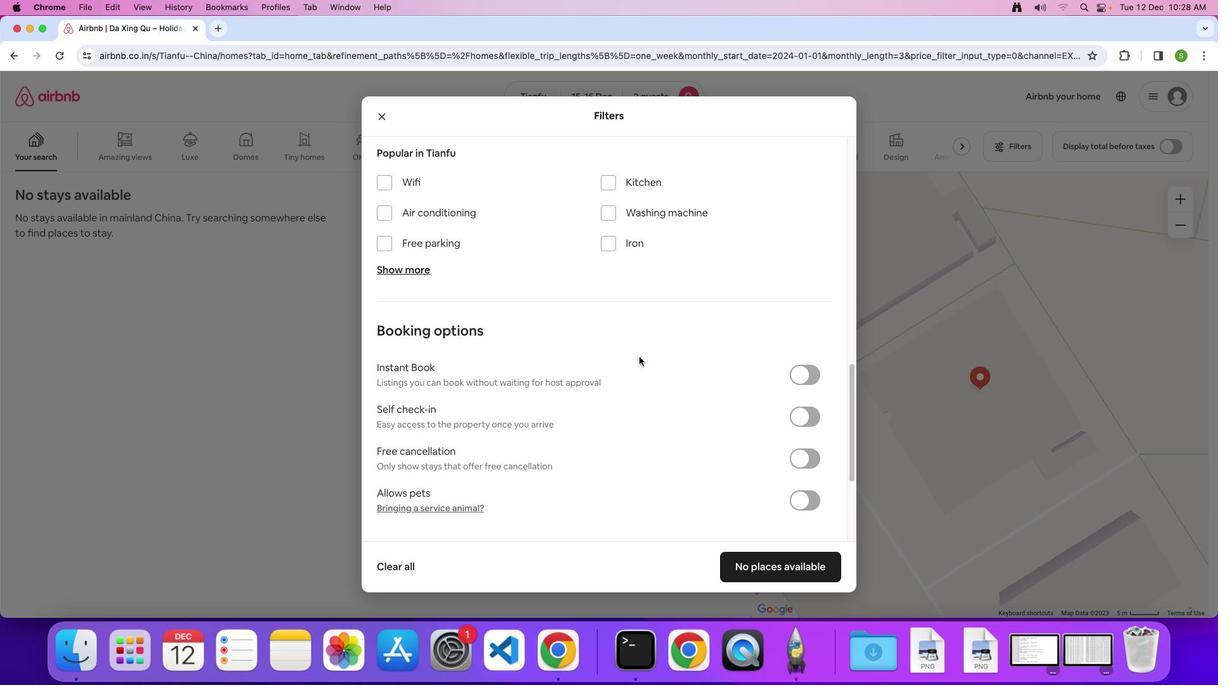 
Action: Mouse scrolled (661, 366) with delta (109, -8)
Screenshot: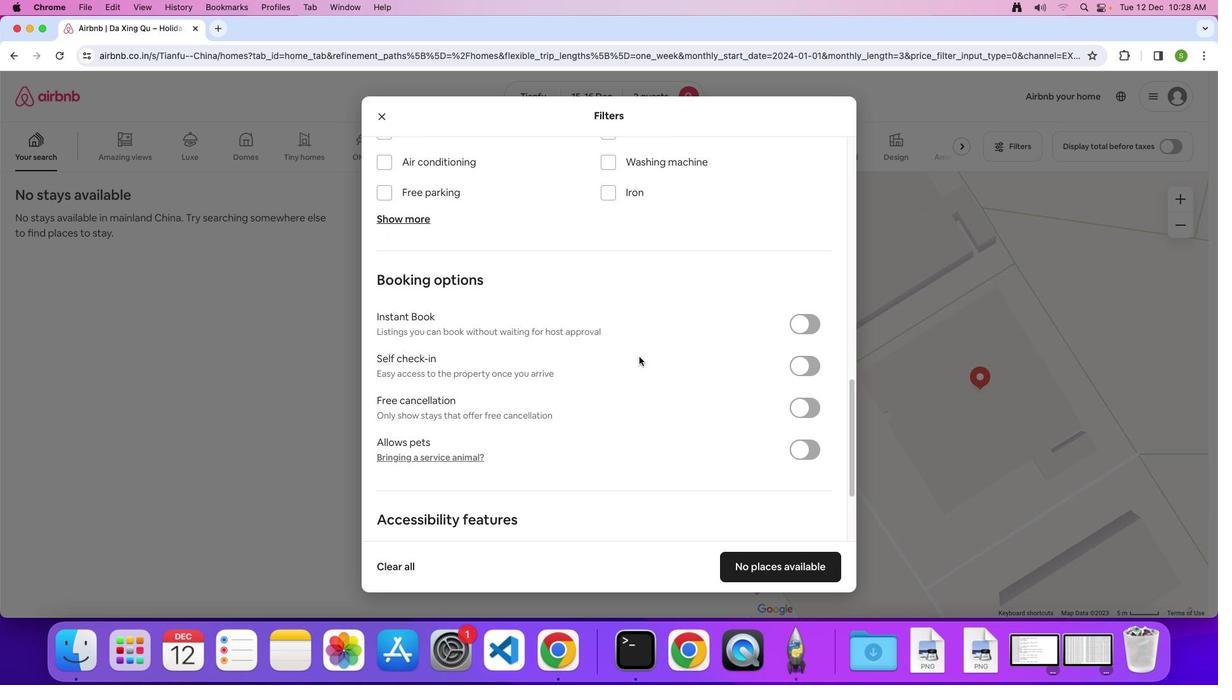 
Action: Mouse scrolled (661, 366) with delta (109, -8)
Screenshot: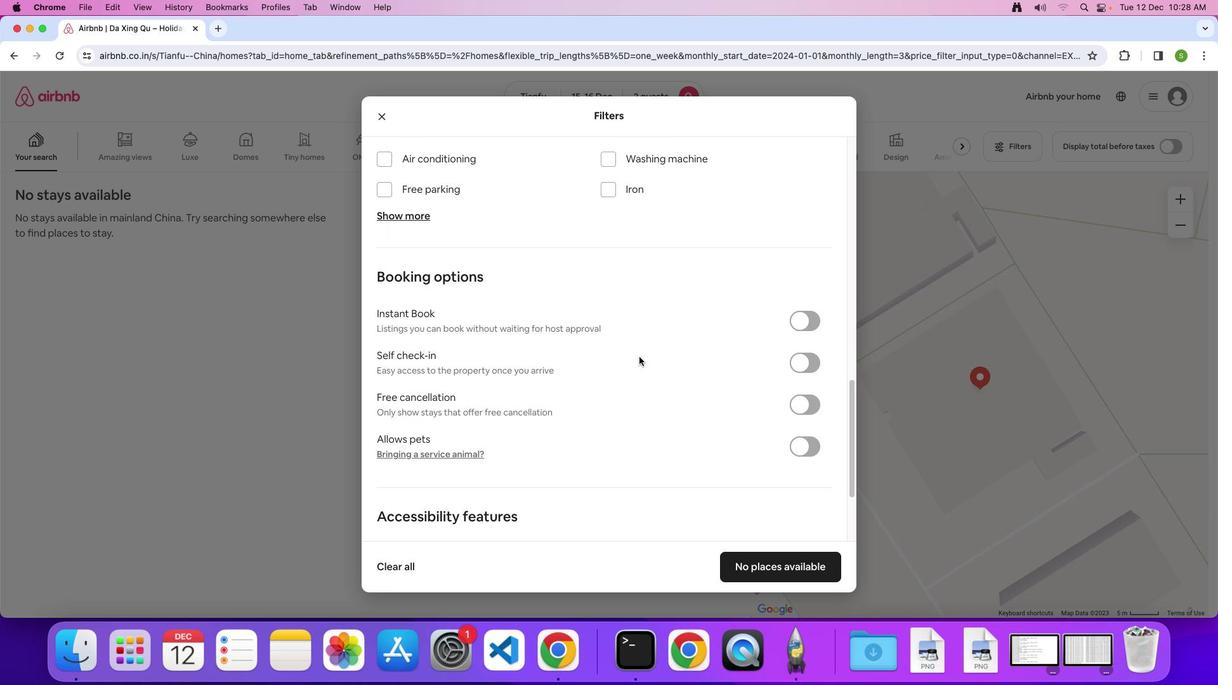 
Action: Mouse scrolled (661, 366) with delta (109, -8)
Screenshot: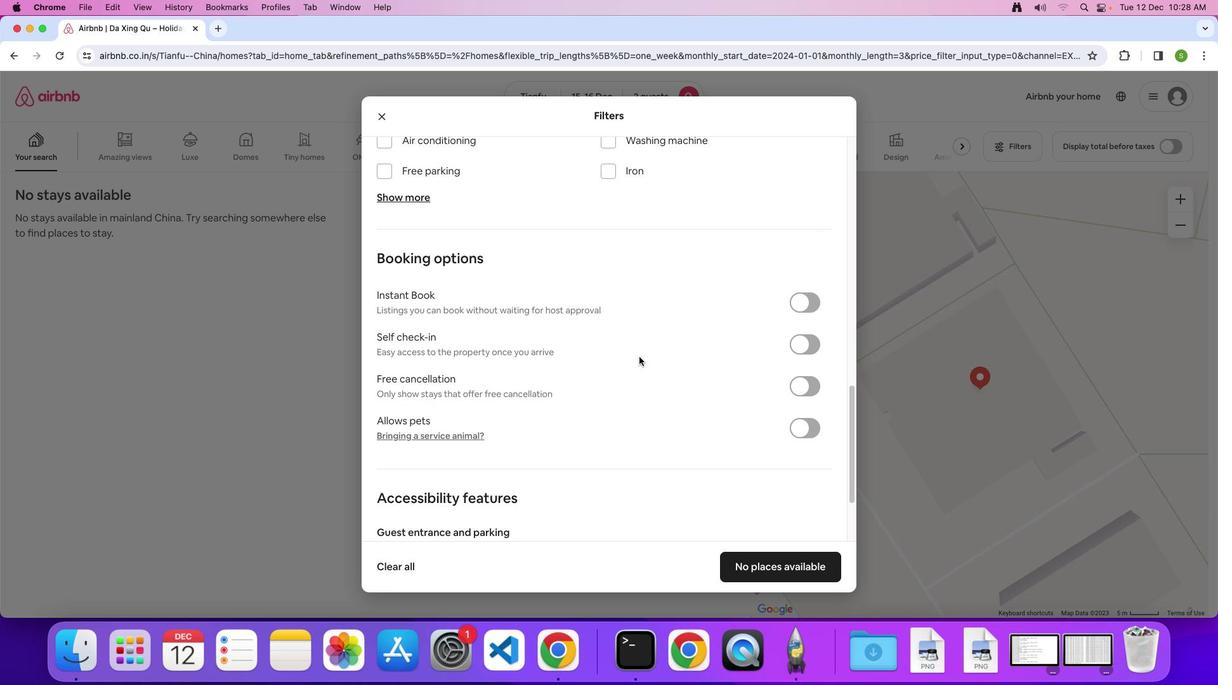 
Action: Mouse scrolled (661, 366) with delta (109, -8)
Screenshot: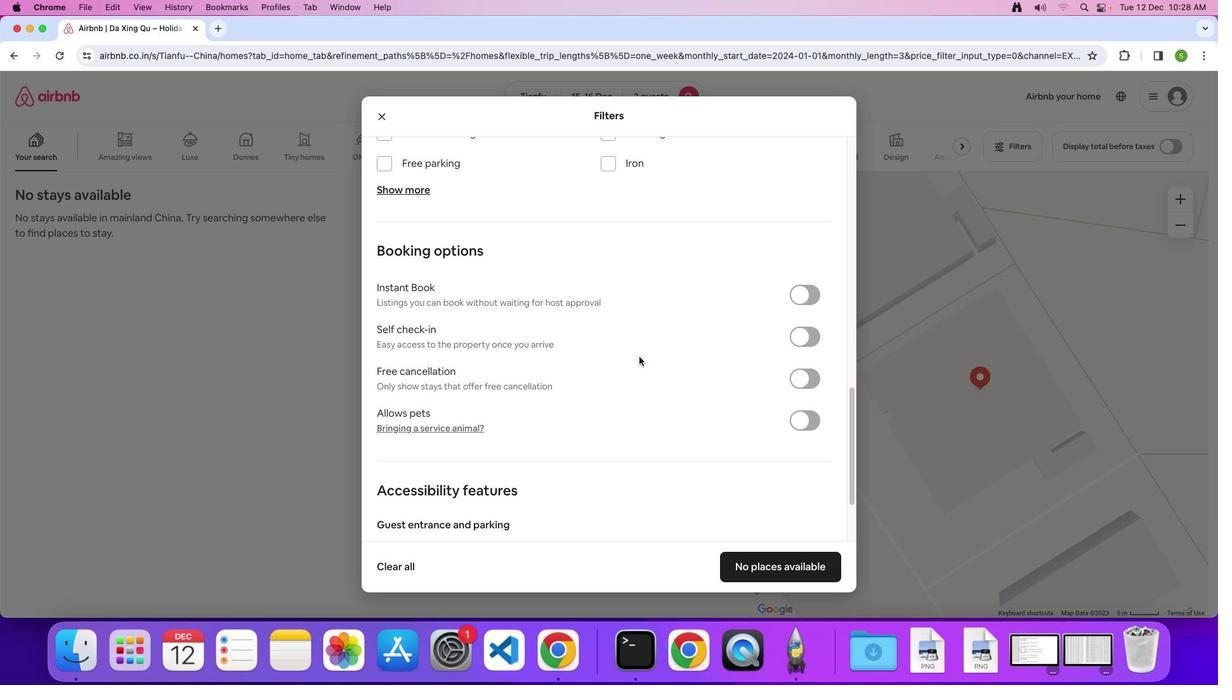 
Action: Mouse scrolled (661, 366) with delta (109, -8)
Screenshot: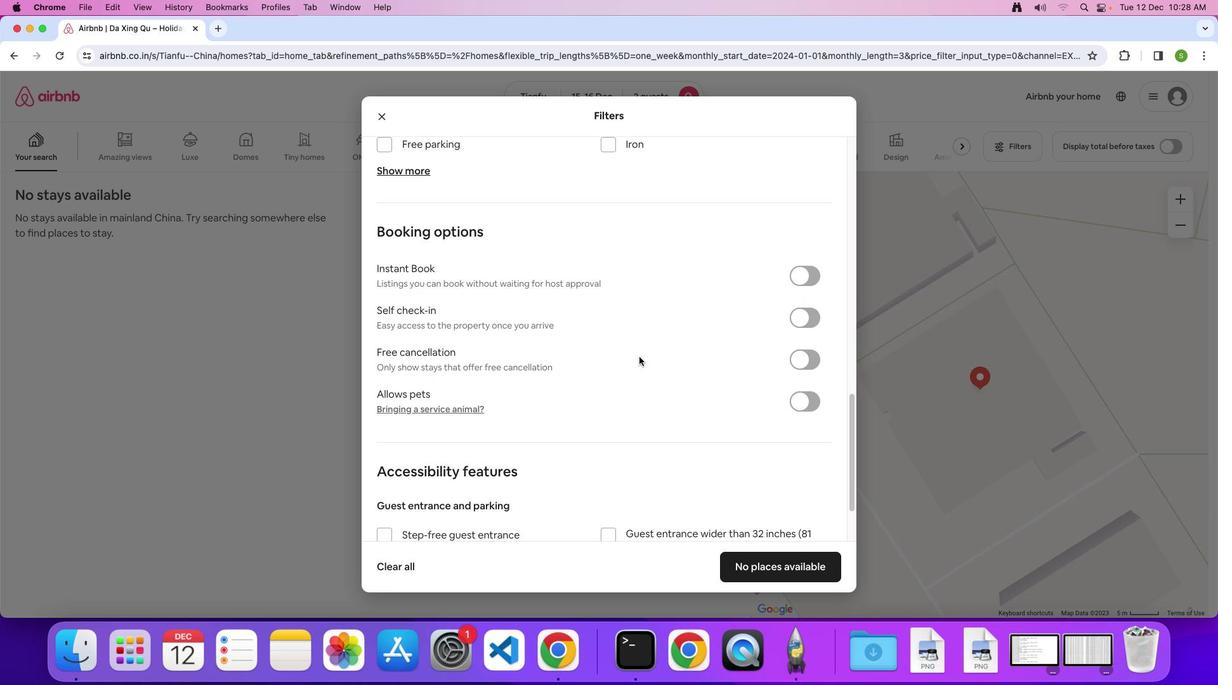 
Action: Mouse scrolled (661, 366) with delta (109, -8)
Screenshot: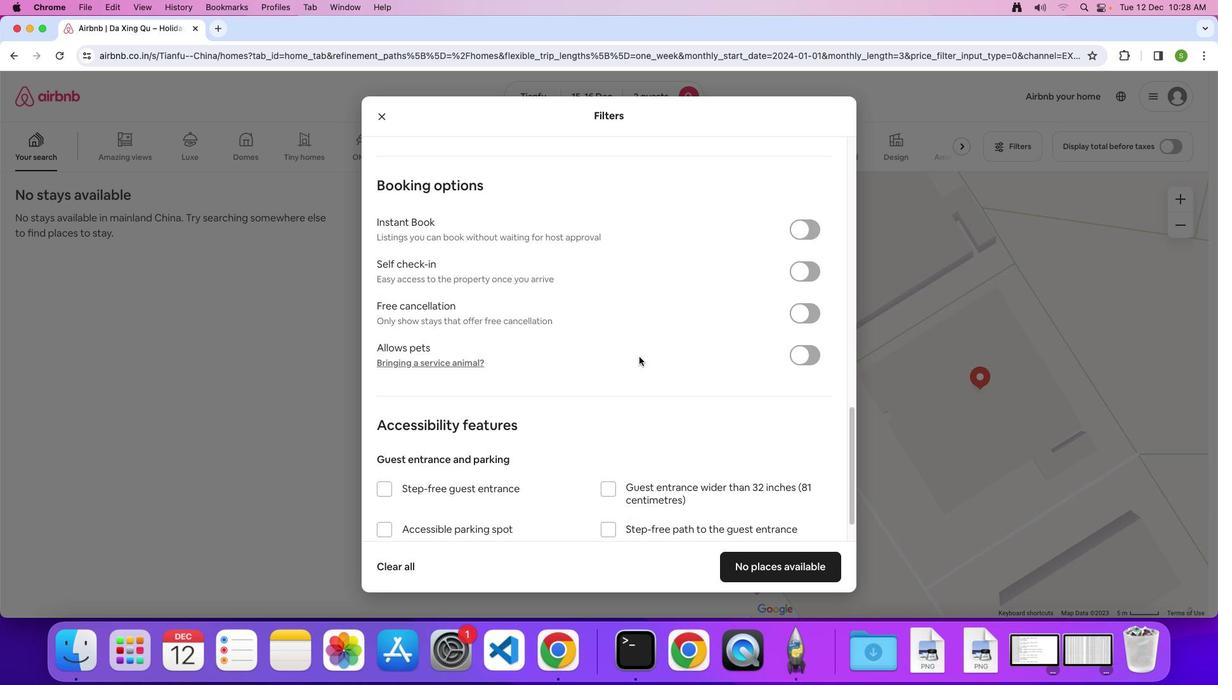 
Action: Mouse scrolled (661, 366) with delta (109, -10)
Screenshot: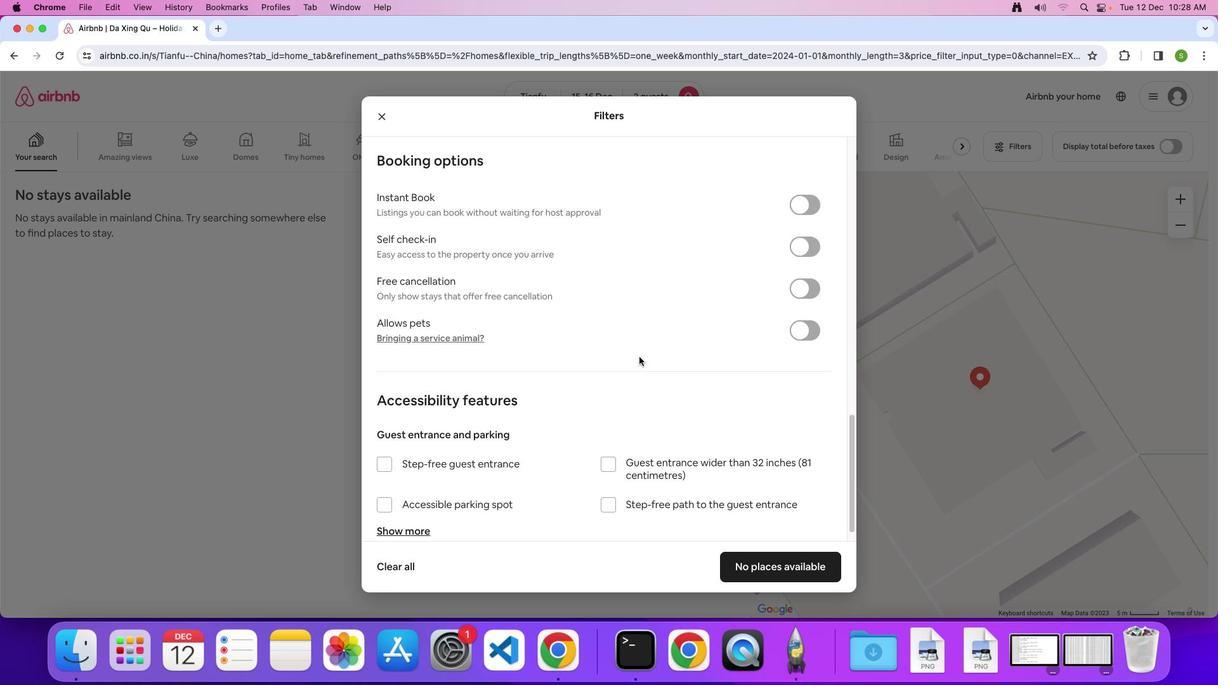 
Action: Mouse scrolled (661, 366) with delta (109, -8)
Screenshot: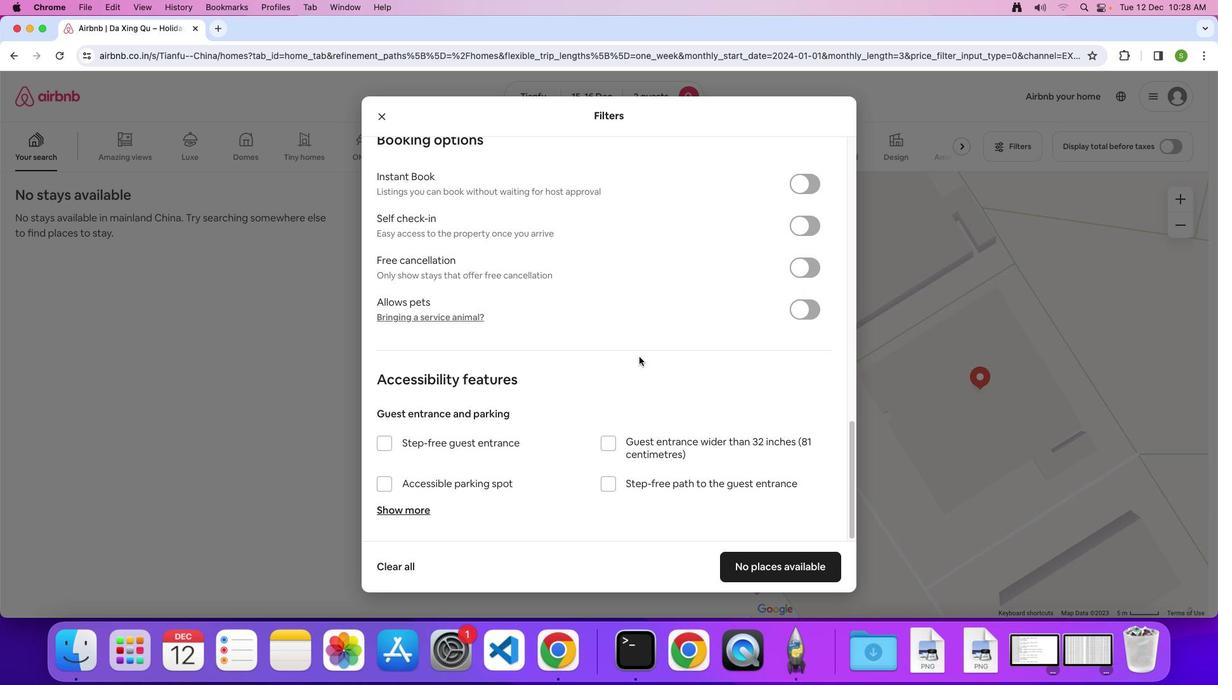 
Action: Mouse scrolled (661, 366) with delta (109, -8)
Screenshot: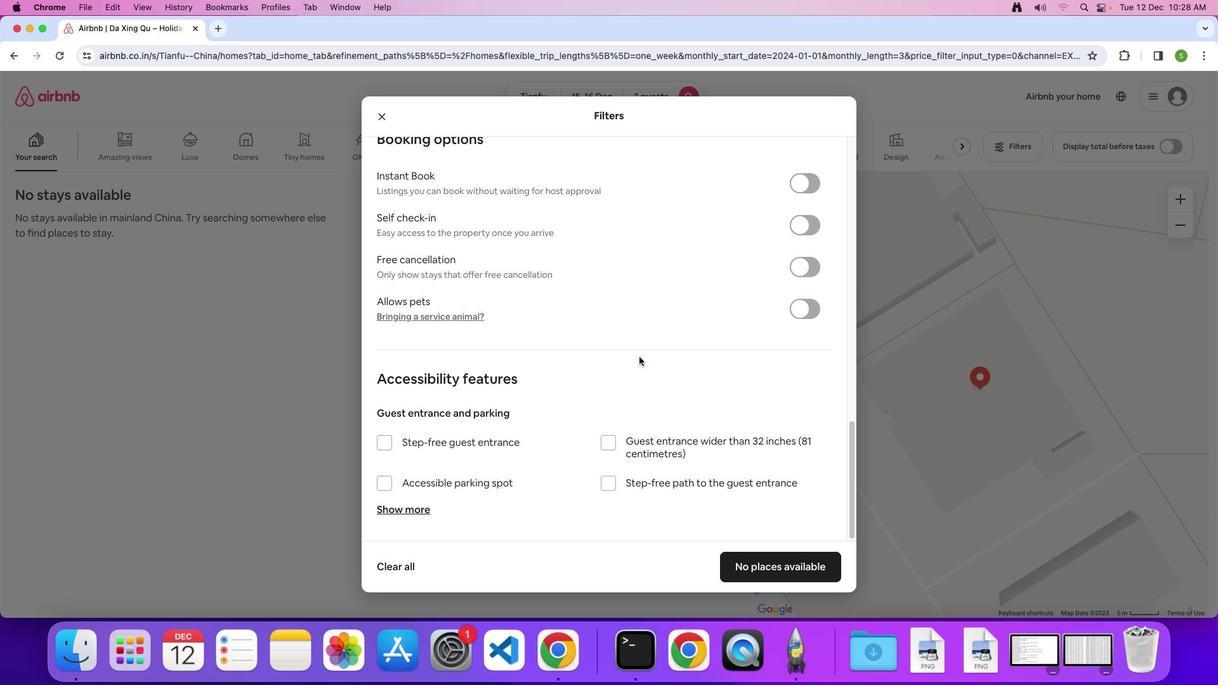 
Action: Mouse scrolled (661, 366) with delta (109, -8)
Screenshot: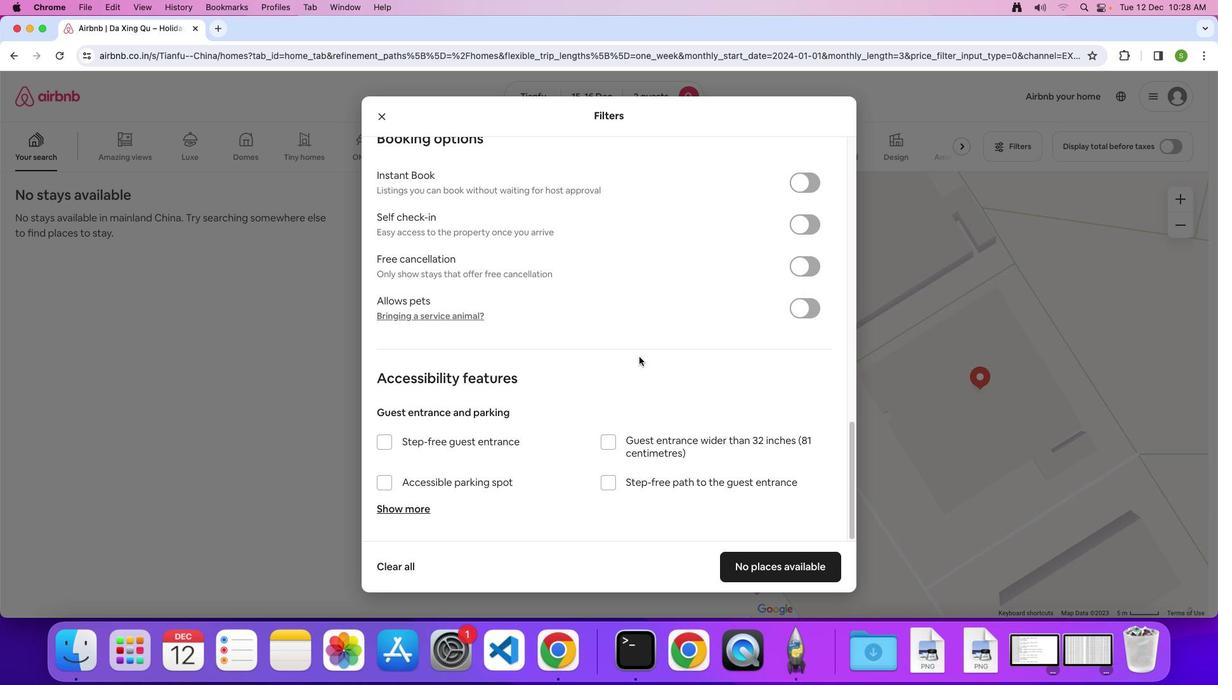 
Action: Mouse scrolled (661, 366) with delta (109, -8)
Screenshot: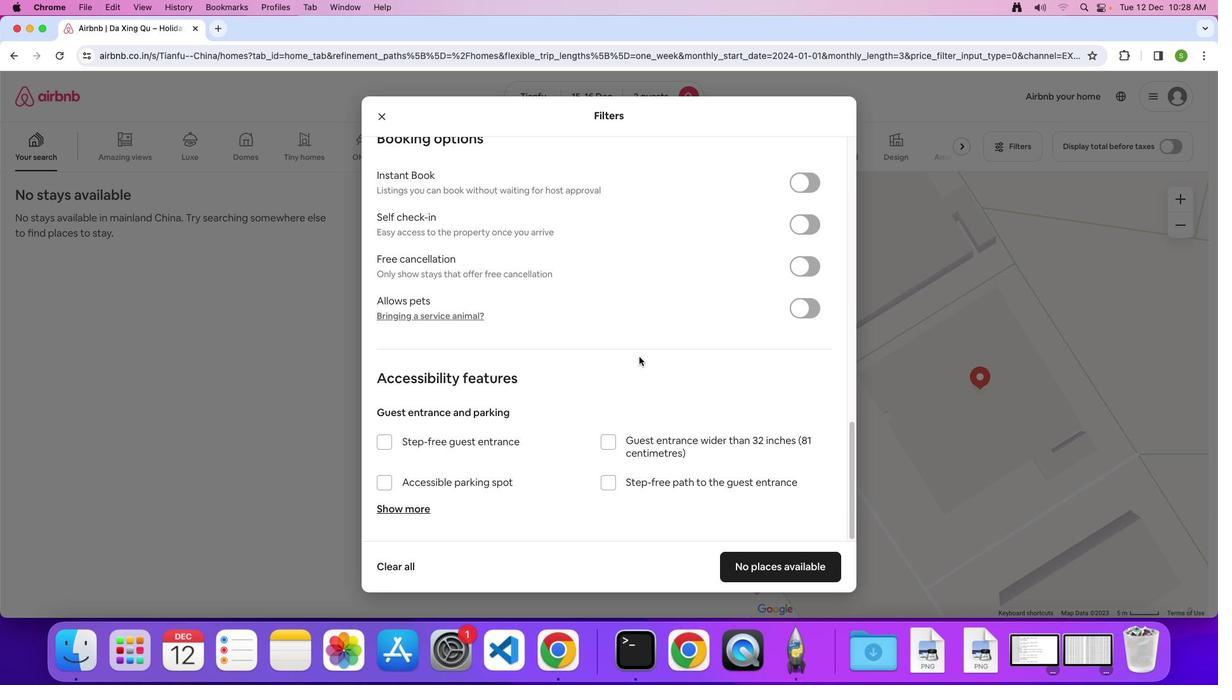 
Action: Mouse scrolled (661, 366) with delta (109, -8)
Screenshot: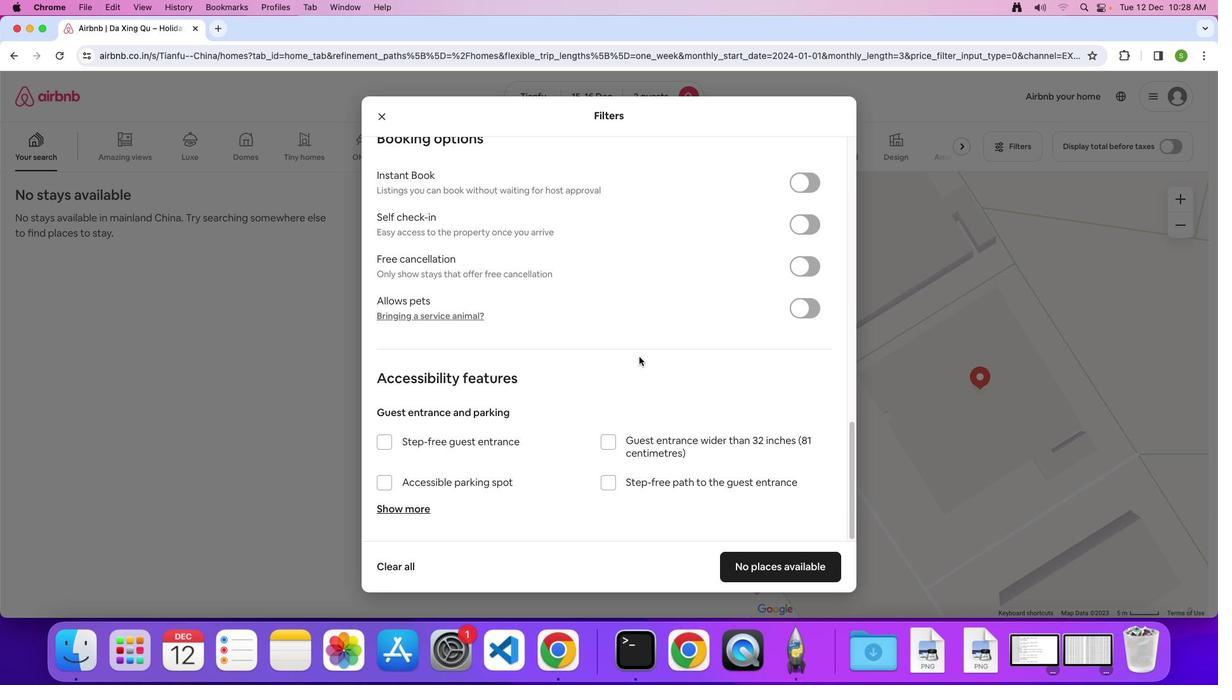 
Action: Mouse moved to (757, 583)
Screenshot: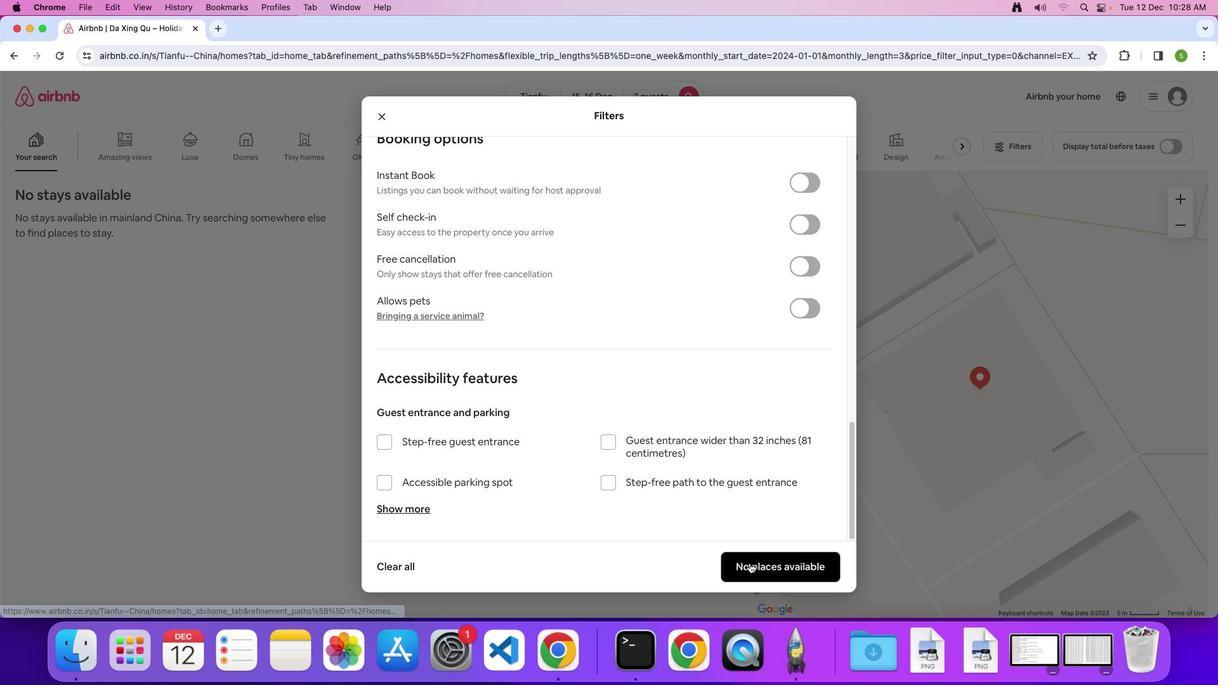
Action: Mouse pressed left at (757, 583)
Screenshot: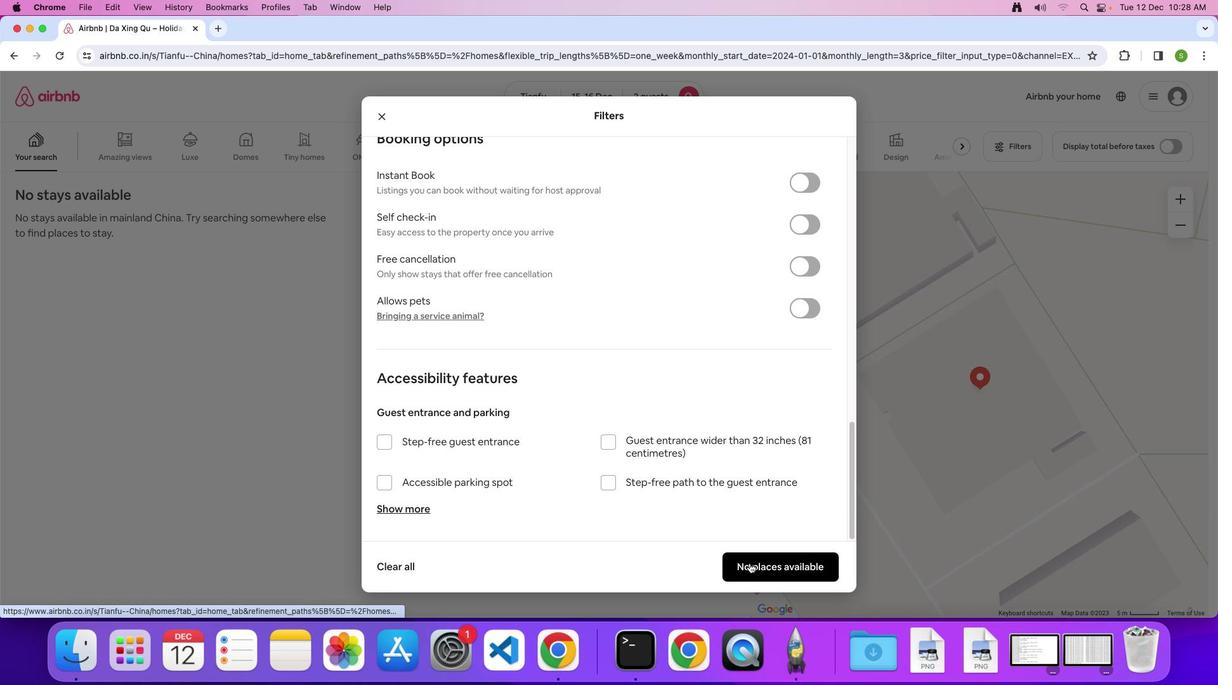 
Action: Mouse moved to (622, 349)
Screenshot: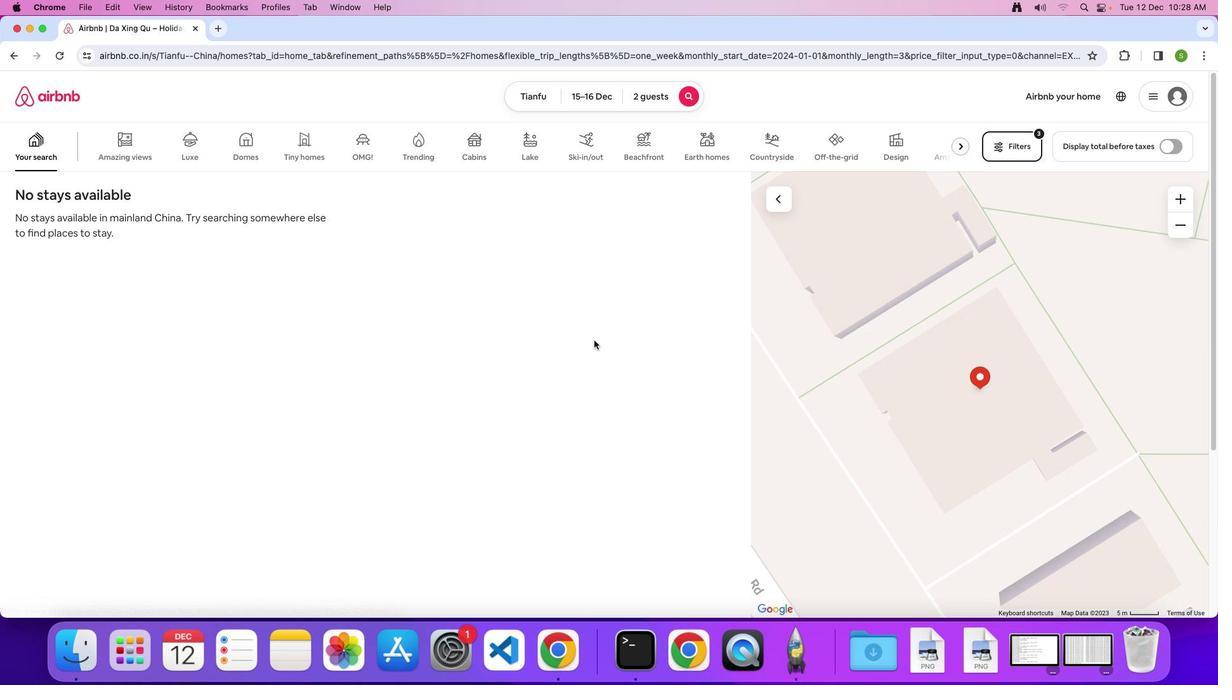 
